 Task: Look for space in Aquiraz, Brazil from 26th August, 2023 to 10th September, 2023 for 6 adults, 2 children in price range Rs.10000 to Rs.15000. Place can be entire place or shared room with 6 bedrooms having 6 beds and 6 bathrooms. Property type can be house, flat, guest house. Amenities needed are: wifi, TV, free parkinig on premises, gym, breakfast. Booking option can be shelf check-in. Required host language is English.
Action: Mouse moved to (518, 107)
Screenshot: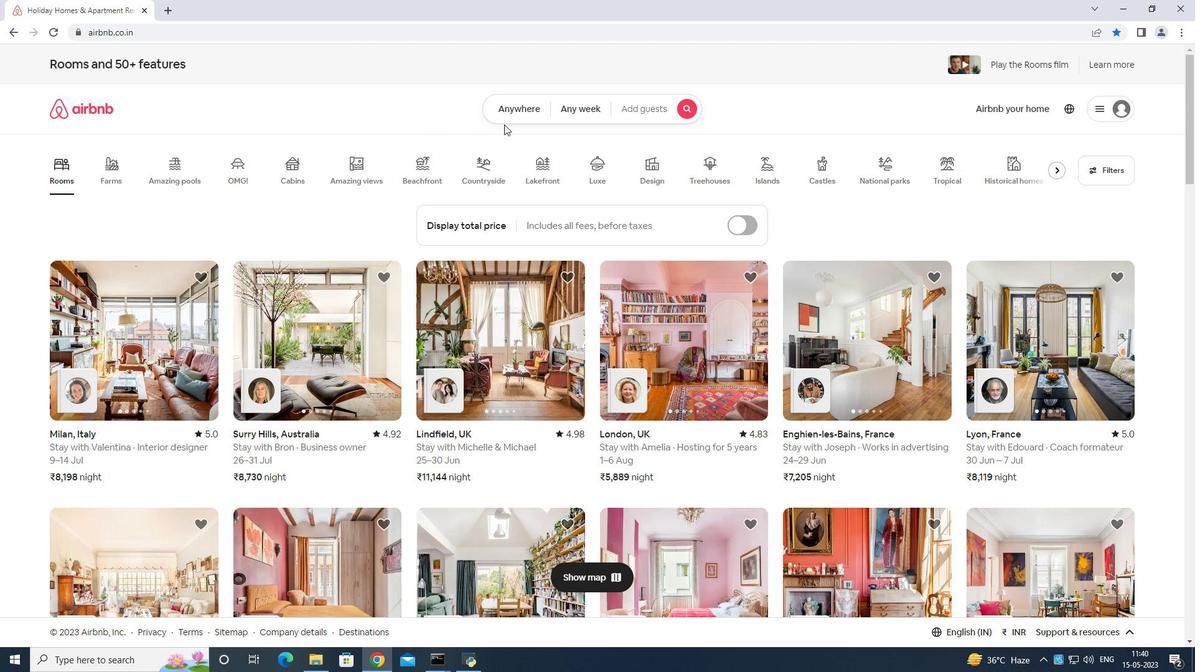 
Action: Mouse pressed left at (518, 107)
Screenshot: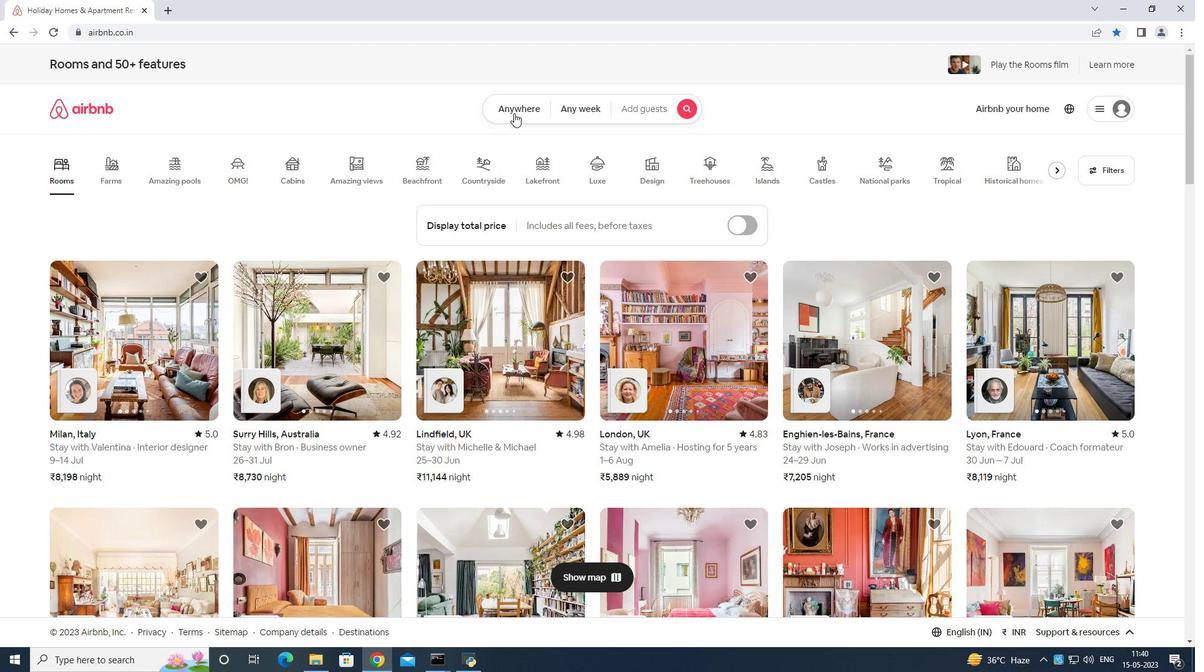 
Action: Mouse moved to (502, 142)
Screenshot: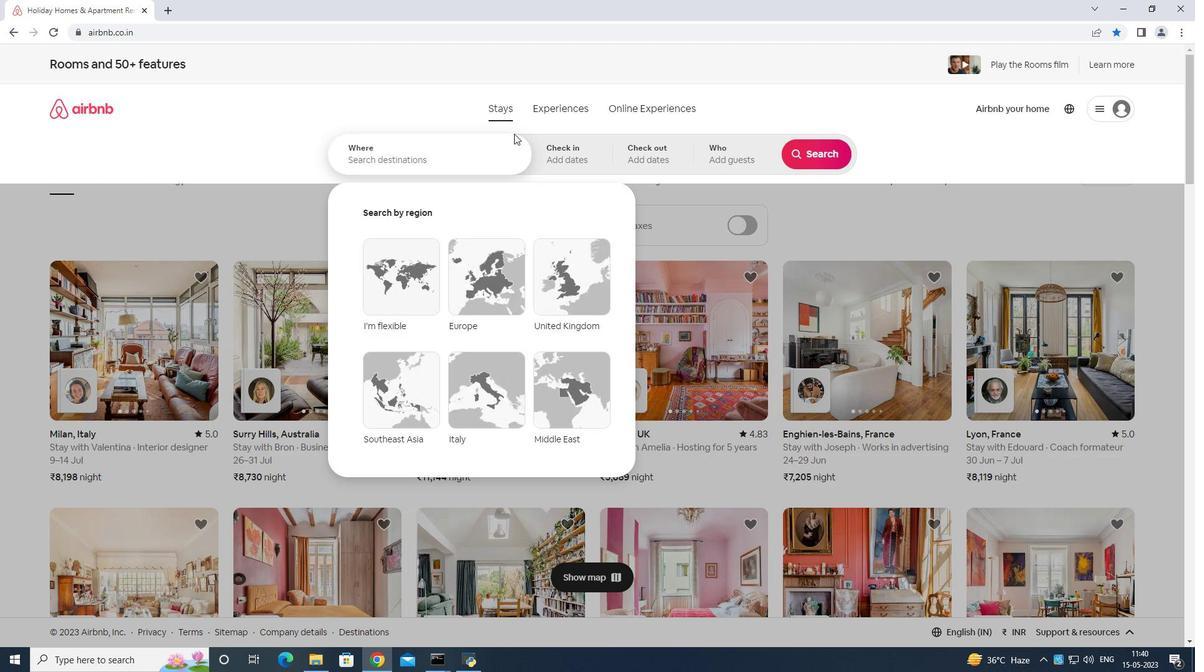 
Action: Mouse pressed left at (502, 142)
Screenshot: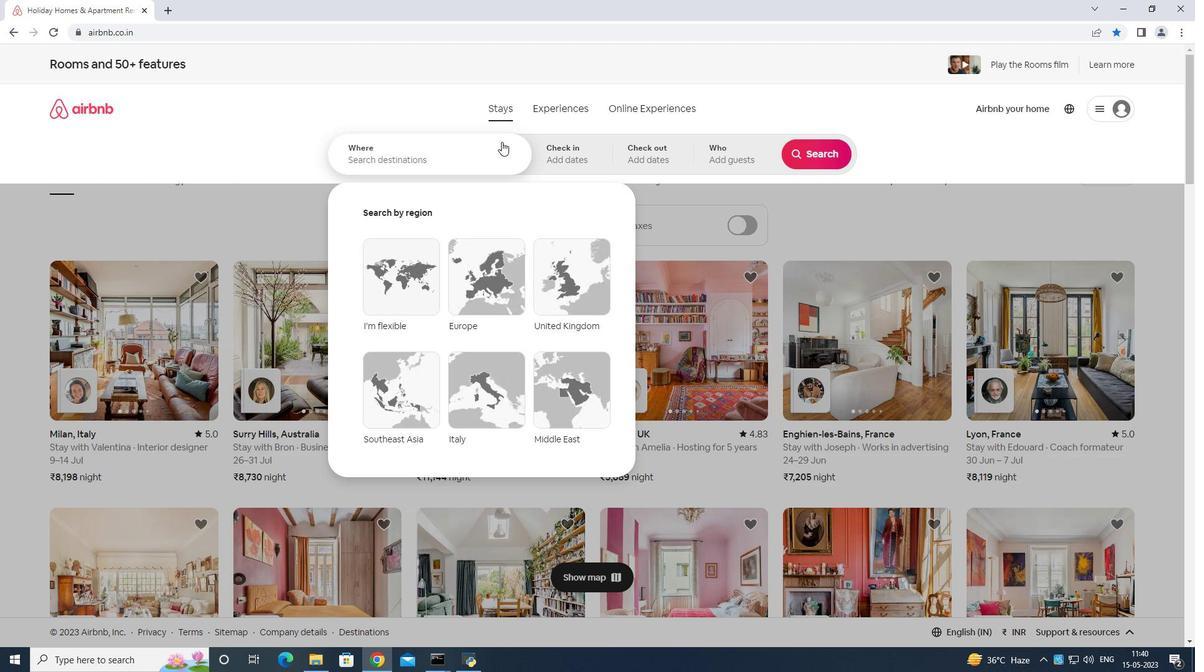 
Action: Mouse moved to (391, 218)
Screenshot: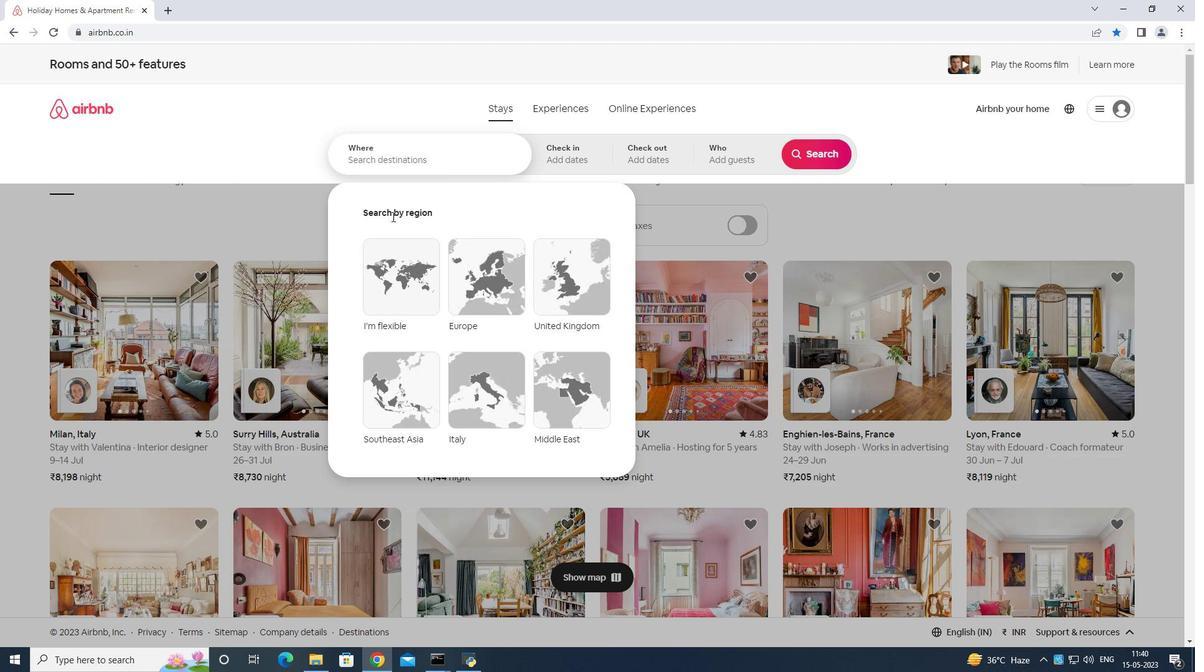 
Action: Key pressed <Key.shift>Aquiraz<Key.space>brazil<Key.enter>
Screenshot: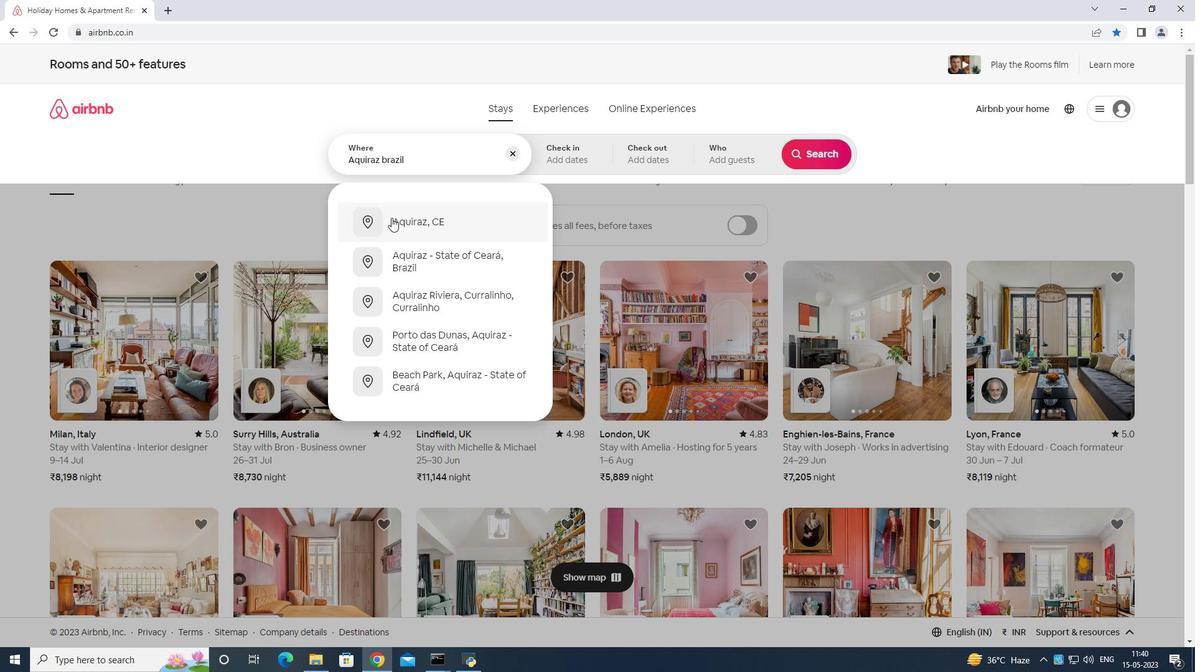 
Action: Mouse moved to (807, 252)
Screenshot: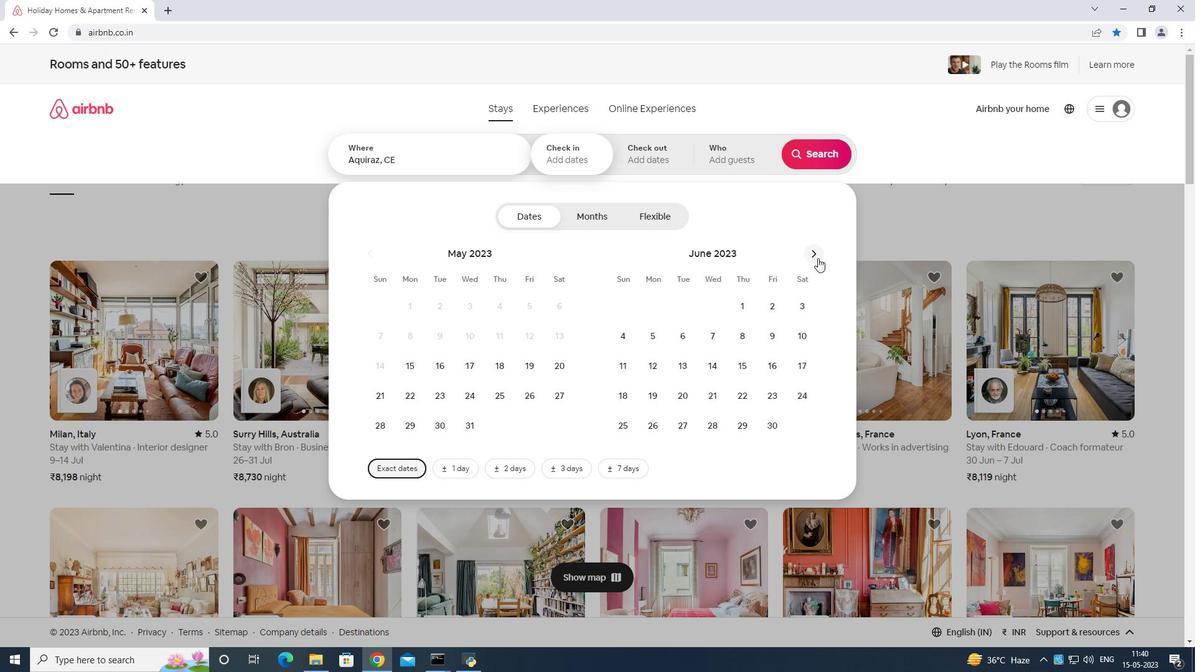 
Action: Mouse pressed left at (807, 252)
Screenshot: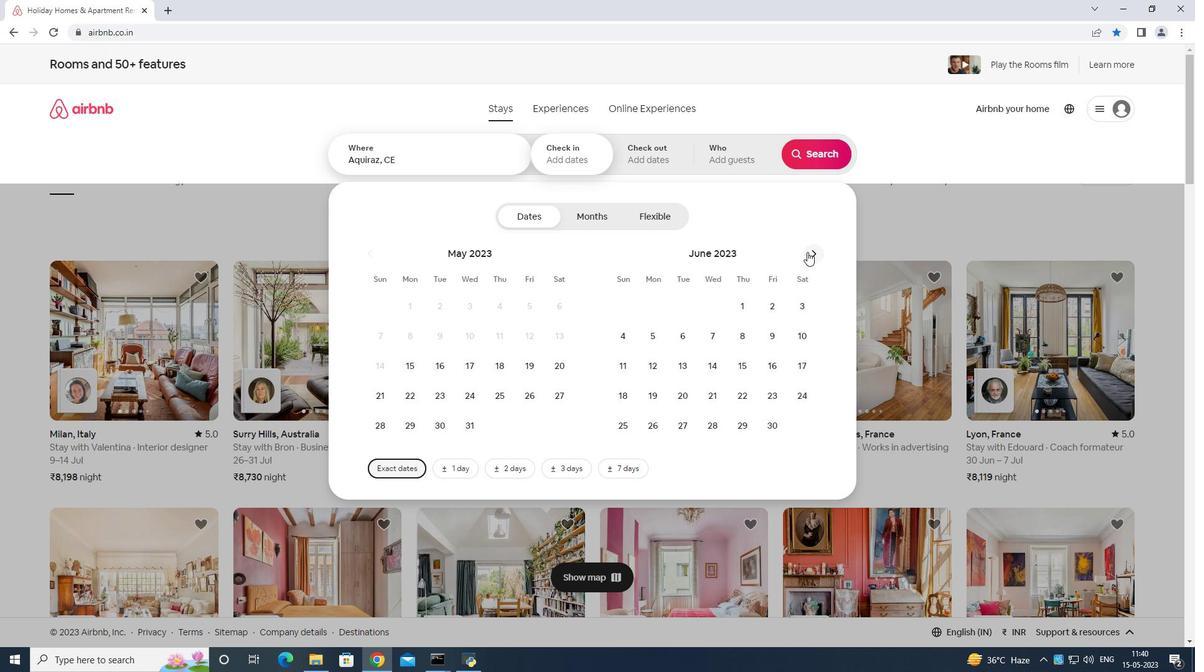 
Action: Mouse moved to (807, 252)
Screenshot: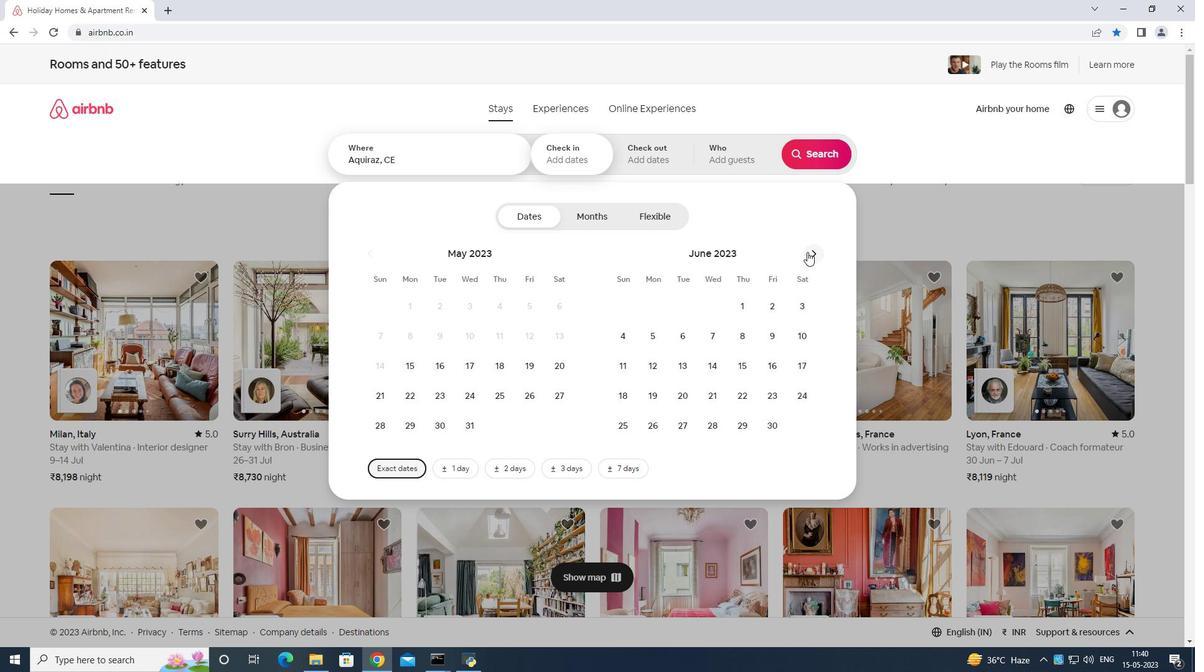 
Action: Mouse pressed left at (807, 252)
Screenshot: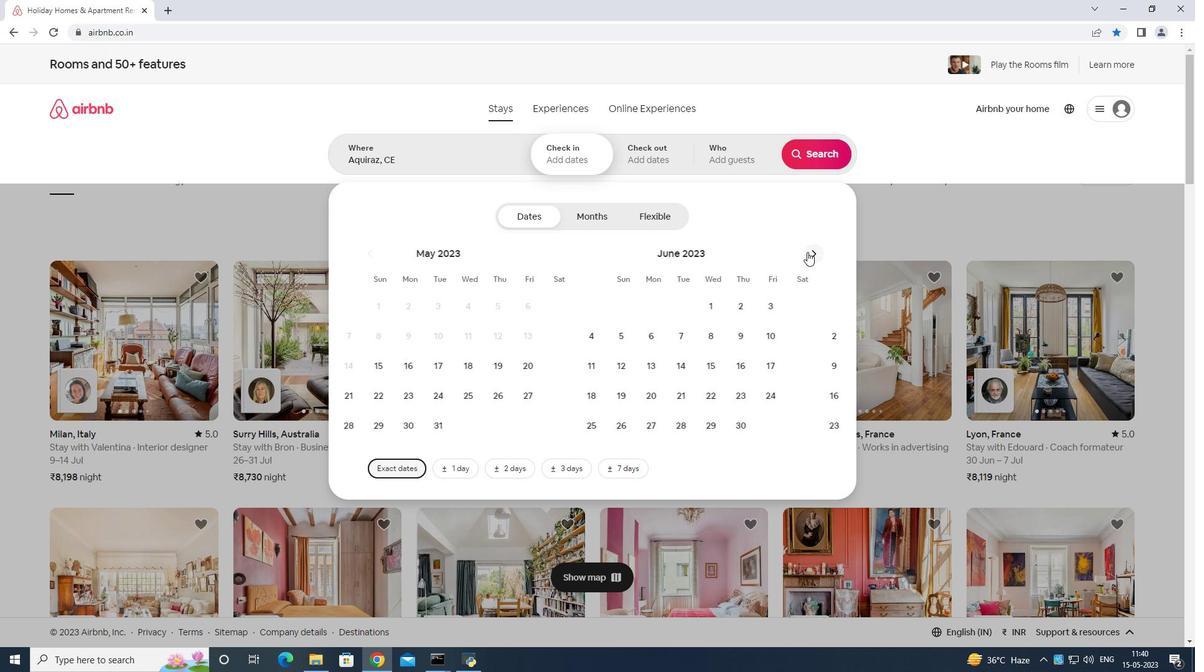 
Action: Mouse moved to (795, 389)
Screenshot: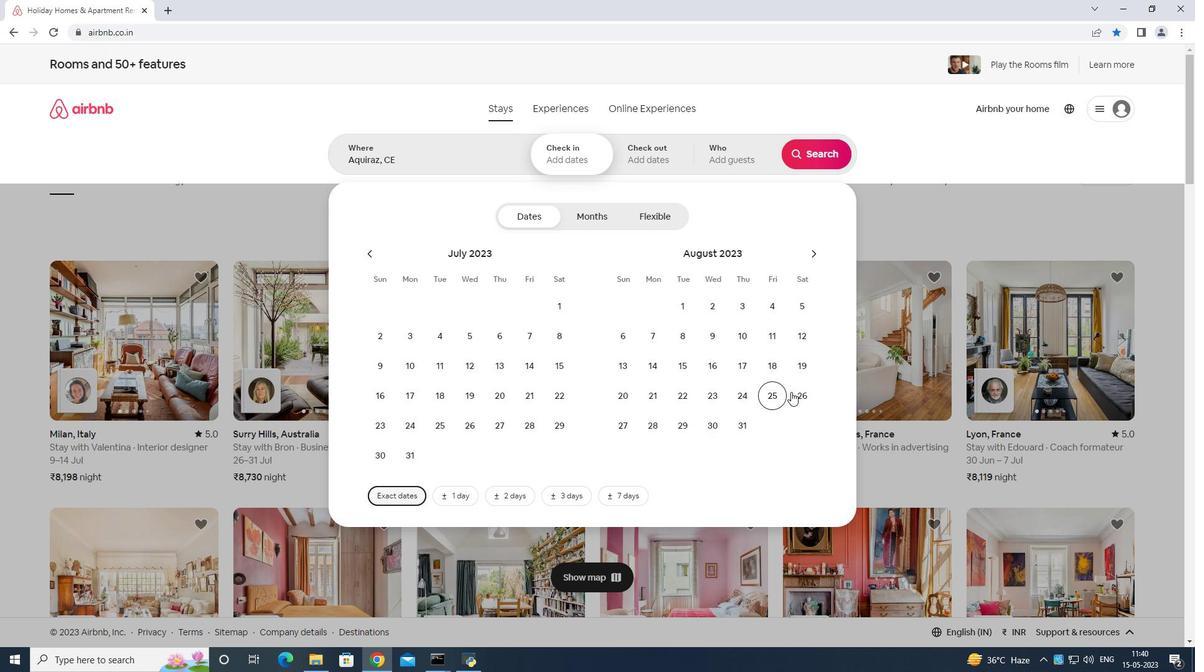 
Action: Mouse pressed left at (795, 389)
Screenshot: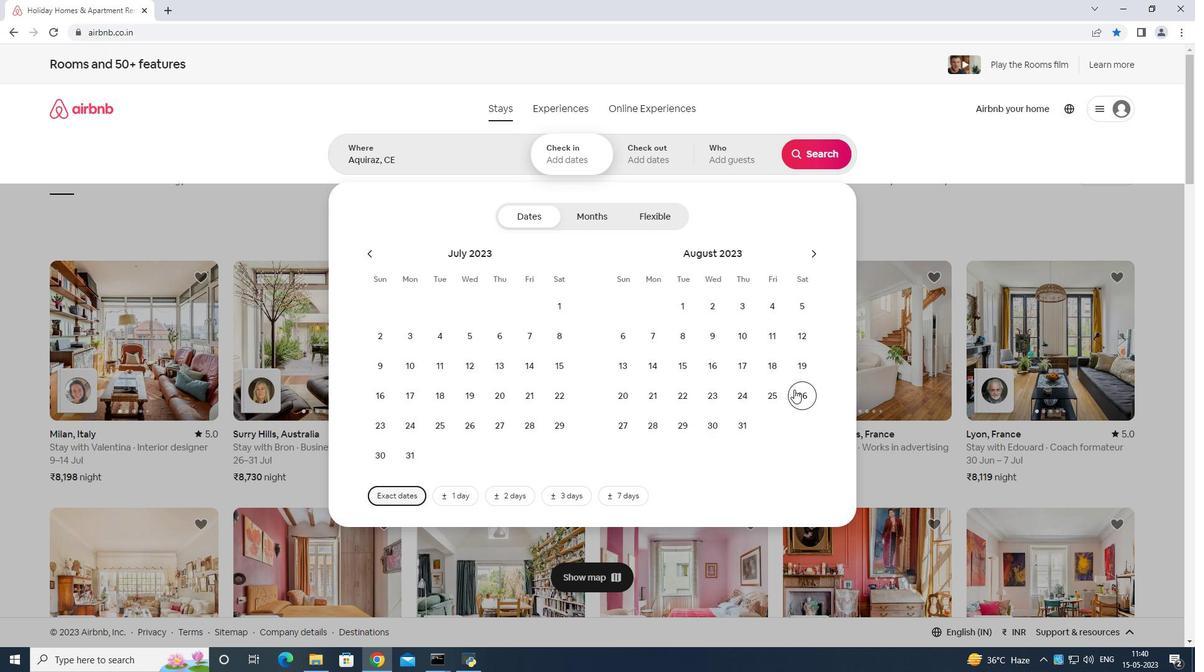 
Action: Mouse moved to (813, 252)
Screenshot: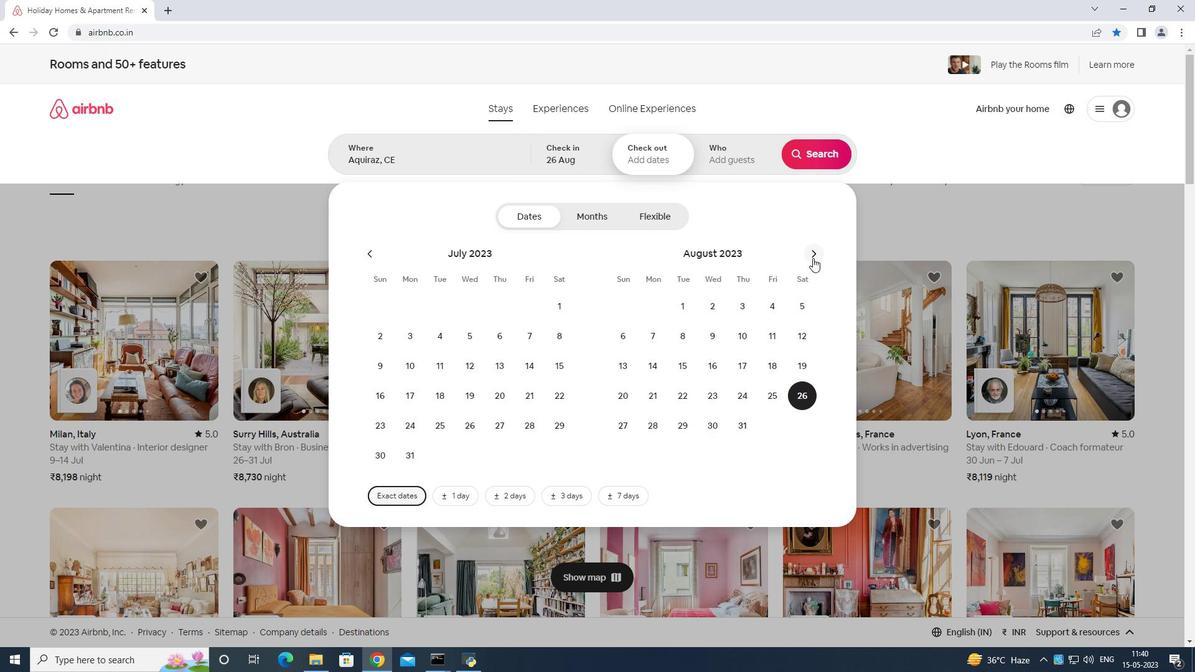 
Action: Mouse pressed left at (813, 252)
Screenshot: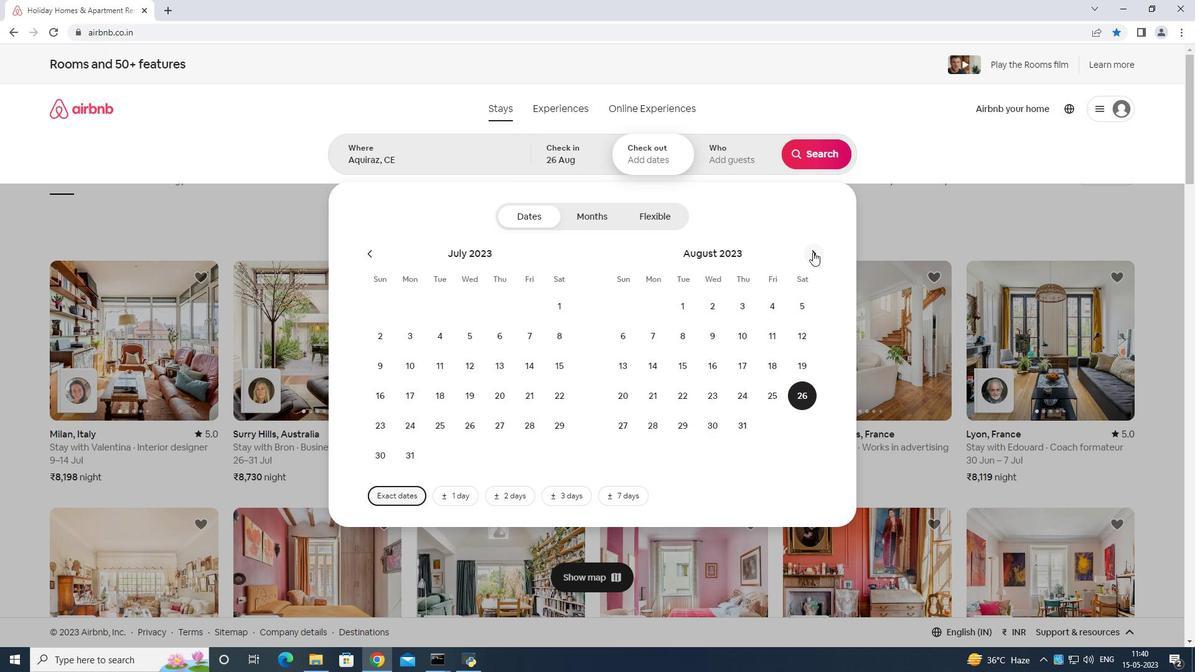 
Action: Mouse moved to (621, 357)
Screenshot: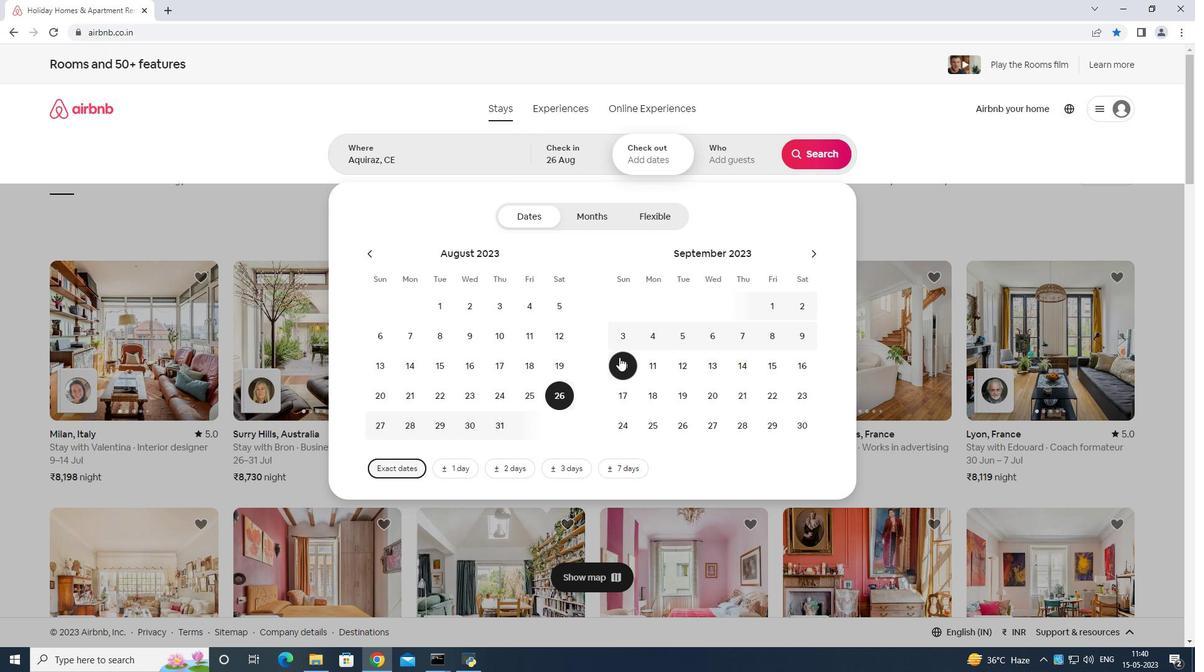 
Action: Mouse pressed left at (621, 357)
Screenshot: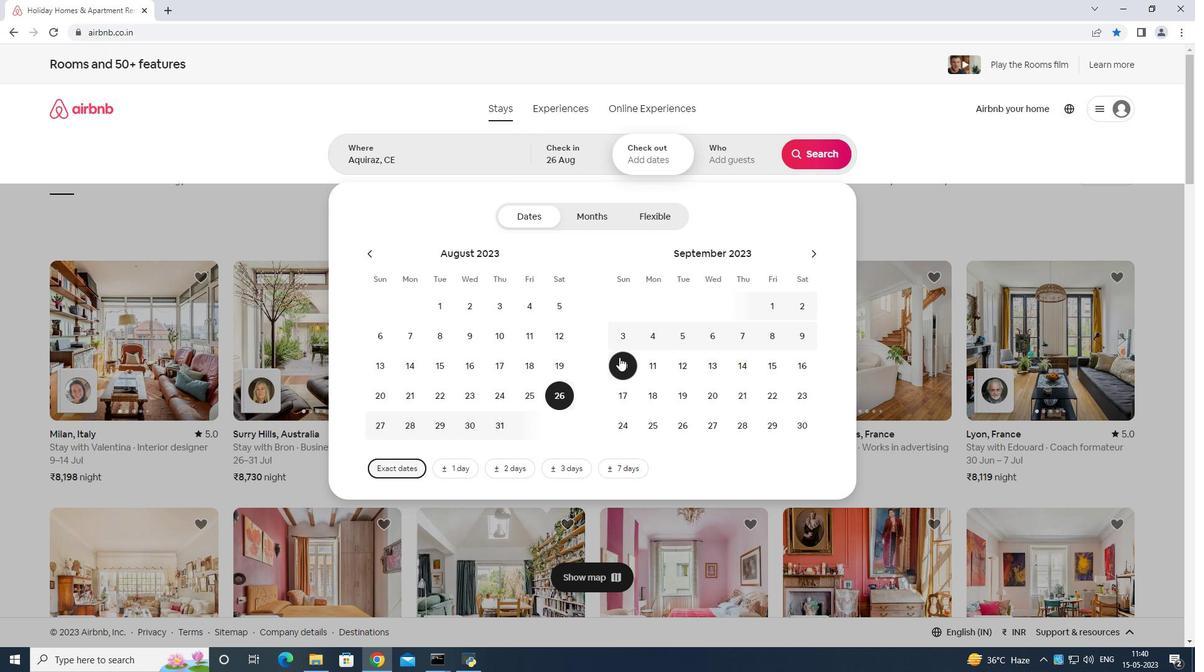 
Action: Mouse moved to (720, 163)
Screenshot: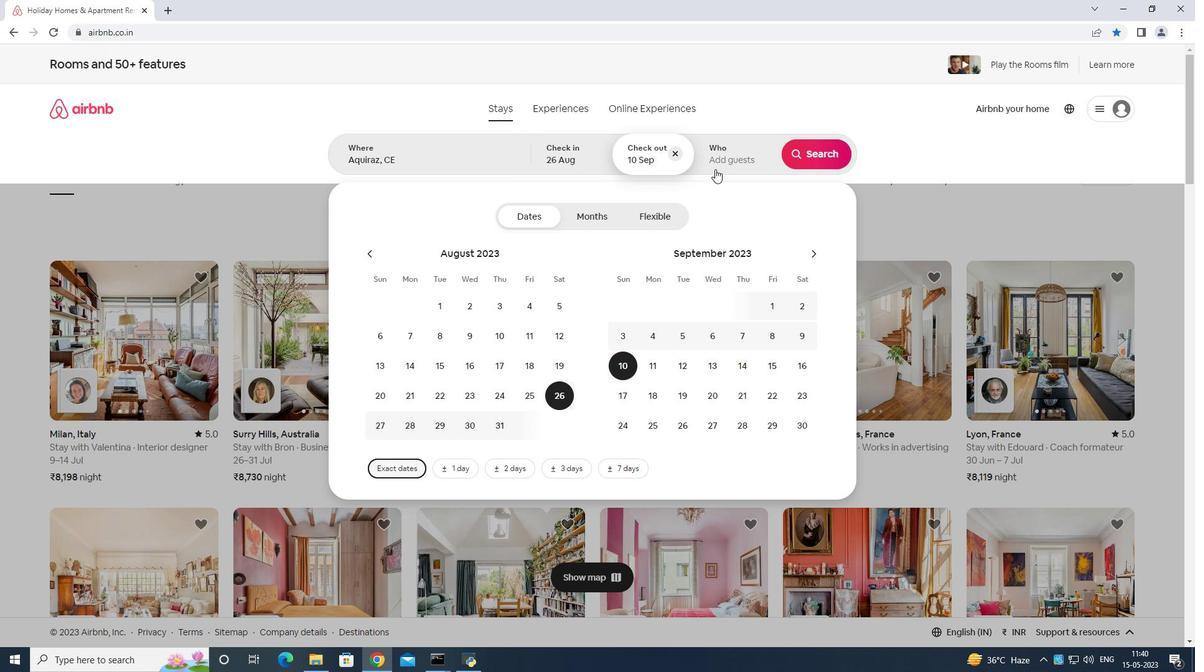 
Action: Mouse pressed left at (720, 163)
Screenshot: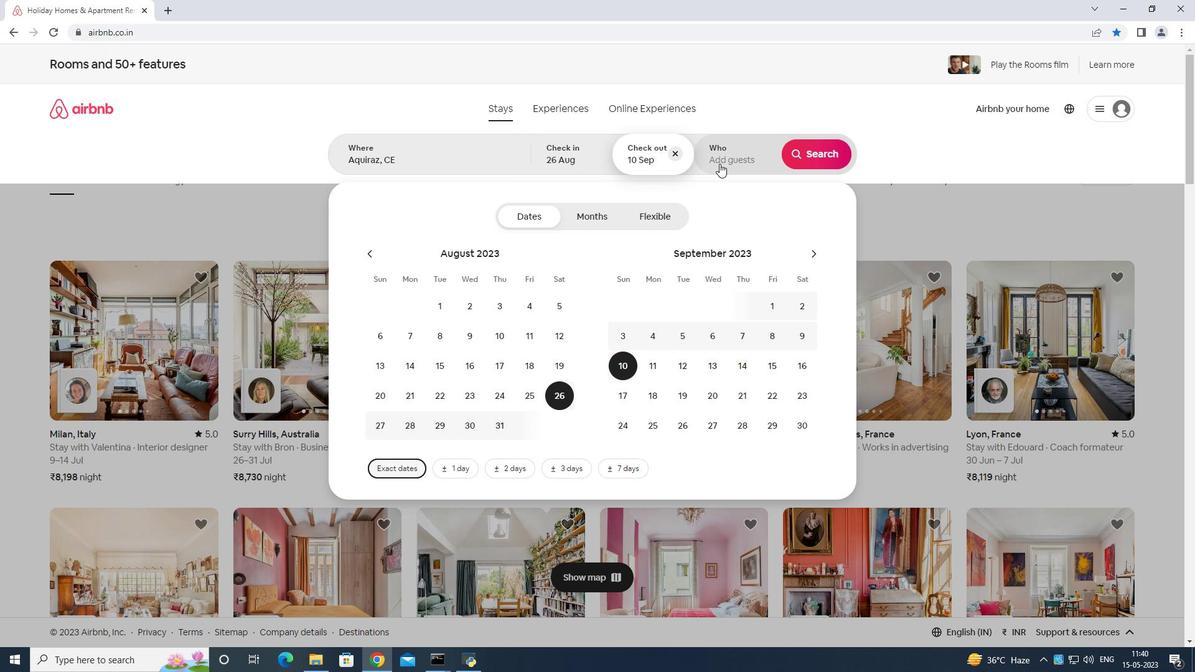 
Action: Mouse moved to (824, 219)
Screenshot: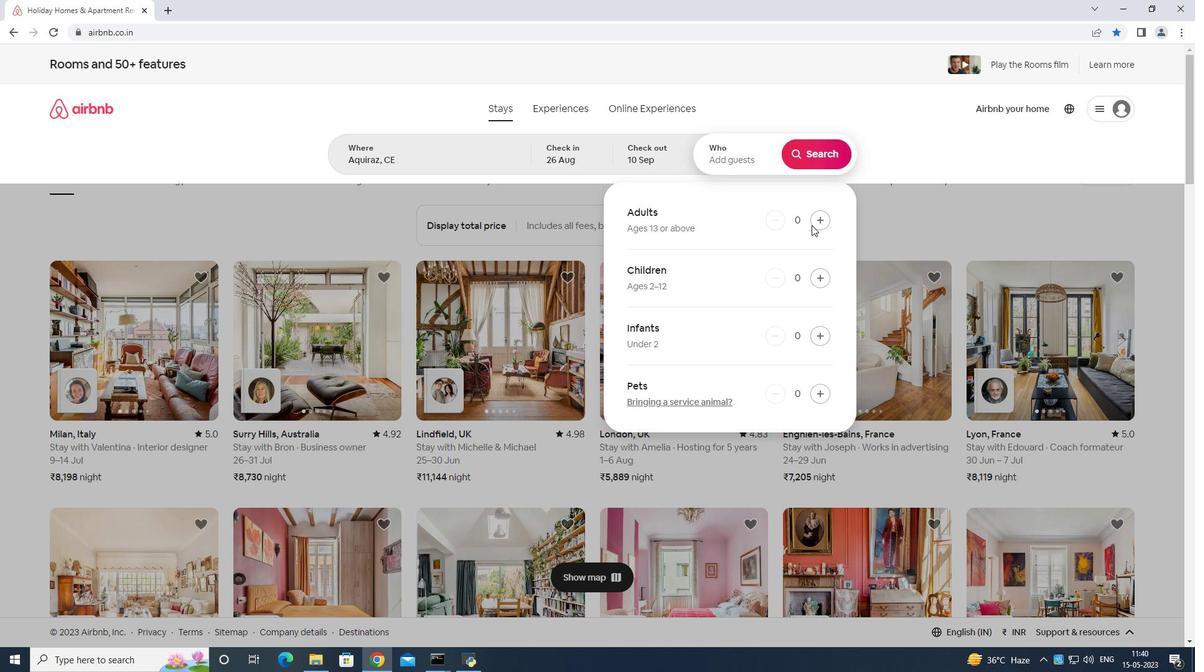 
Action: Mouse pressed left at (824, 219)
Screenshot: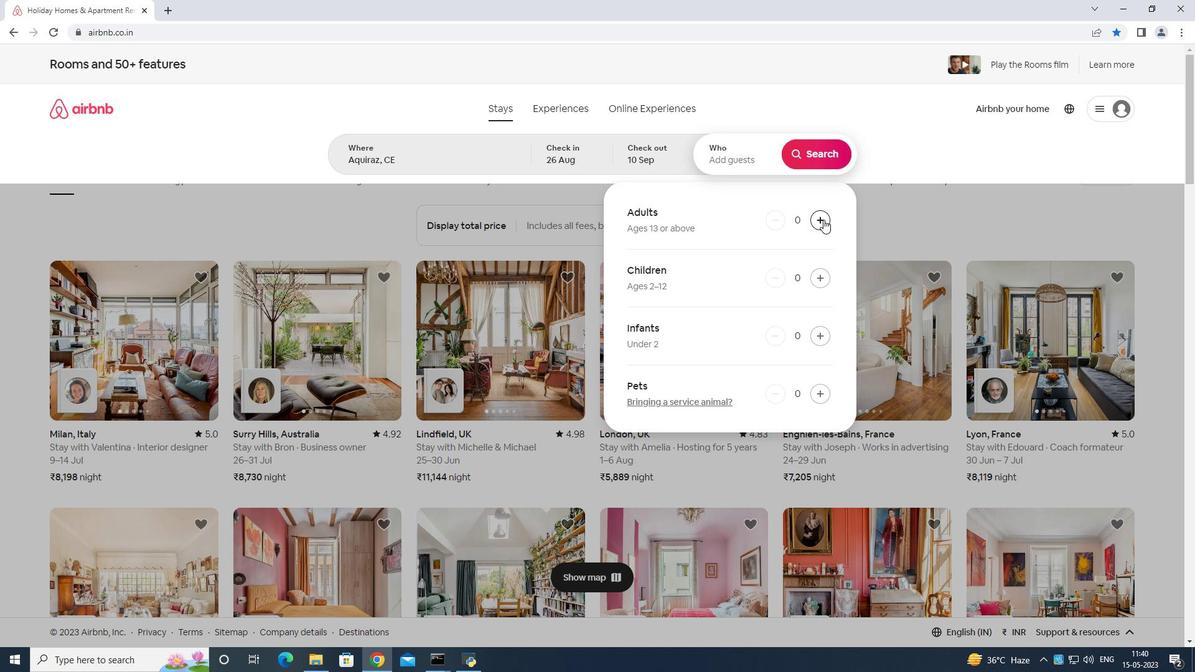 
Action: Mouse pressed left at (824, 219)
Screenshot: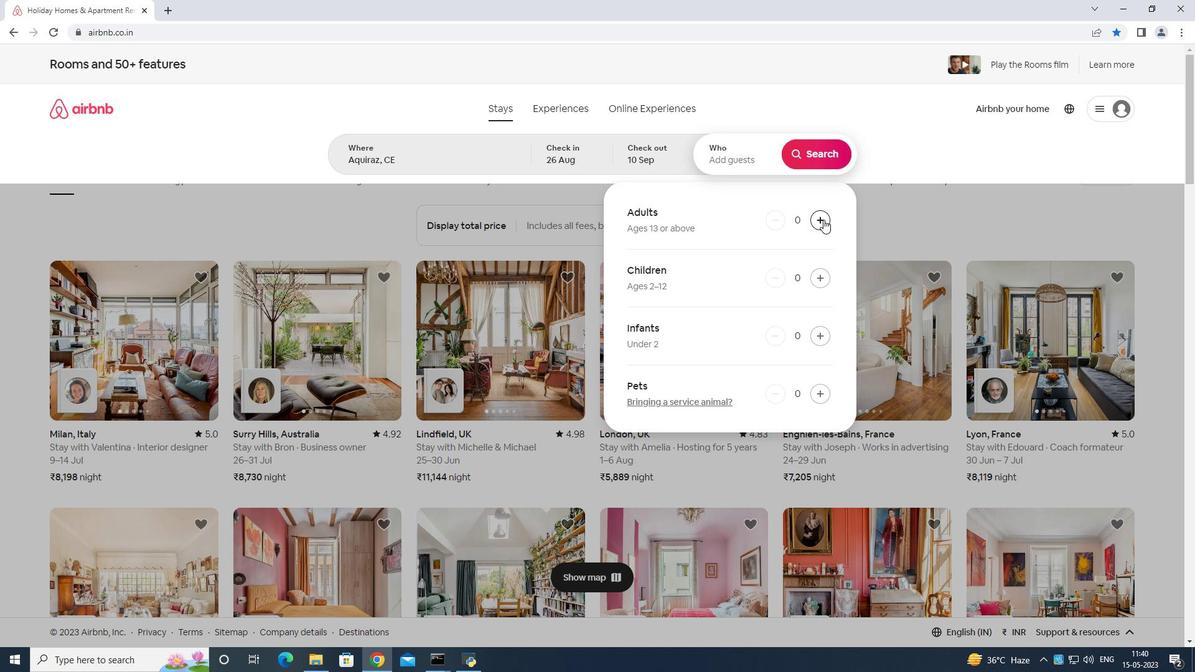 
Action: Mouse pressed left at (824, 219)
Screenshot: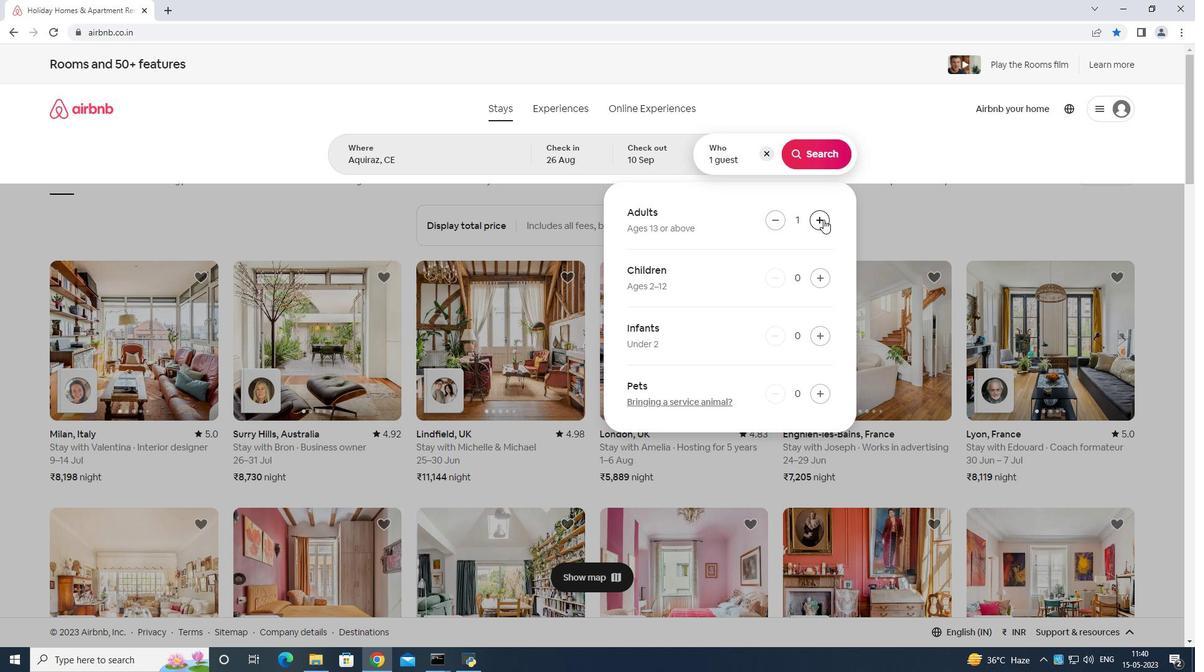 
Action: Mouse pressed left at (824, 219)
Screenshot: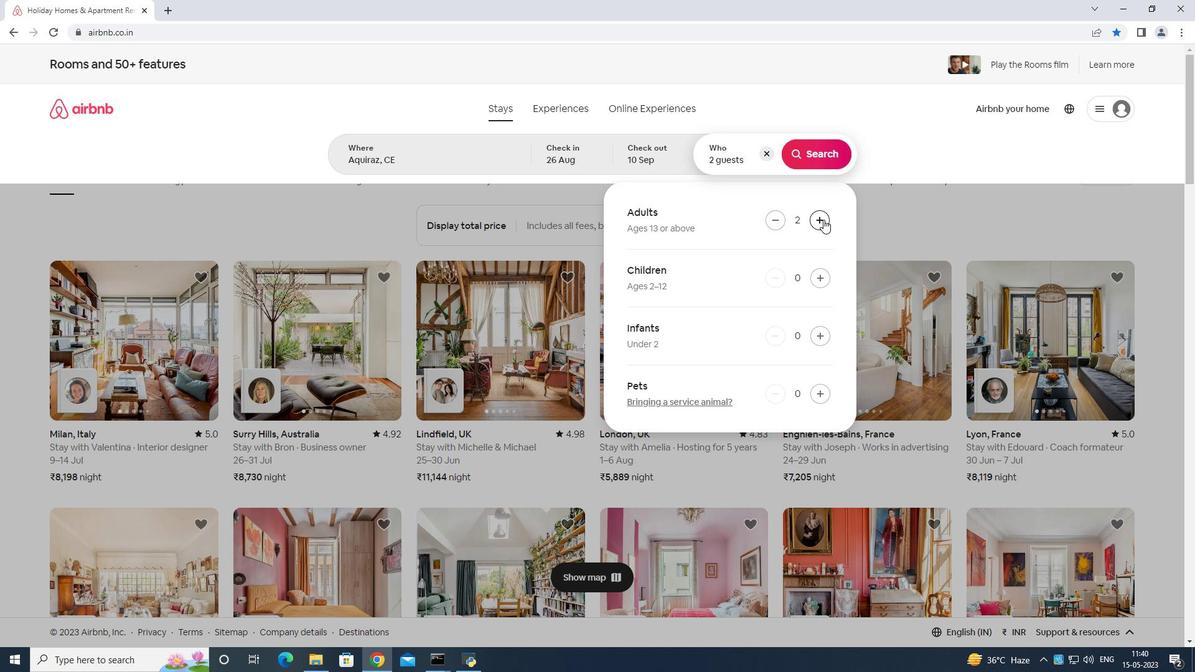 
Action: Mouse pressed left at (824, 219)
Screenshot: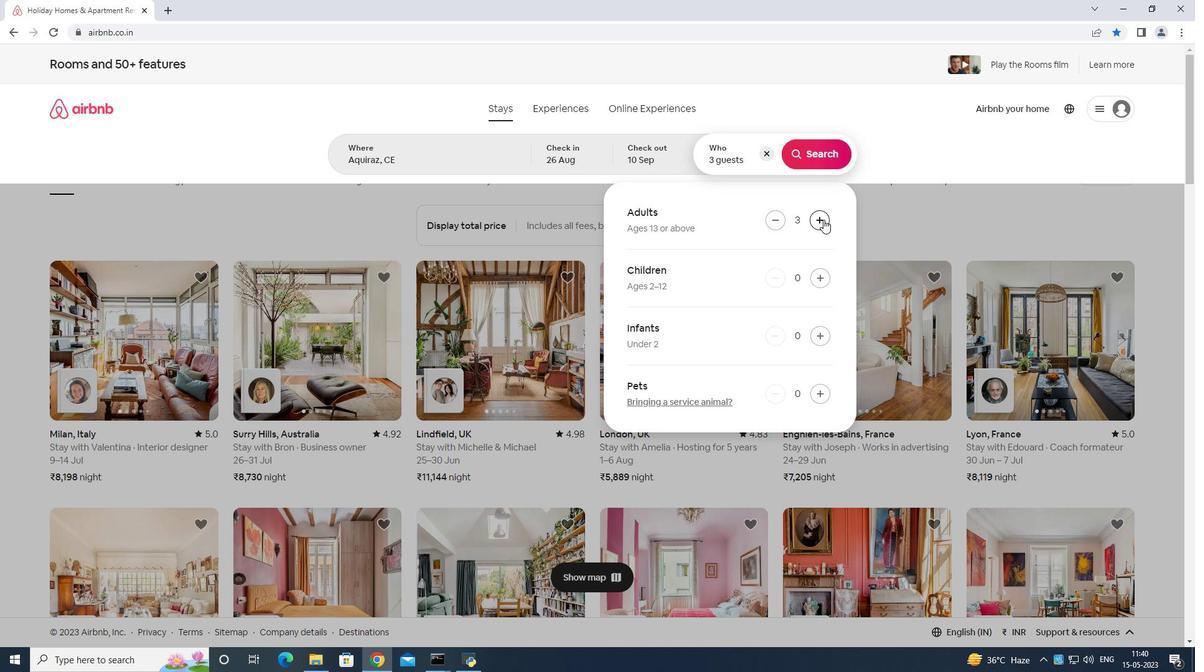 
Action: Mouse pressed left at (824, 219)
Screenshot: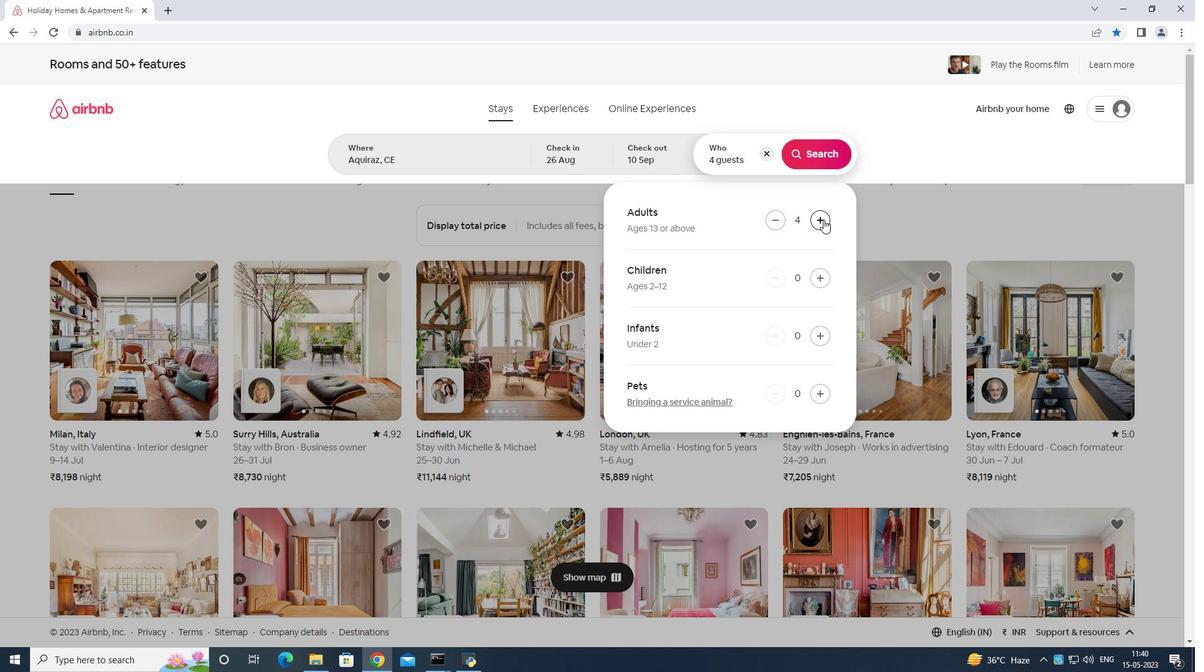
Action: Mouse moved to (805, 274)
Screenshot: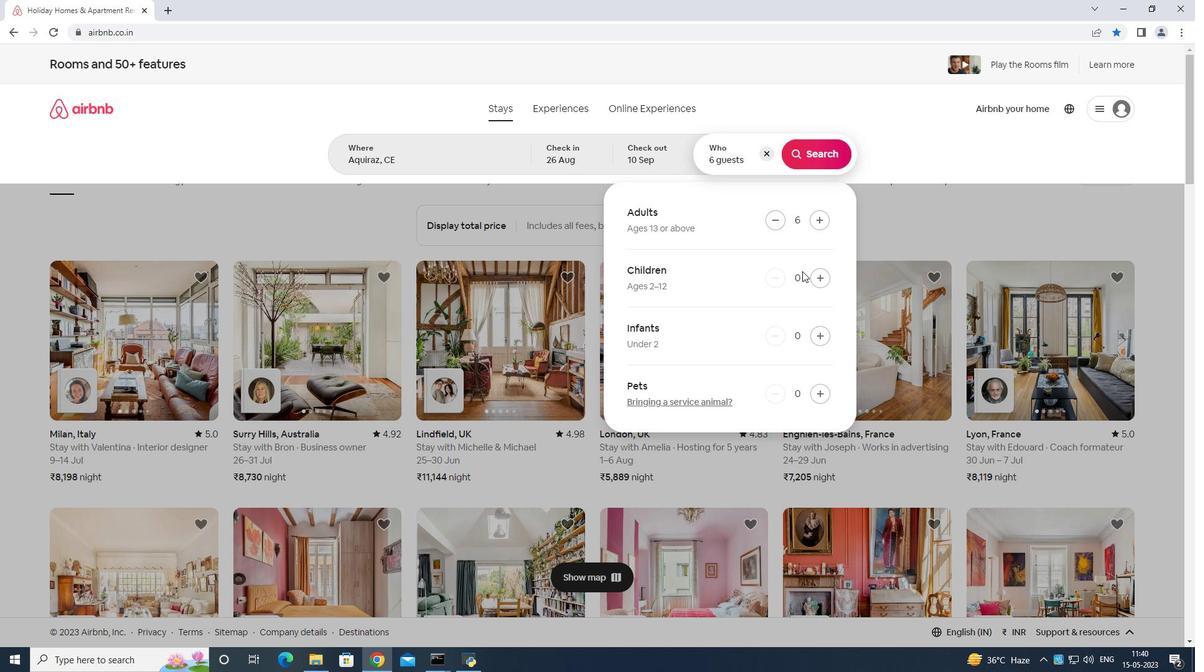 
Action: Mouse pressed left at (805, 274)
Screenshot: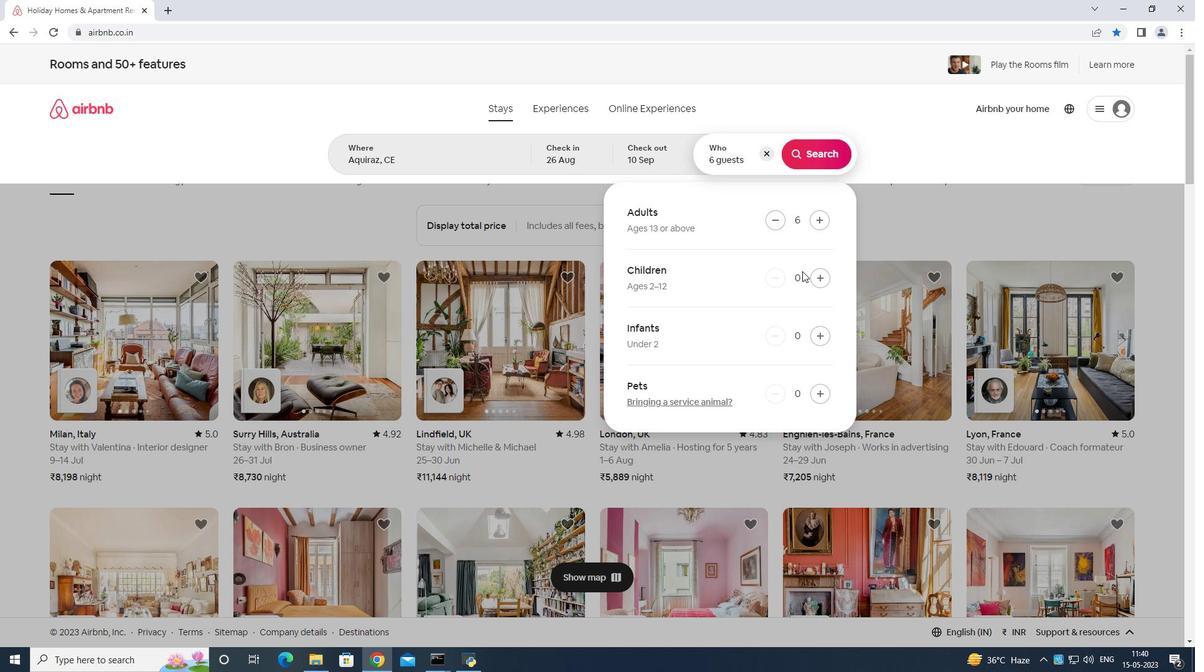 
Action: Mouse moved to (814, 272)
Screenshot: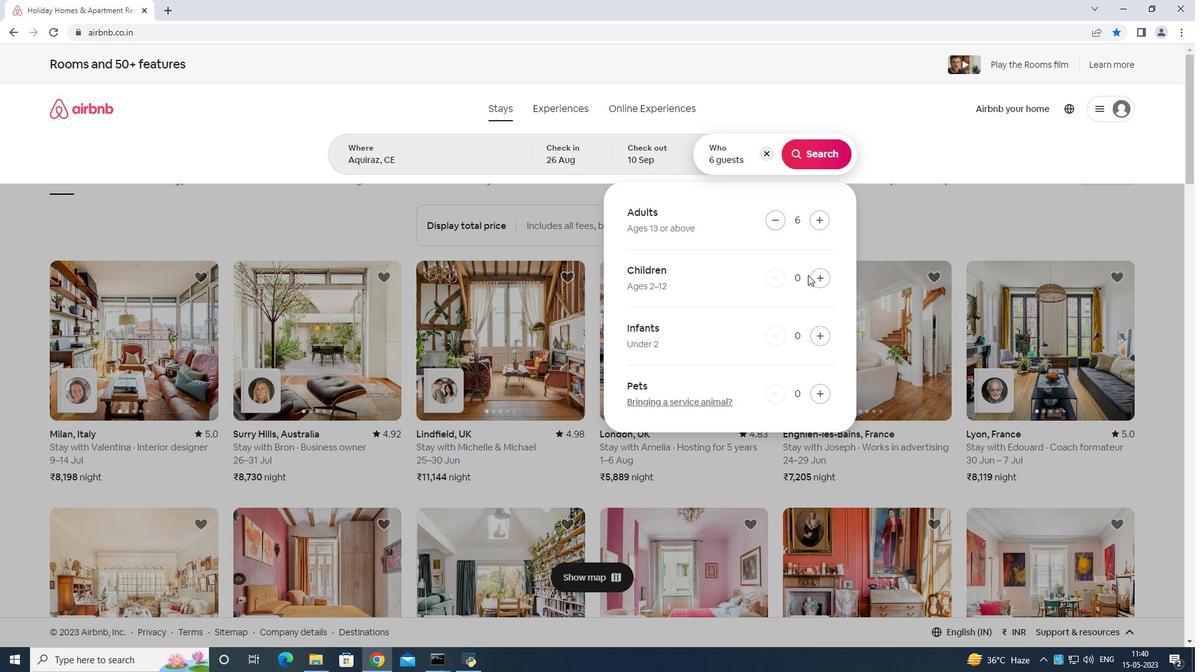 
Action: Mouse pressed left at (814, 272)
Screenshot: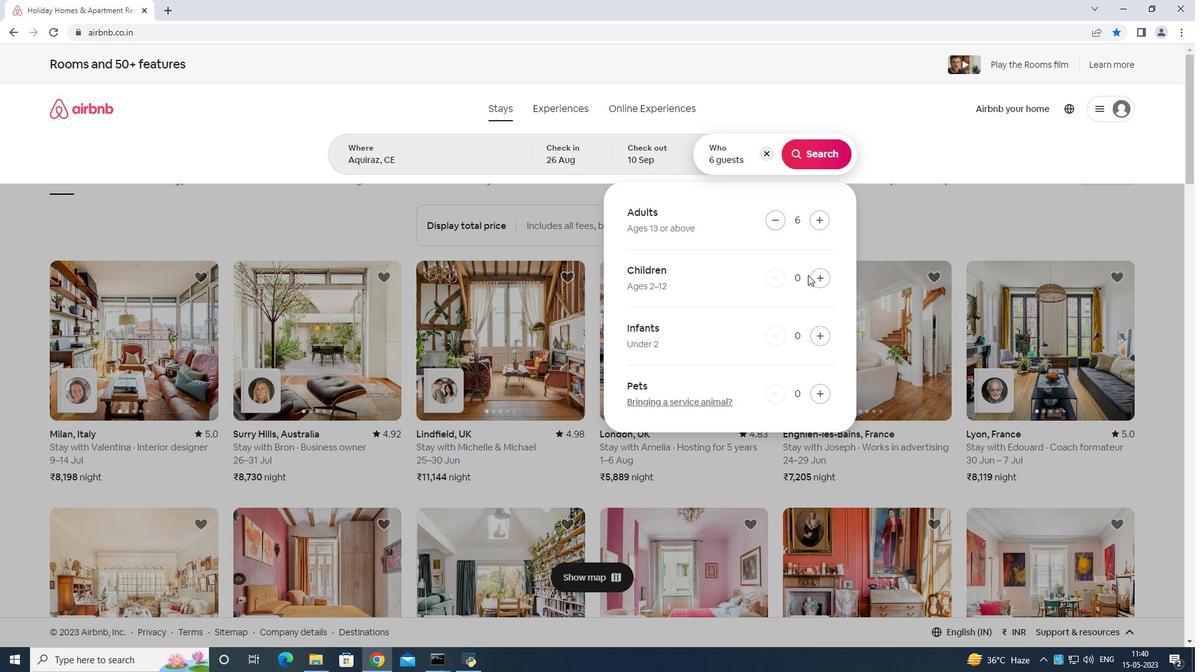 
Action: Mouse moved to (815, 272)
Screenshot: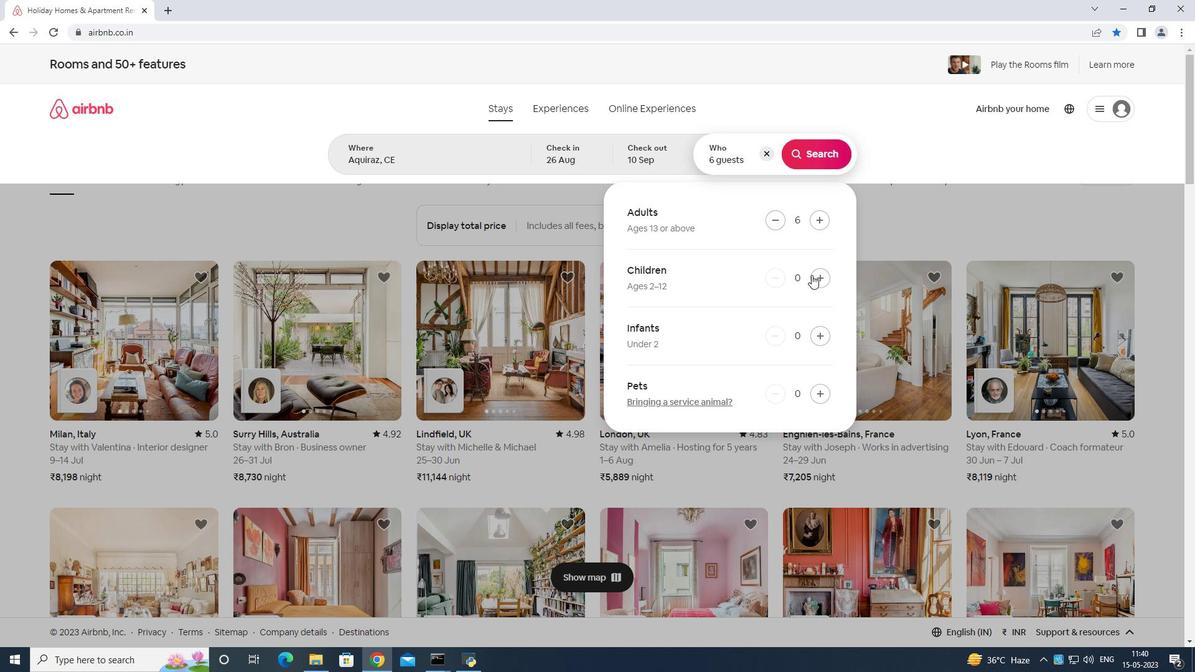 
Action: Mouse pressed left at (815, 272)
Screenshot: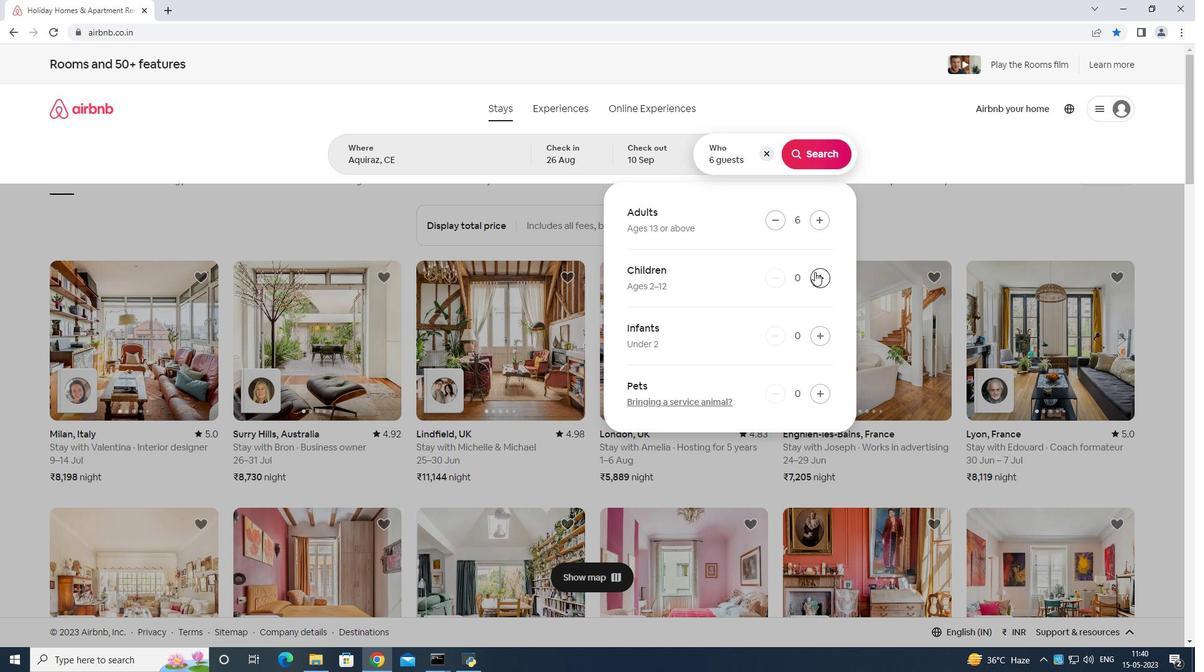 
Action: Mouse moved to (802, 153)
Screenshot: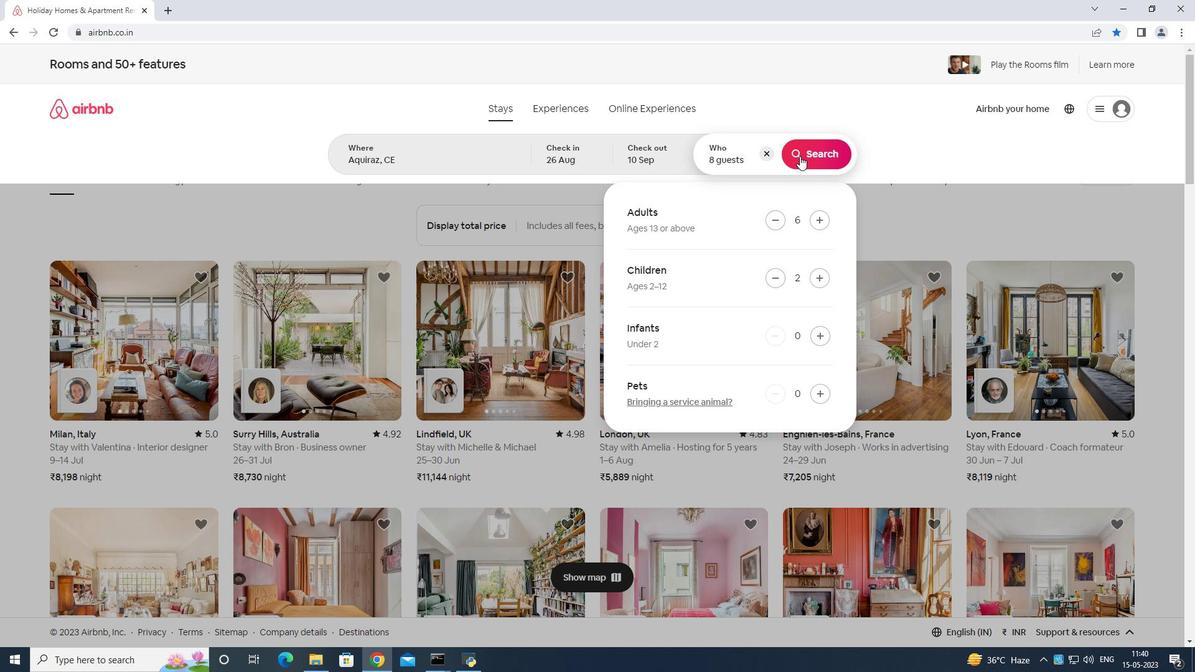 
Action: Mouse pressed left at (802, 153)
Screenshot: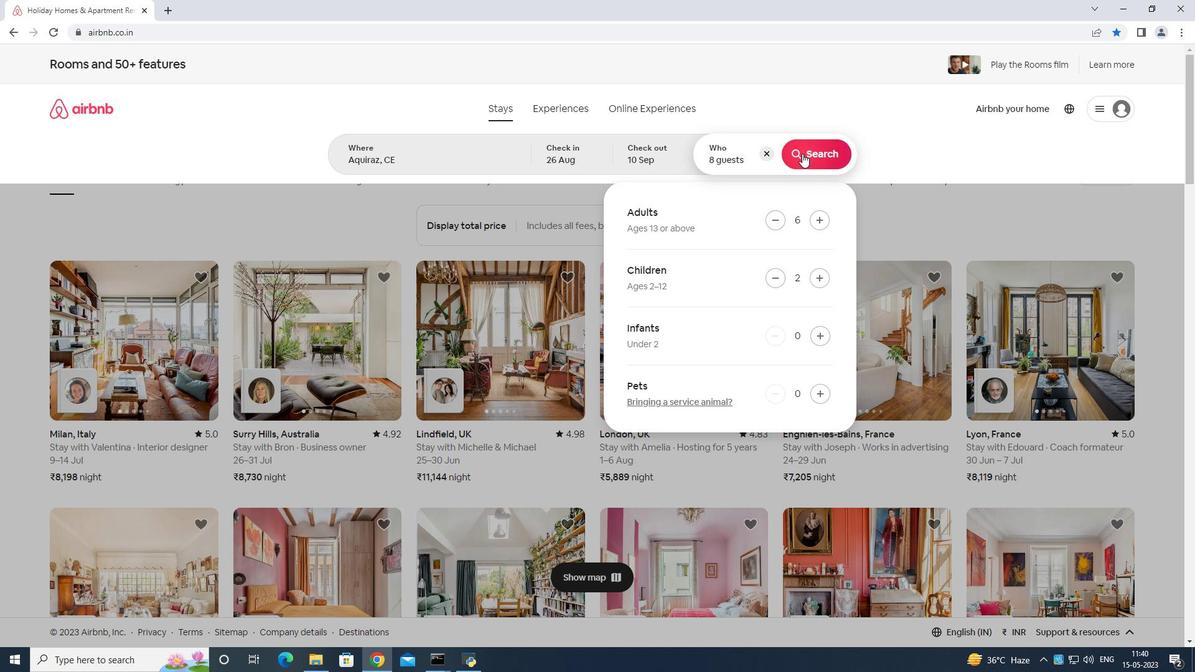 
Action: Mouse moved to (1150, 112)
Screenshot: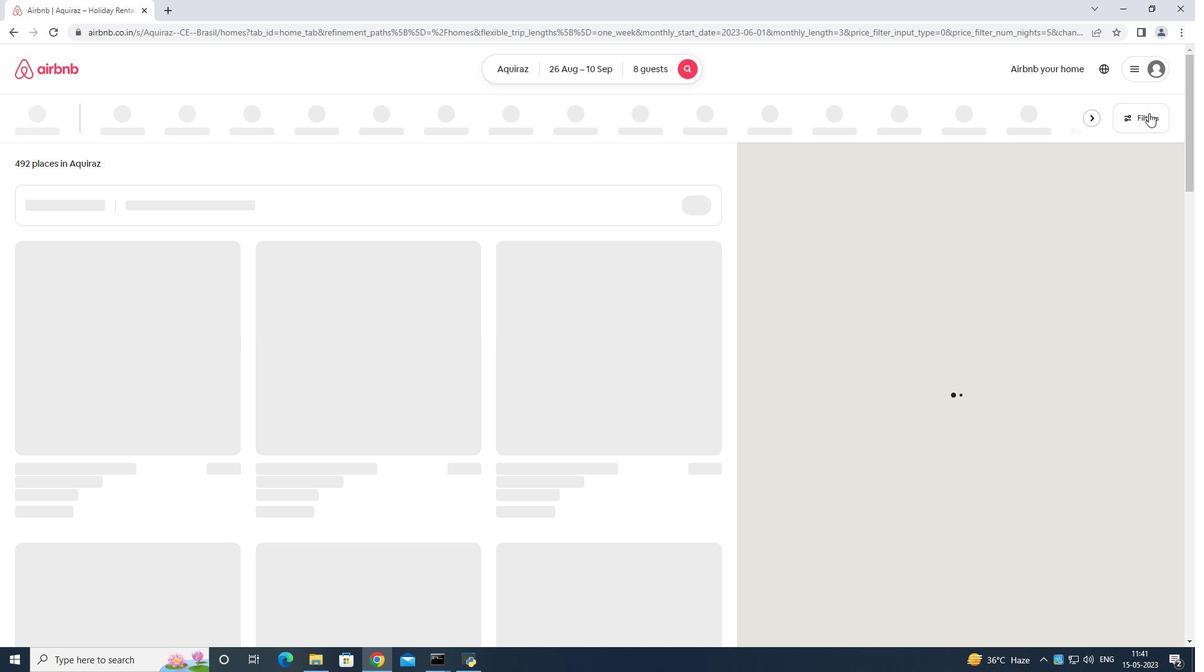 
Action: Mouse pressed left at (1150, 112)
Screenshot: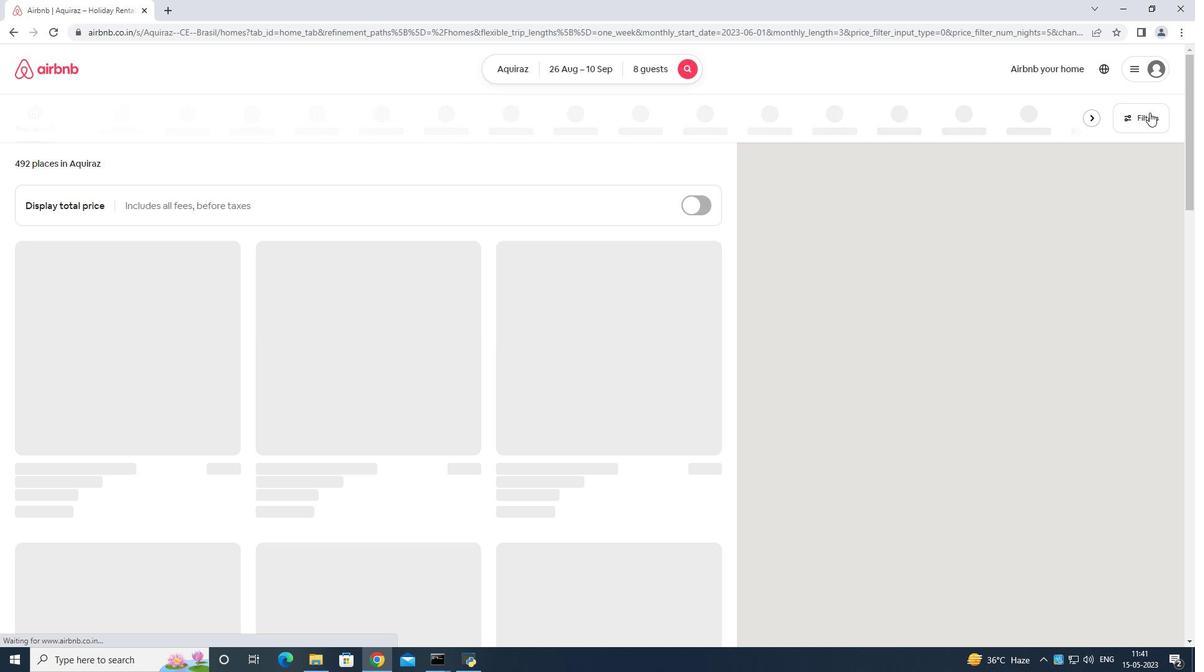 
Action: Mouse moved to (513, 417)
Screenshot: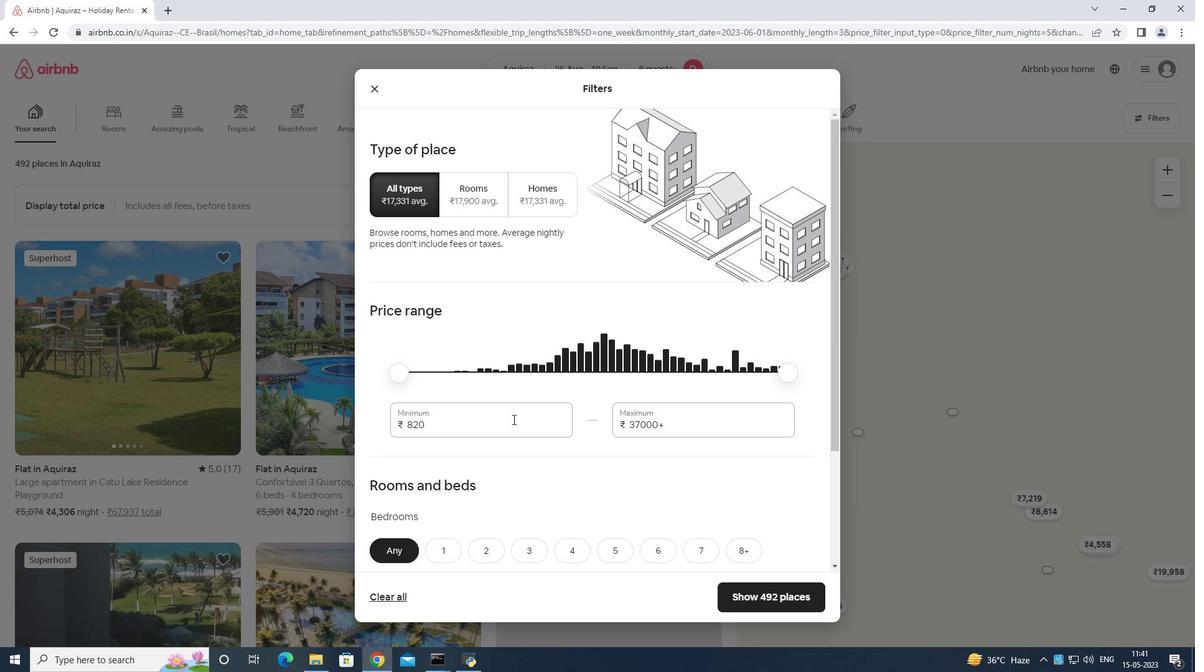 
Action: Mouse pressed left at (513, 417)
Screenshot: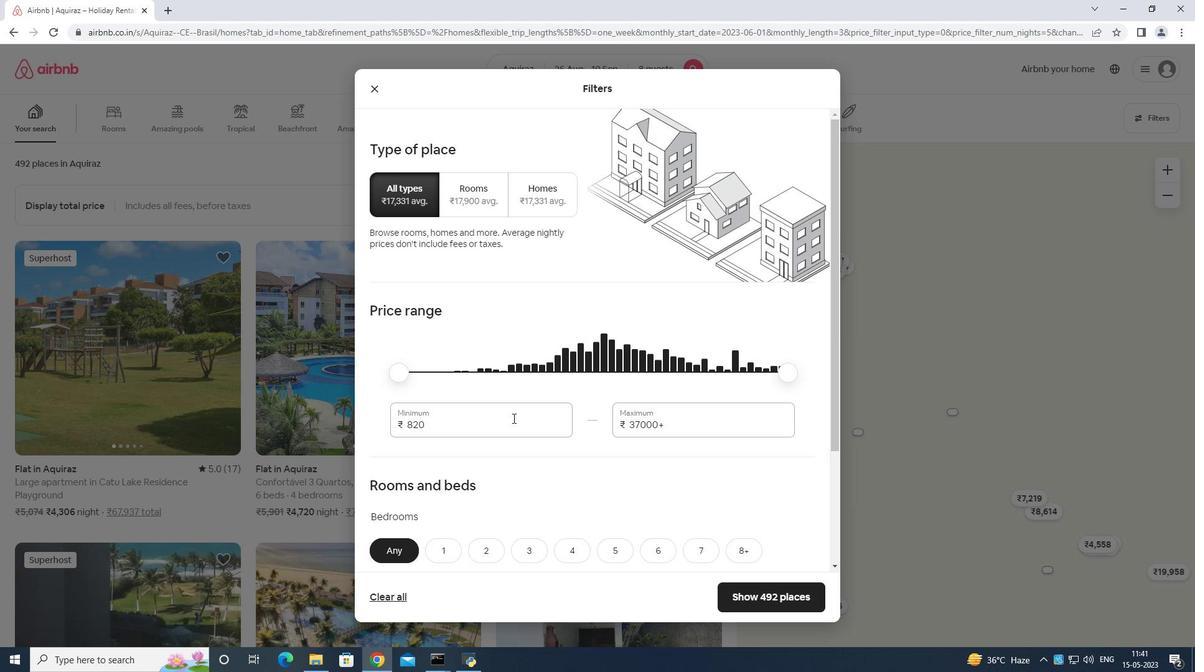 
Action: Mouse moved to (513, 414)
Screenshot: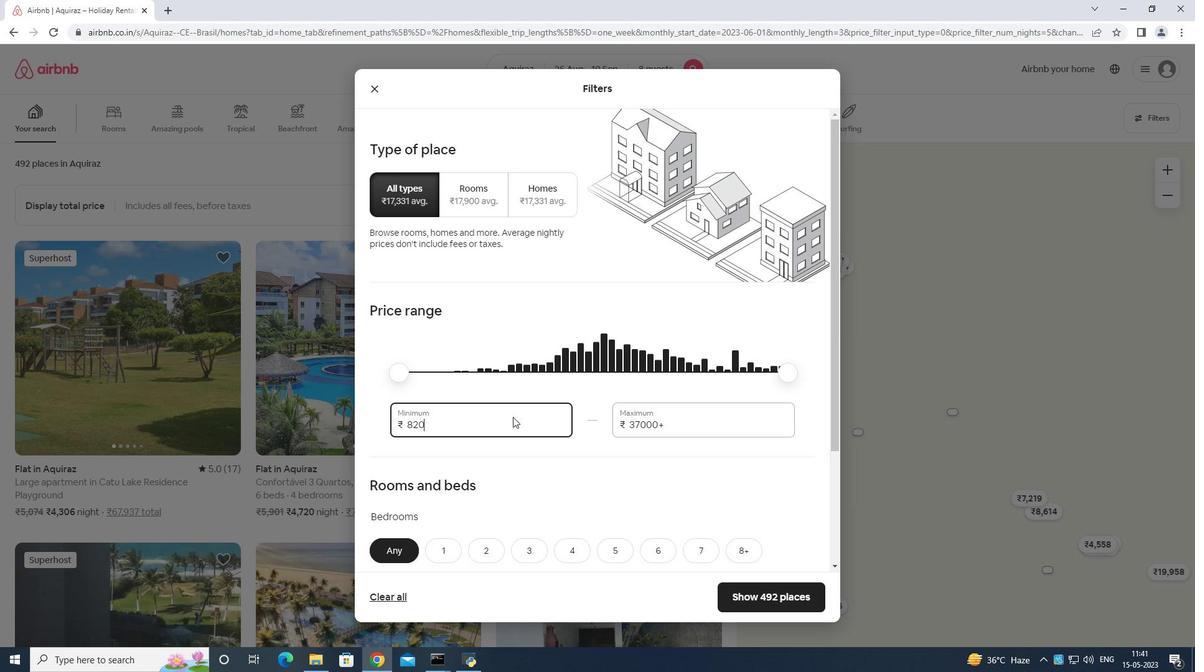 
Action: Key pressed <Key.backspace><Key.backspace><Key.backspace><Key.backspace><Key.backspace><Key.backspace><Key.backspace><Key.backspace>
Screenshot: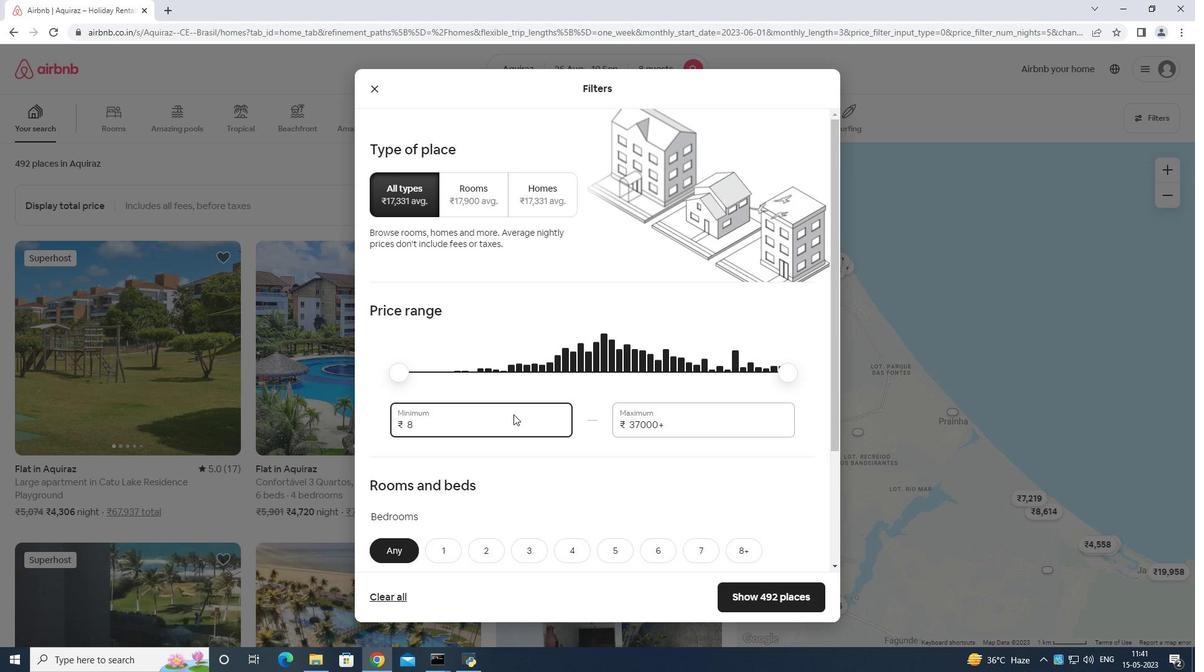 
Action: Mouse moved to (514, 414)
Screenshot: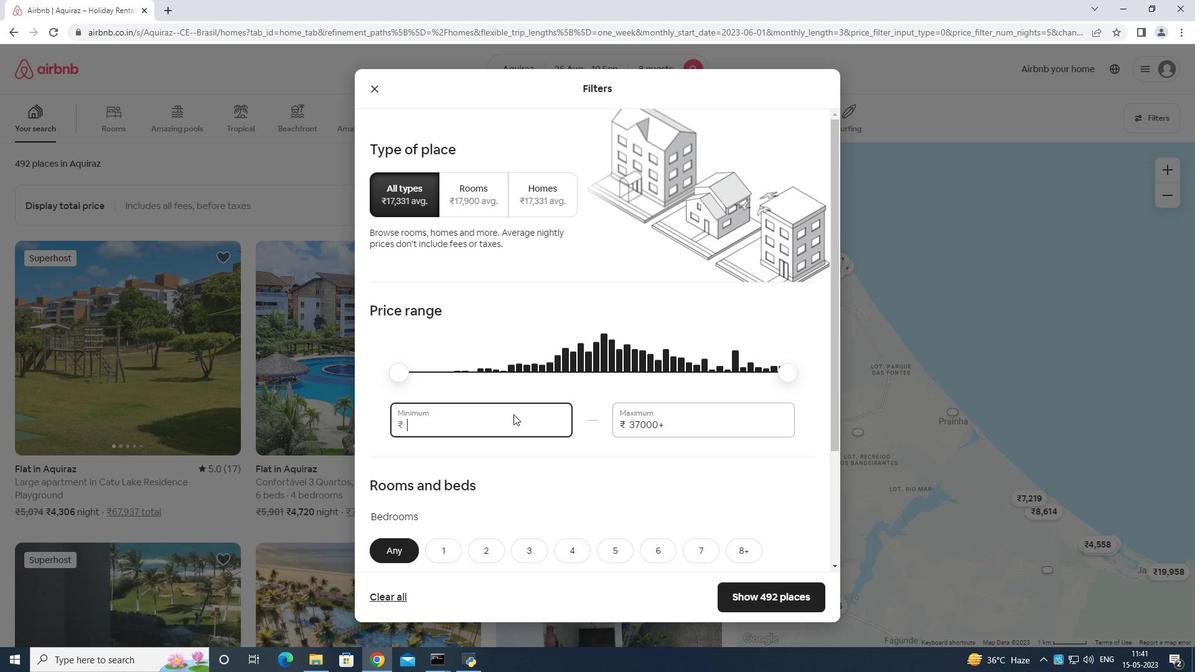 
Action: Key pressed 1
Screenshot: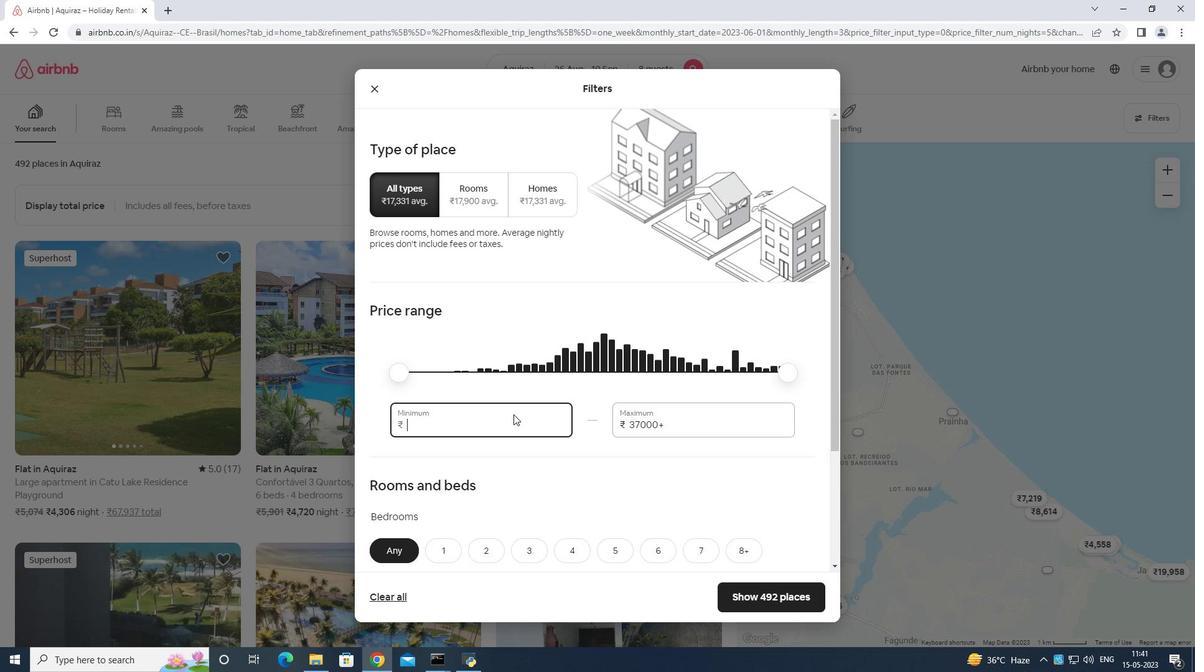 
Action: Mouse moved to (515, 414)
Screenshot: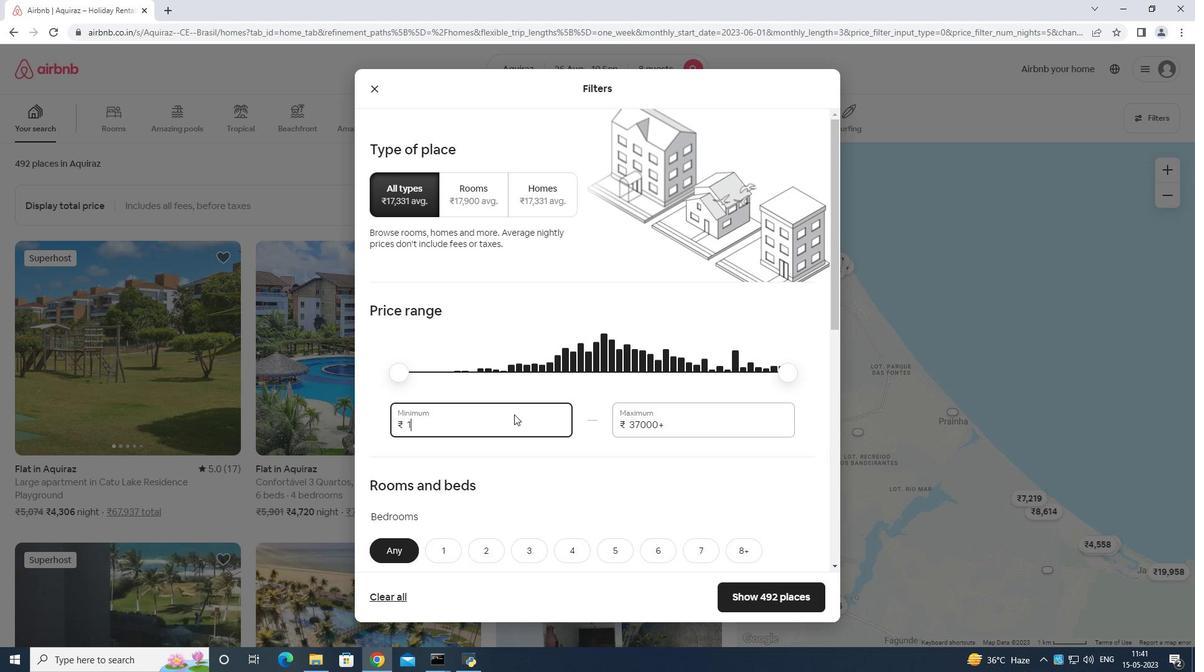 
Action: Key pressed 0
Screenshot: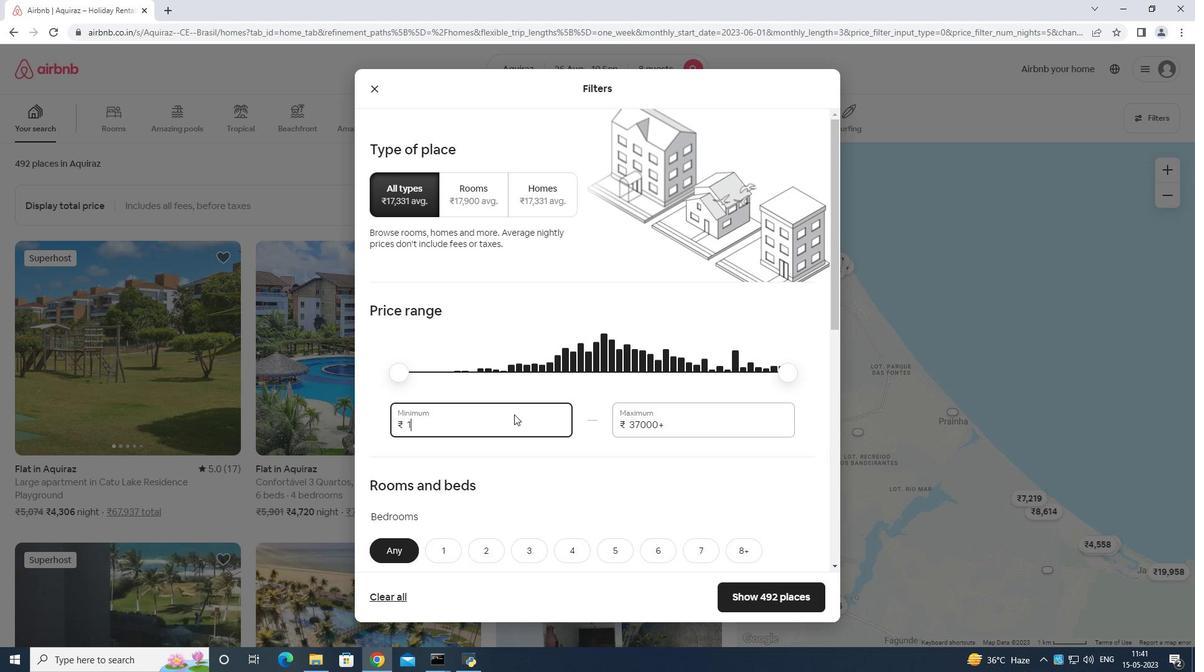 
Action: Mouse moved to (516, 413)
Screenshot: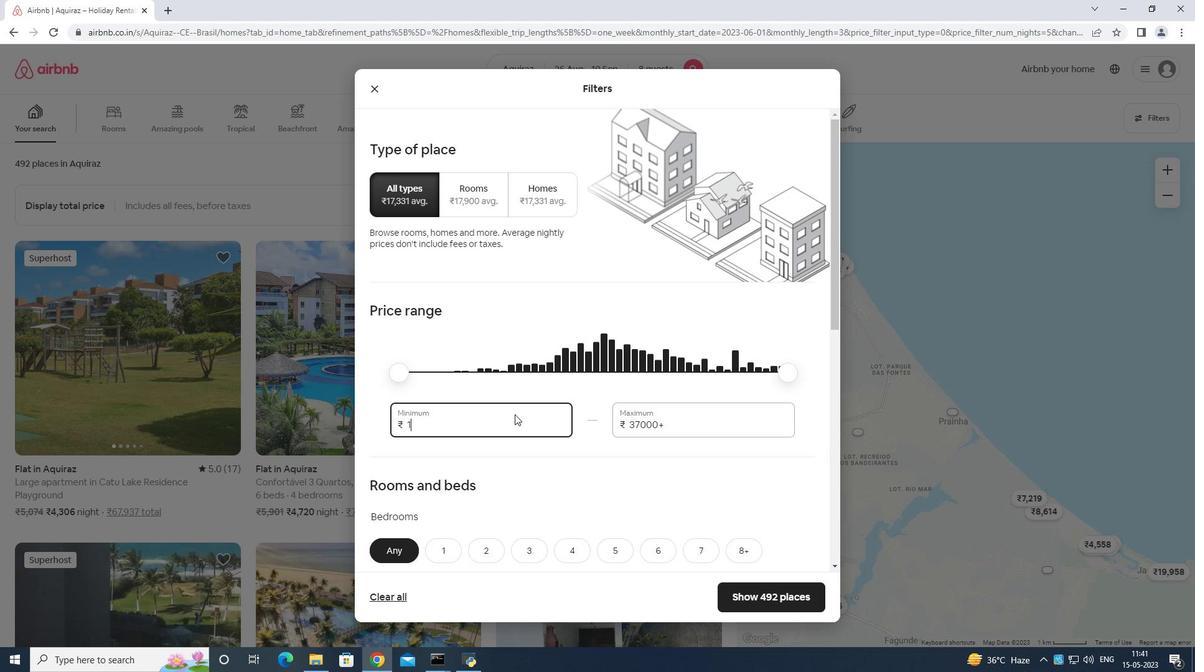 
Action: Key pressed 00
Screenshot: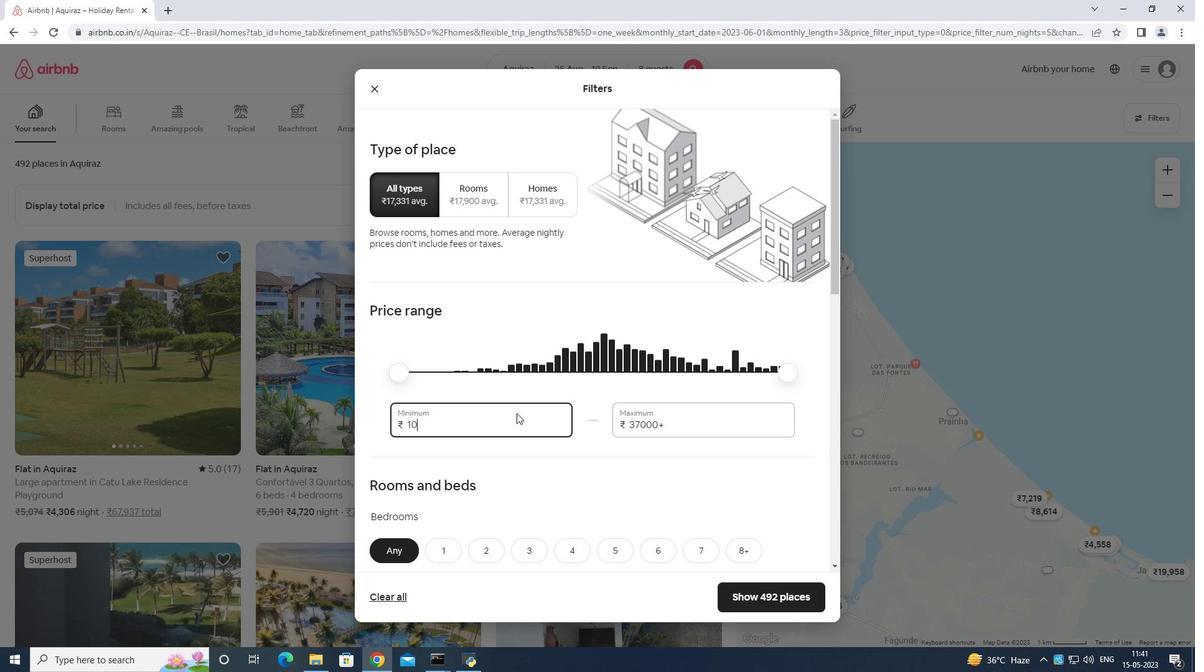 
Action: Mouse moved to (531, 412)
Screenshot: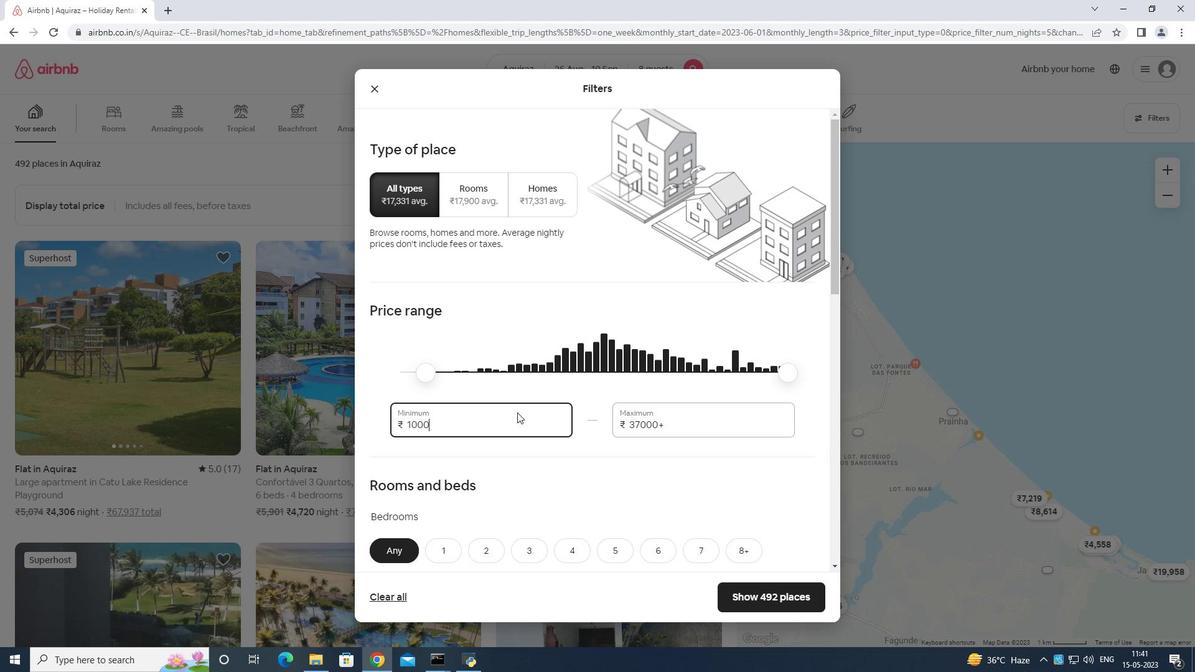 
Action: Key pressed 0
Screenshot: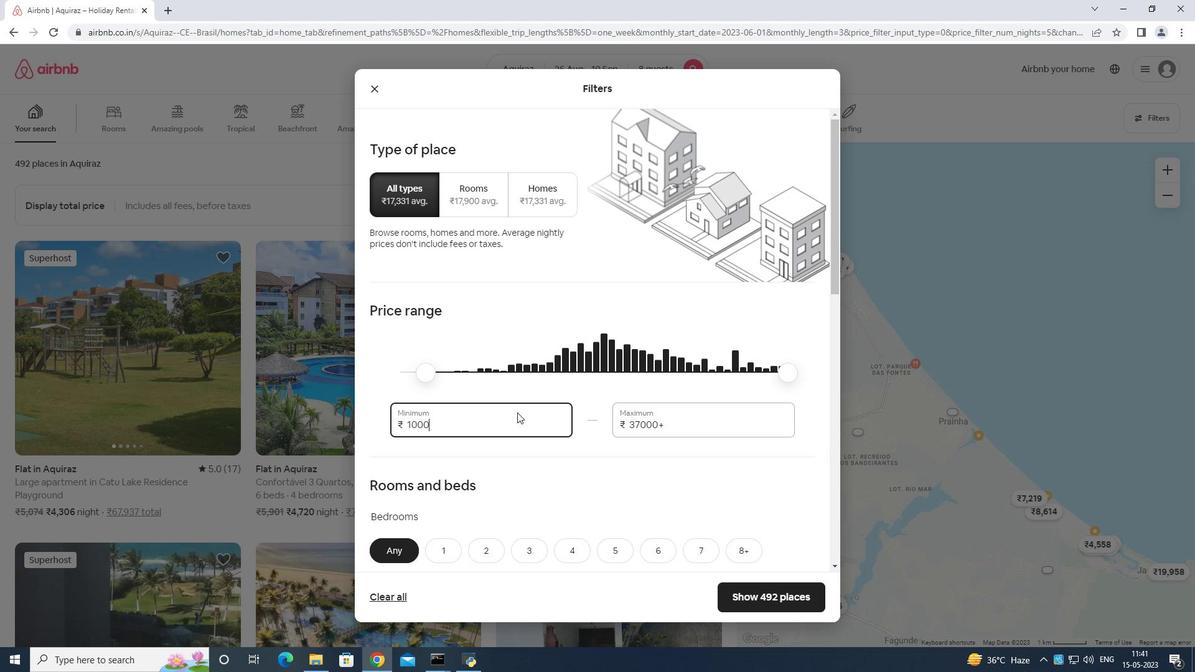 
Action: Mouse moved to (685, 420)
Screenshot: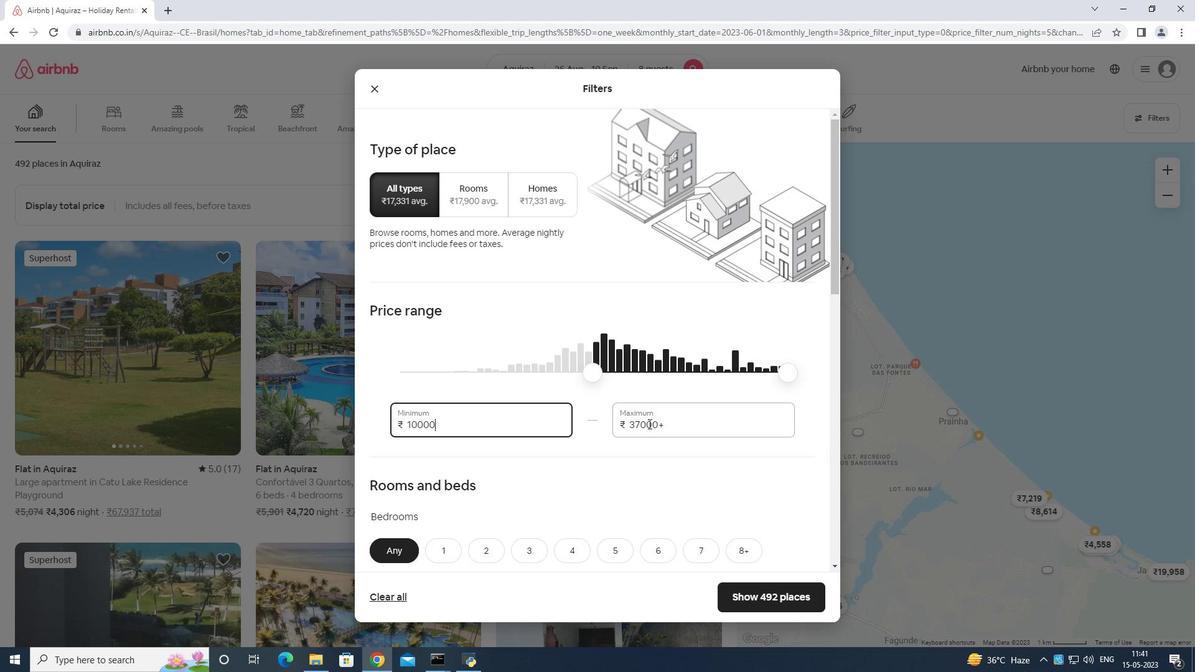 
Action: Mouse pressed left at (685, 420)
Screenshot: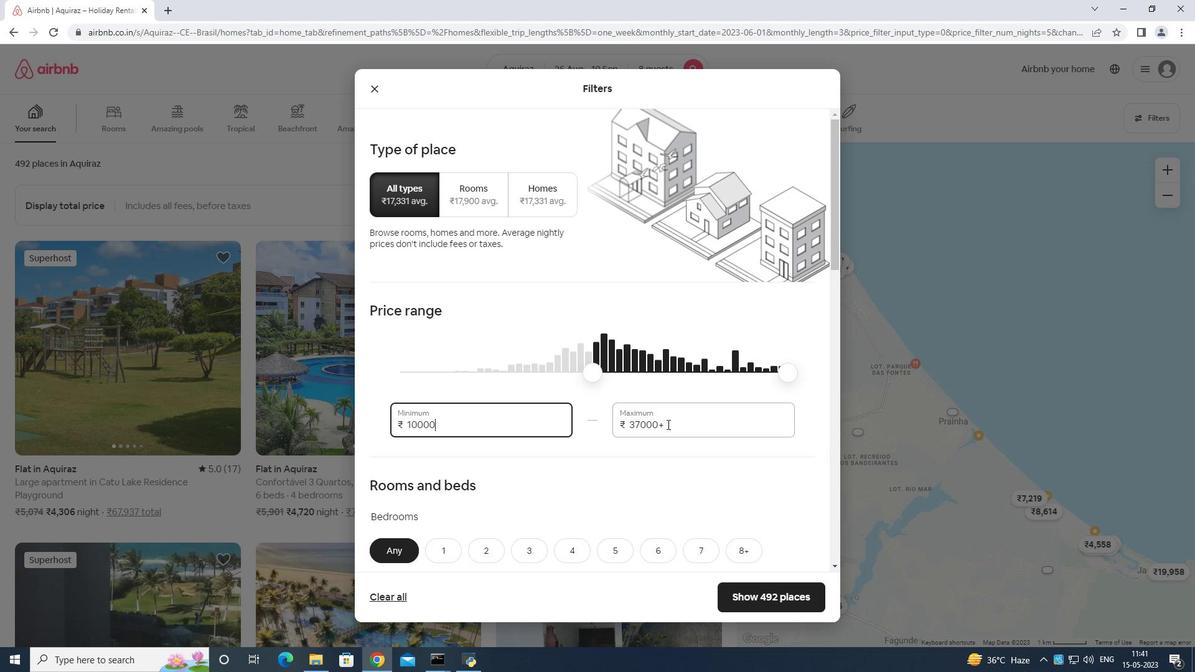 
Action: Key pressed <Key.backspace><Key.backspace><Key.backspace><Key.backspace><Key.backspace><Key.backspace><Key.backspace><Key.backspace><Key.backspace>15000
Screenshot: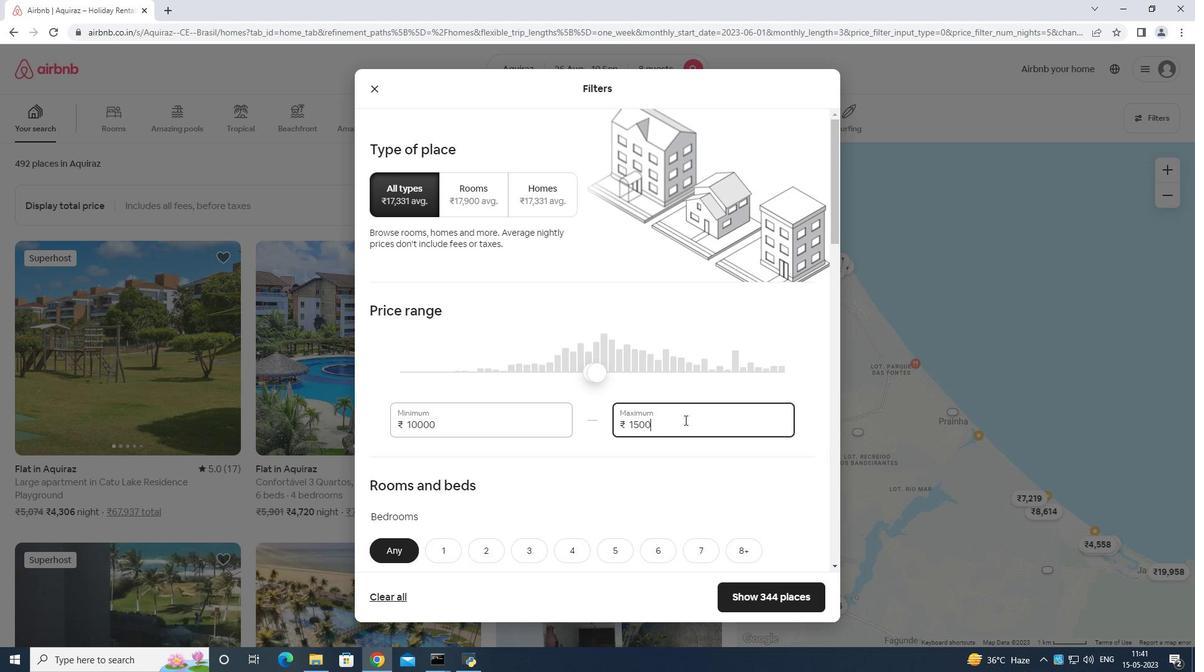 
Action: Mouse scrolled (685, 419) with delta (0, 0)
Screenshot: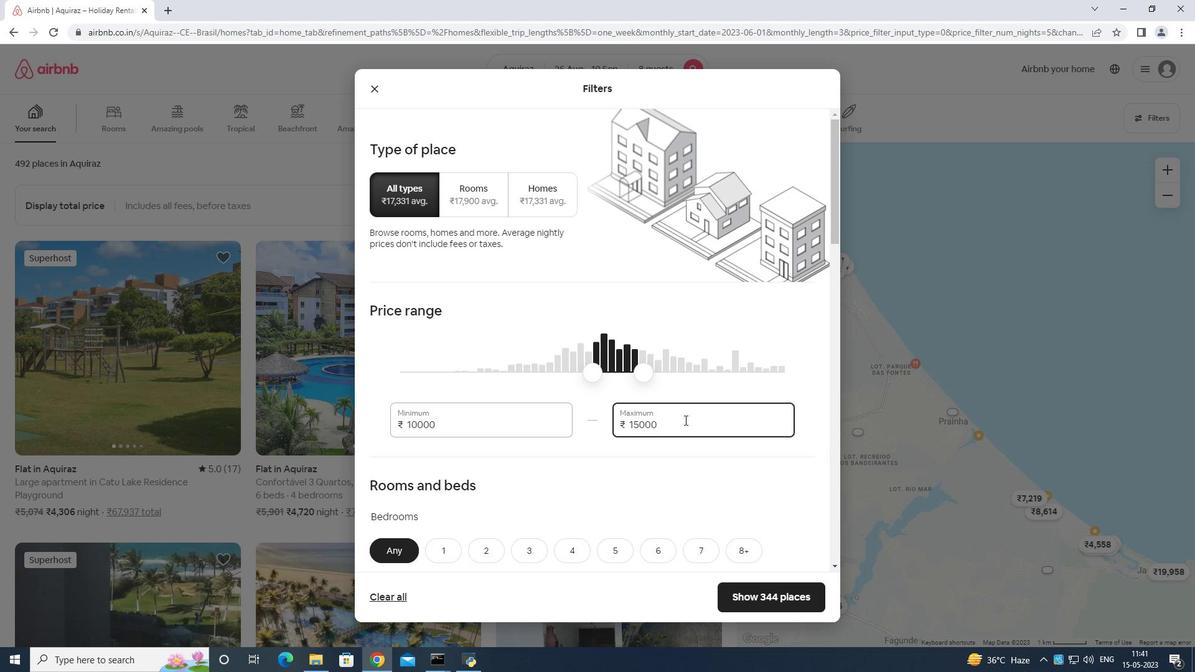 
Action: Mouse scrolled (685, 419) with delta (0, 0)
Screenshot: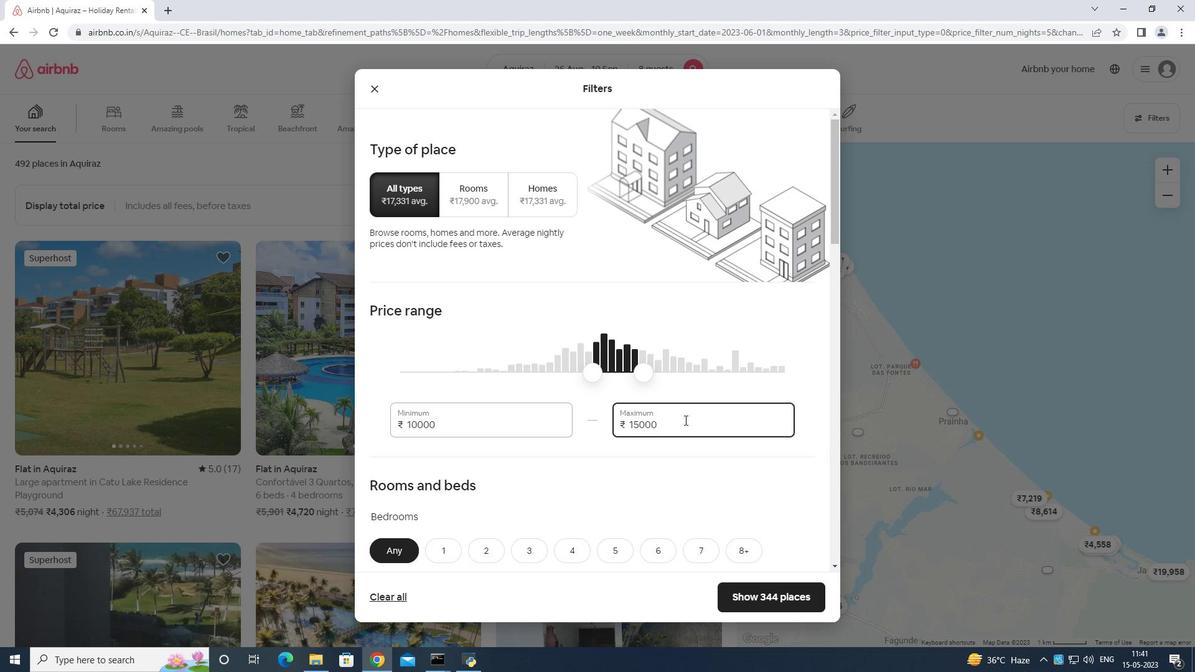 
Action: Mouse scrolled (685, 419) with delta (0, 0)
Screenshot: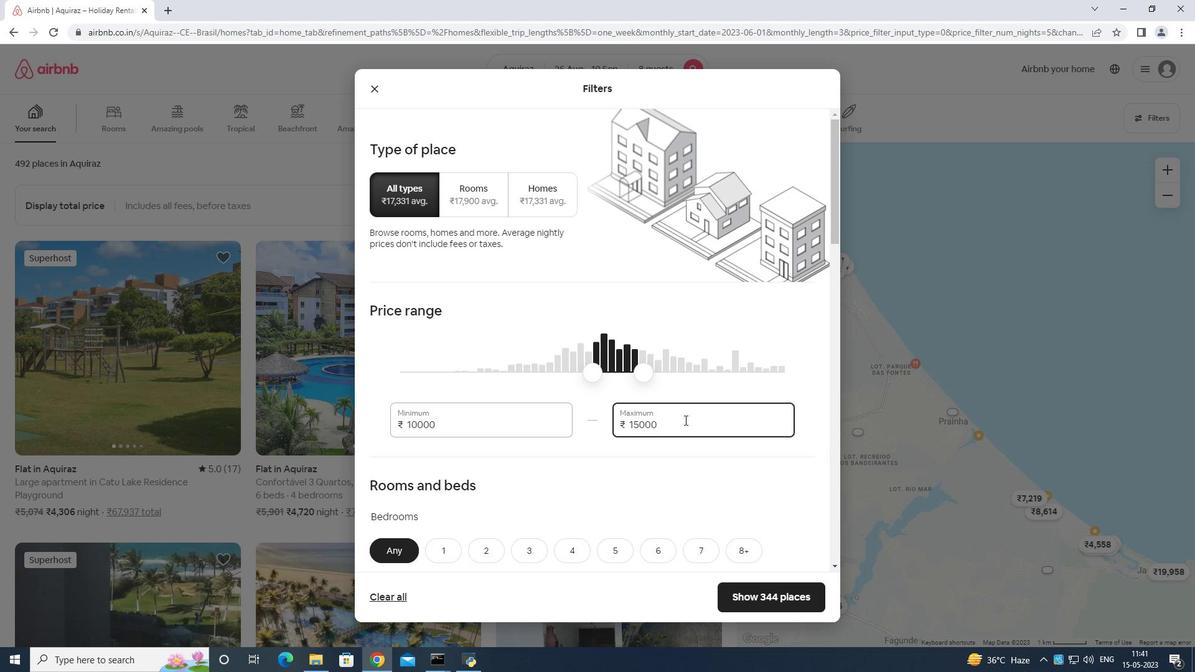 
Action: Mouse scrolled (685, 419) with delta (0, 0)
Screenshot: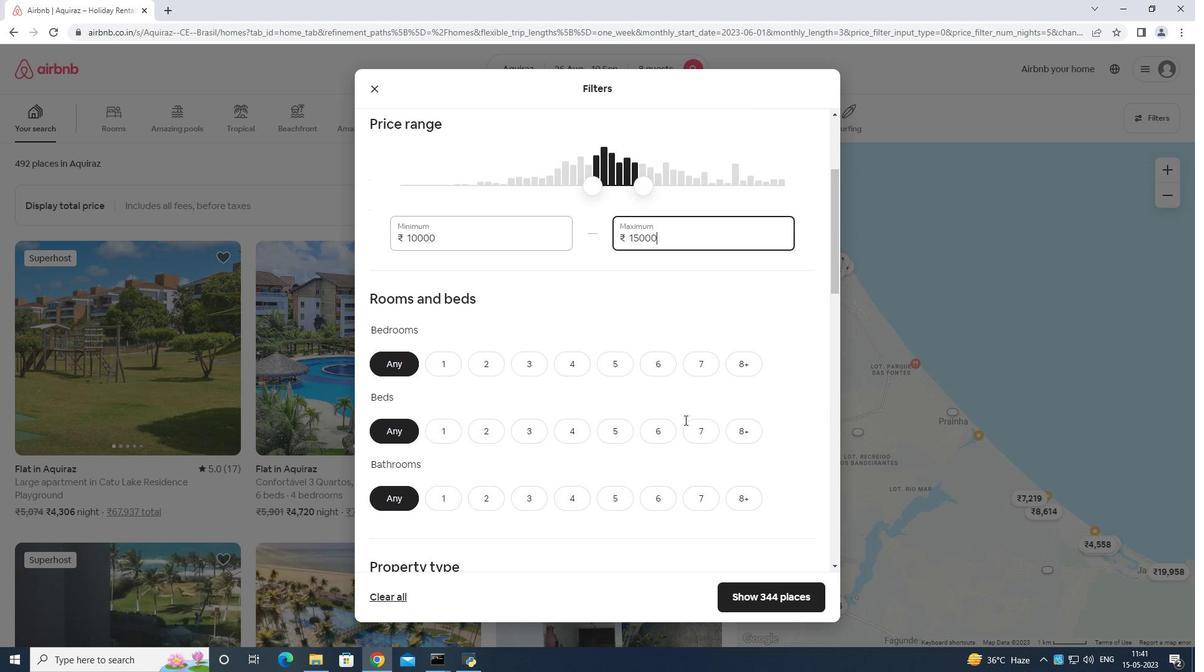 
Action: Mouse moved to (670, 300)
Screenshot: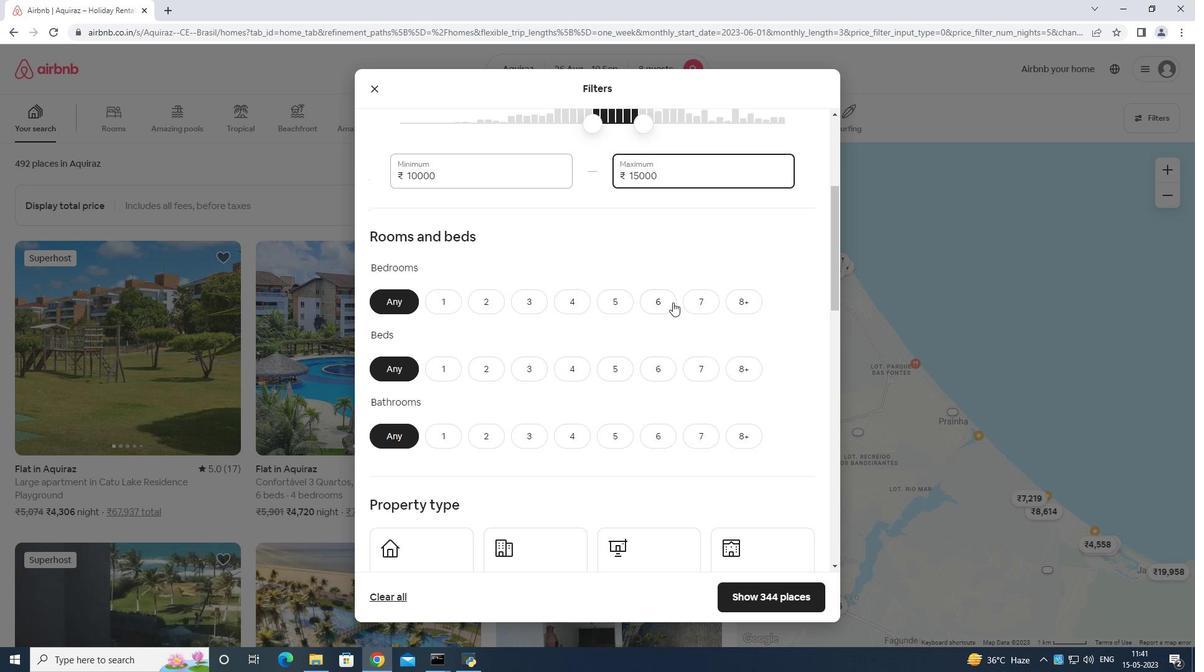 
Action: Mouse pressed left at (670, 300)
Screenshot: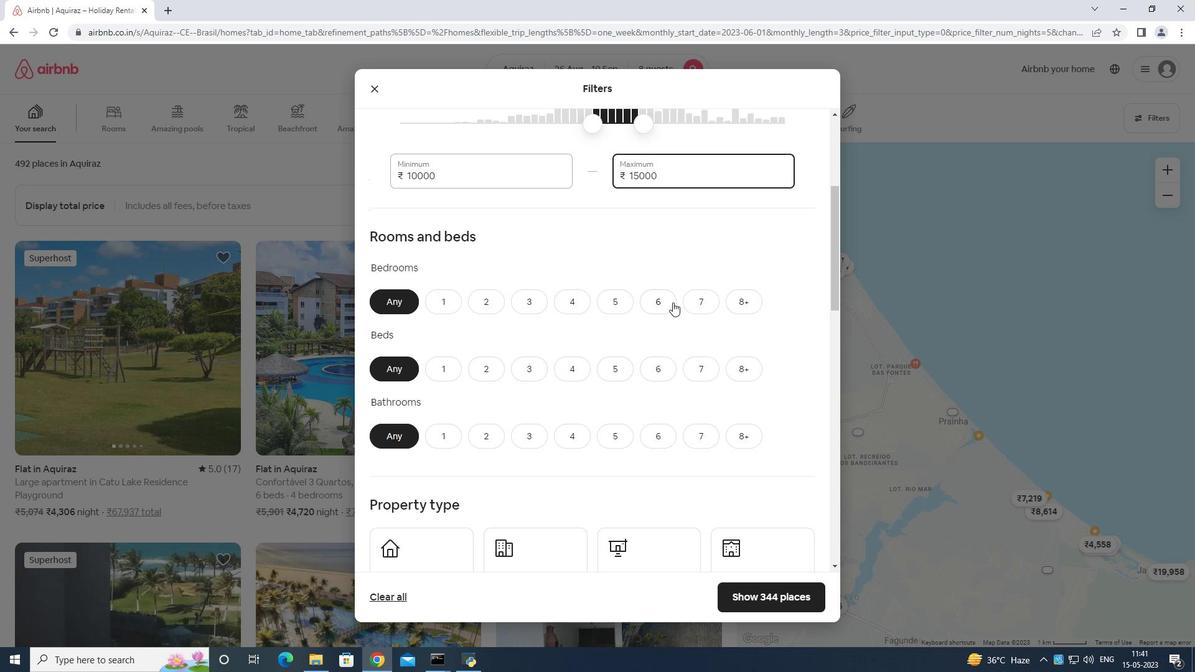 
Action: Mouse moved to (658, 363)
Screenshot: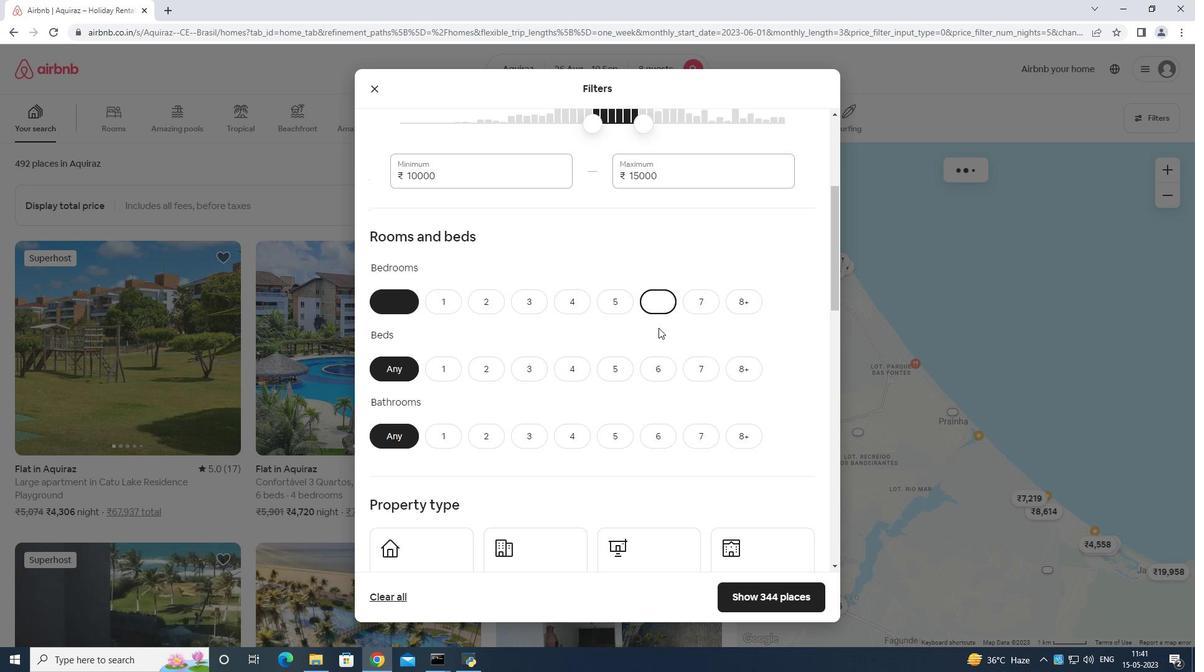 
Action: Mouse pressed left at (658, 363)
Screenshot: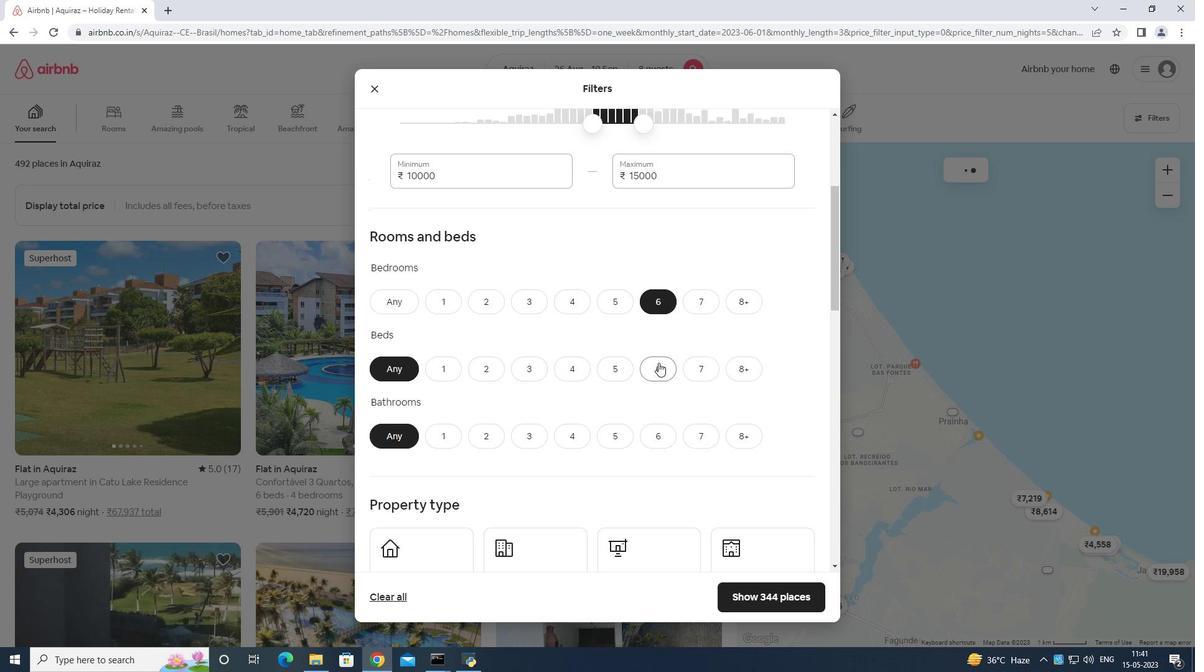 
Action: Mouse moved to (654, 435)
Screenshot: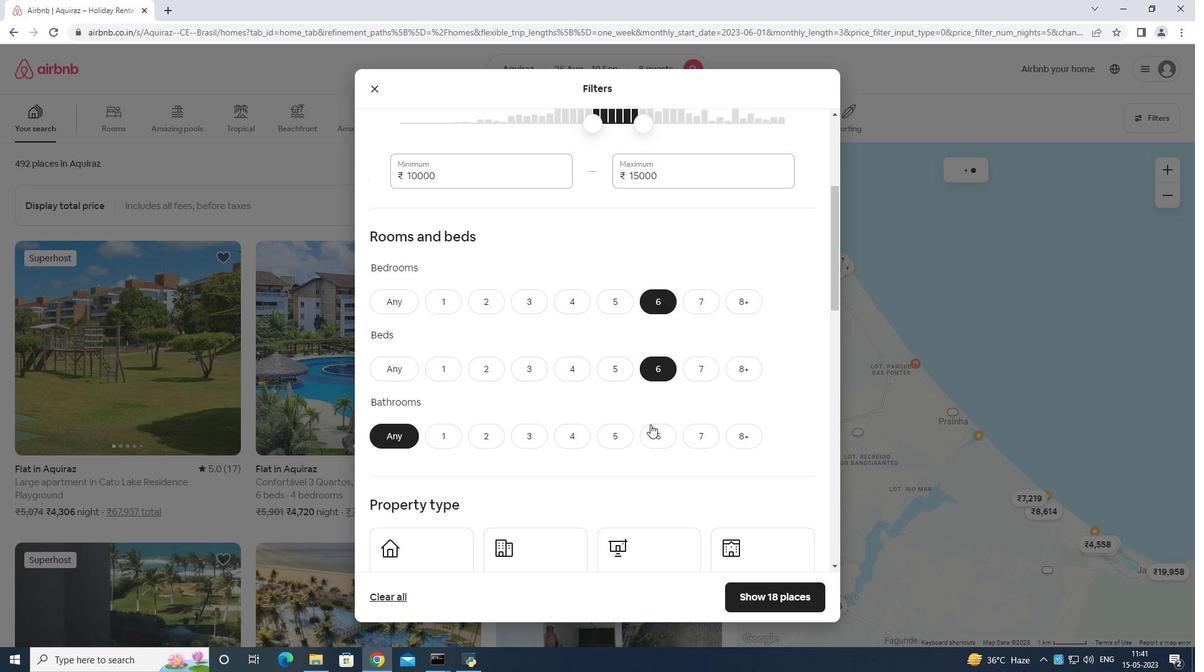 
Action: Mouse pressed left at (654, 435)
Screenshot: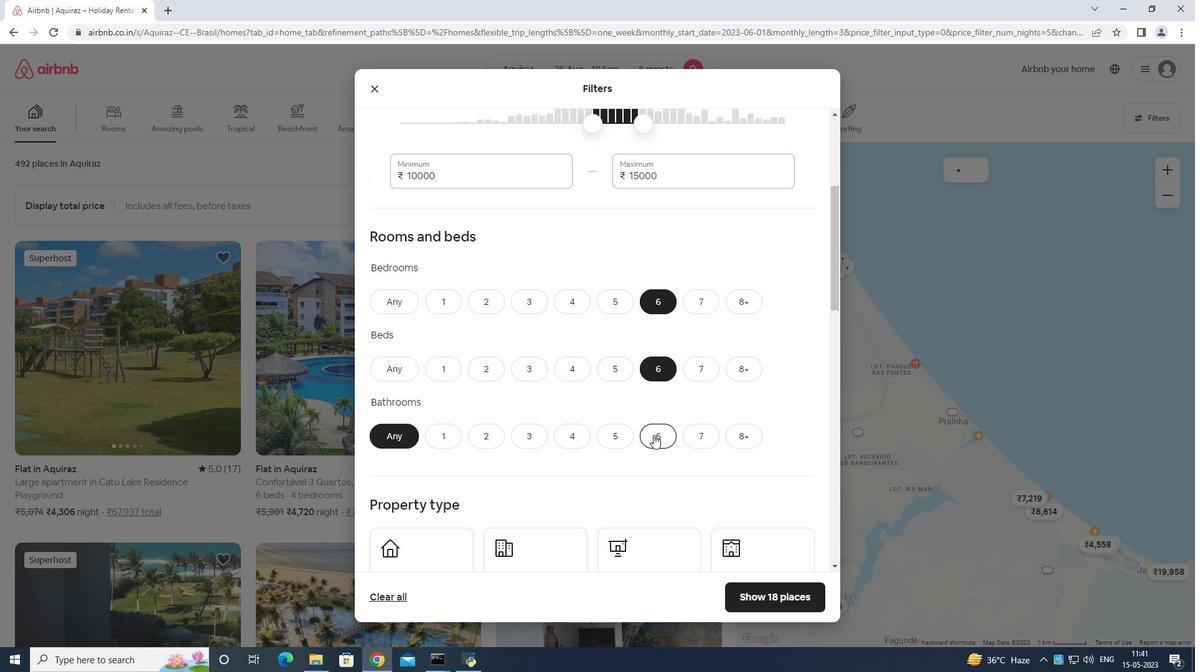 
Action: Mouse moved to (641, 335)
Screenshot: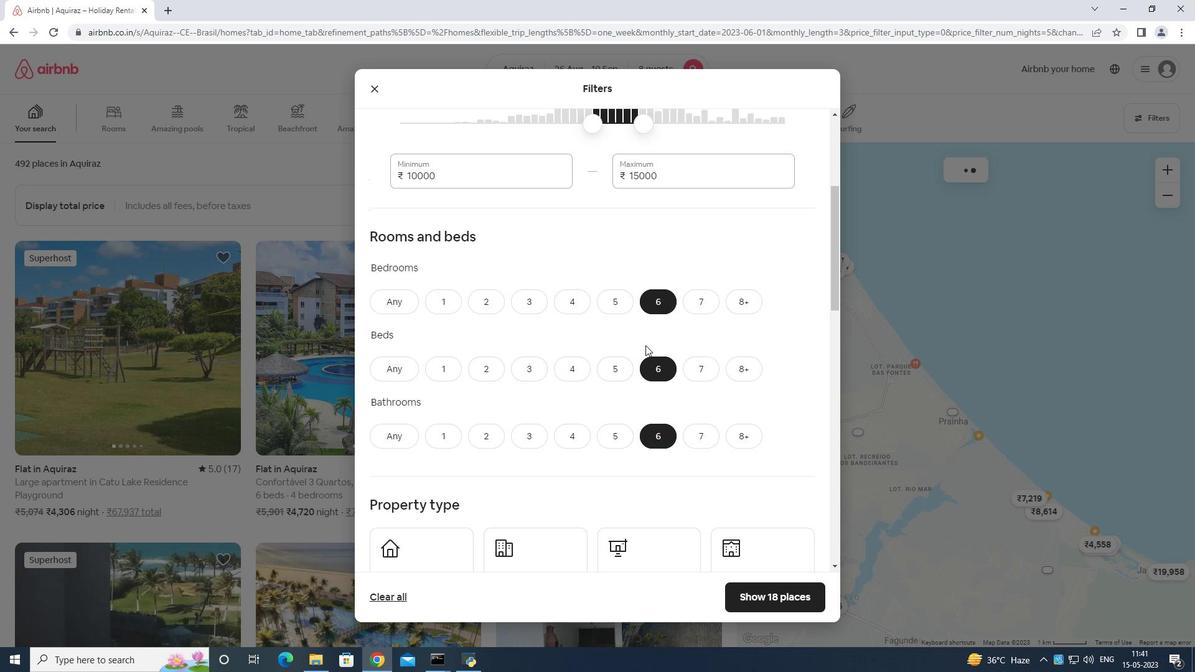 
Action: Mouse scrolled (641, 335) with delta (0, 0)
Screenshot: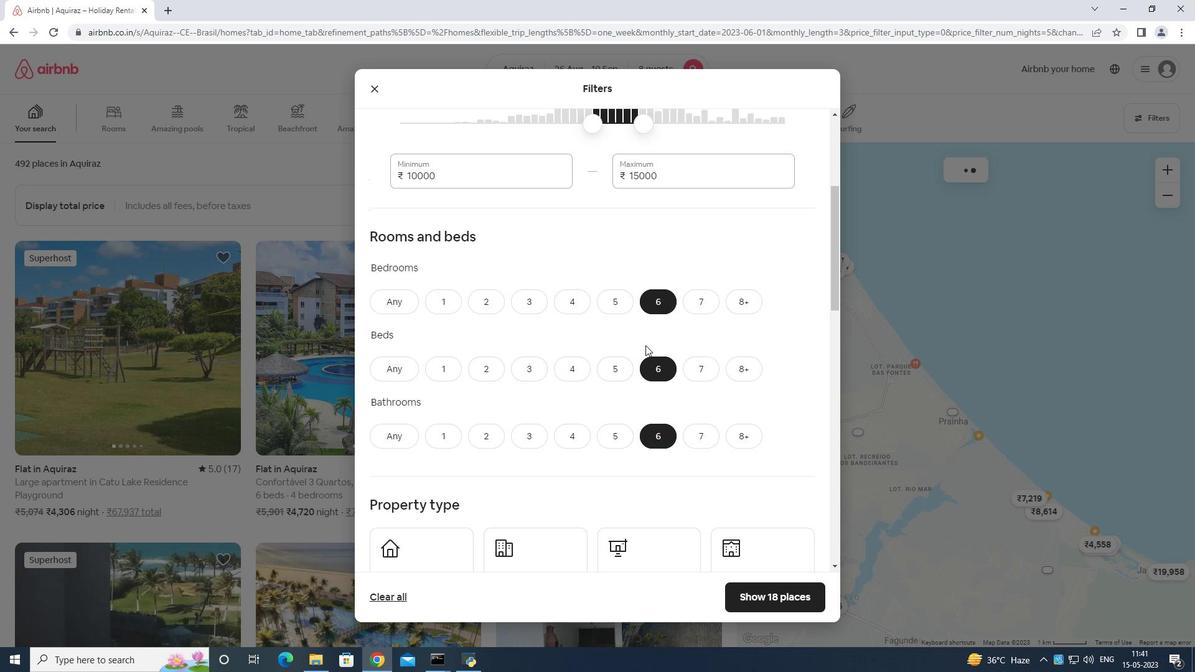 
Action: Mouse moved to (641, 333)
Screenshot: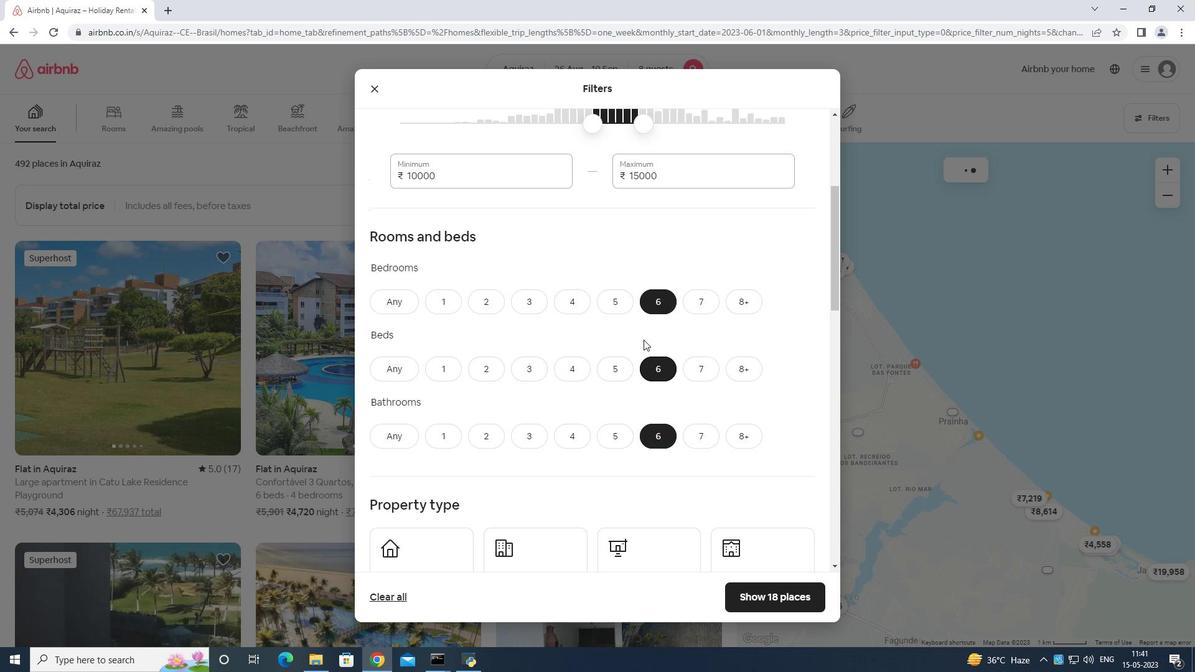 
Action: Mouse scrolled (641, 333) with delta (0, 0)
Screenshot: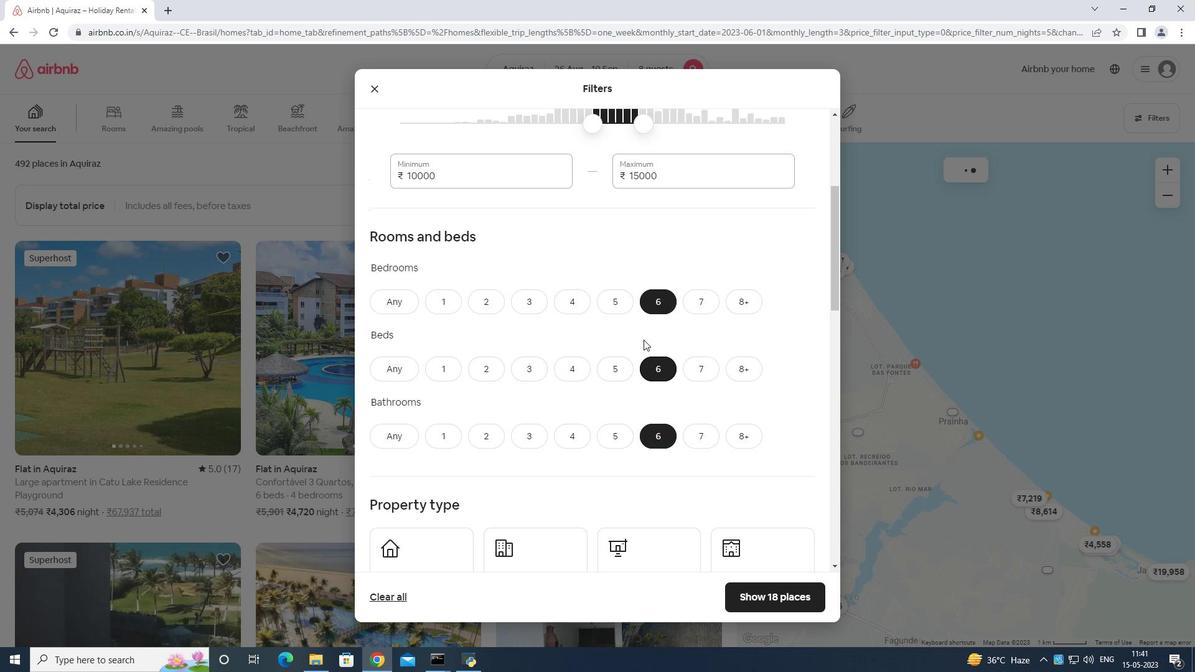 
Action: Mouse moved to (640, 332)
Screenshot: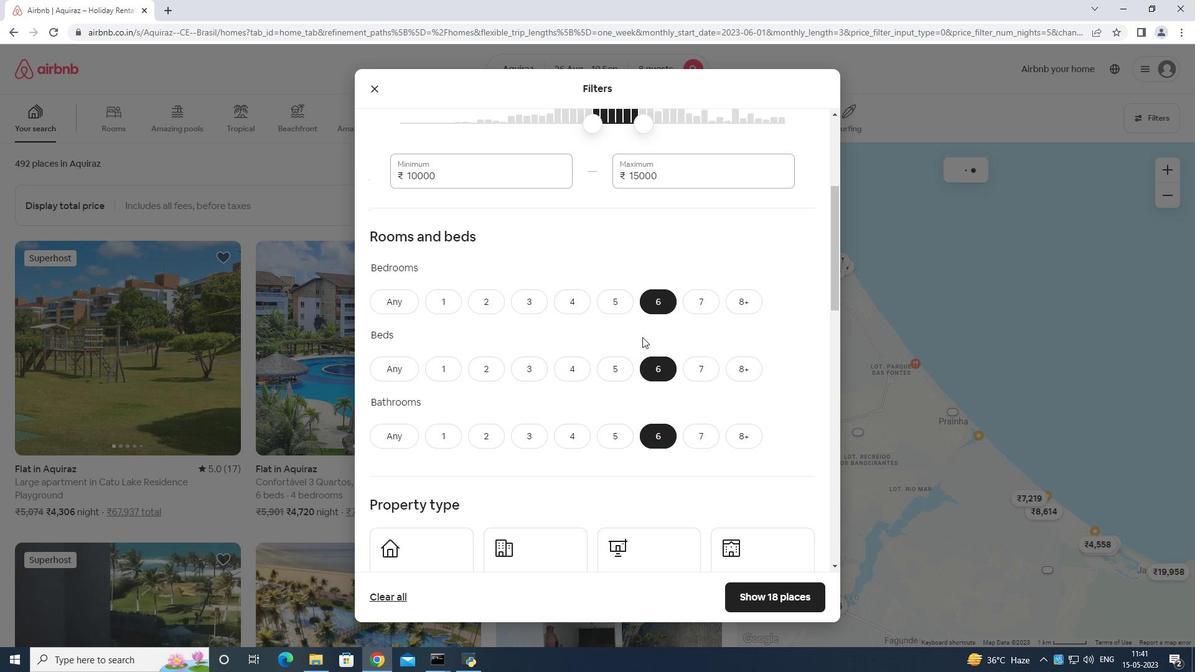 
Action: Mouse scrolled (640, 331) with delta (0, 0)
Screenshot: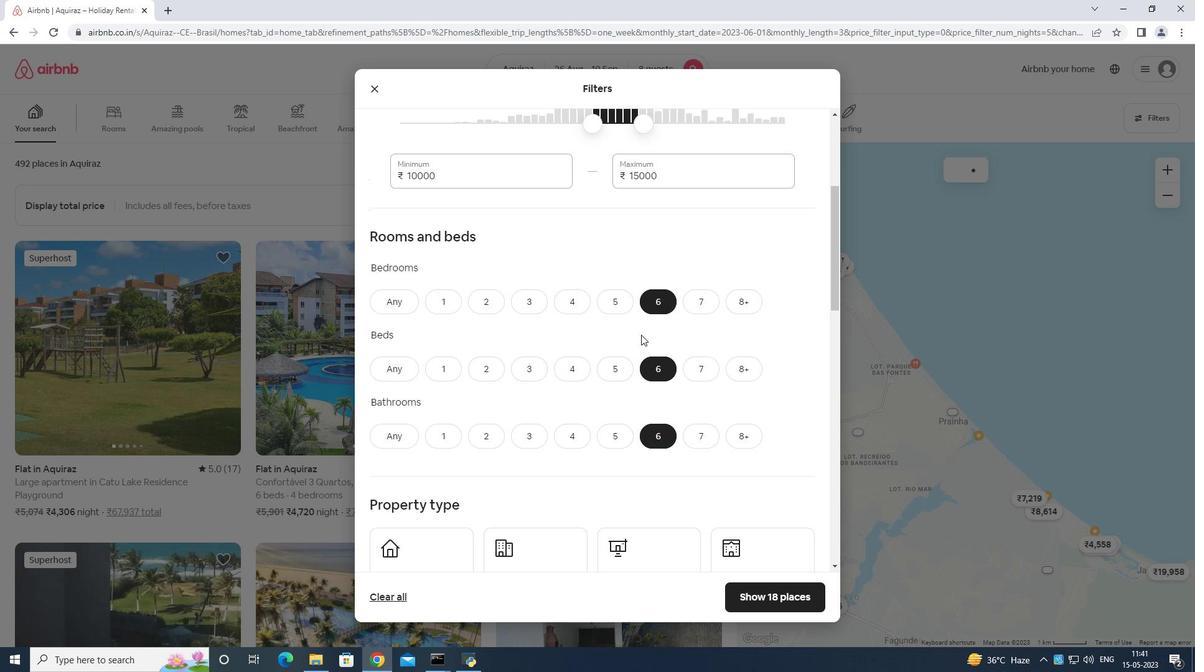 
Action: Mouse moved to (639, 331)
Screenshot: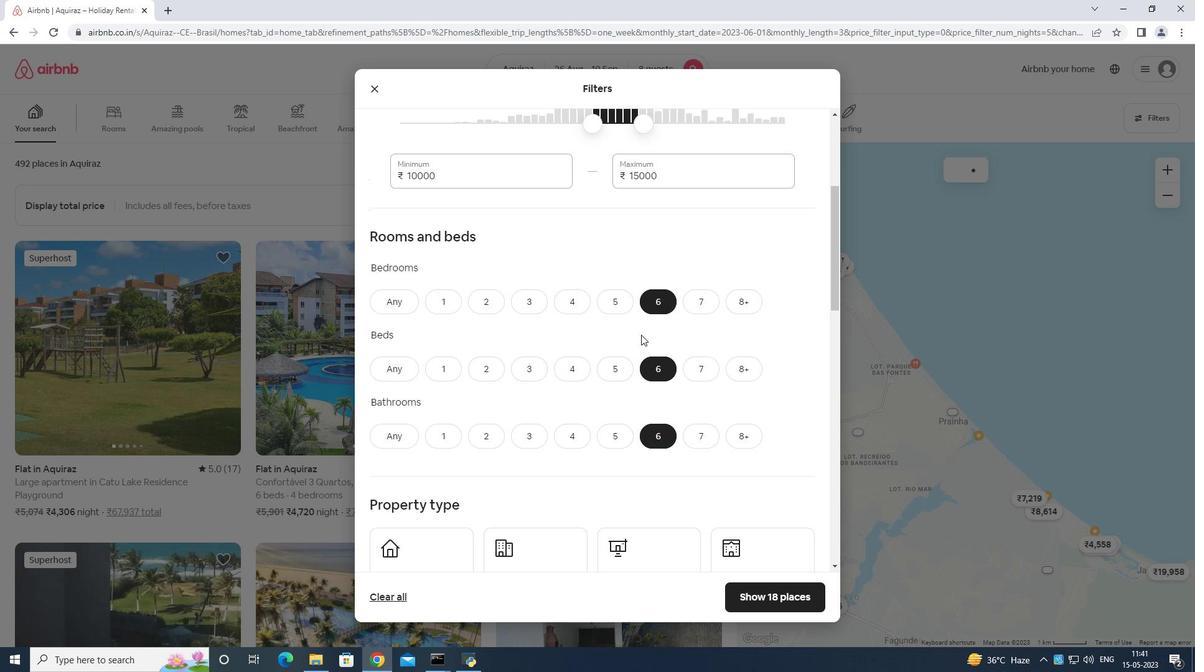 
Action: Mouse scrolled (639, 331) with delta (0, 0)
Screenshot: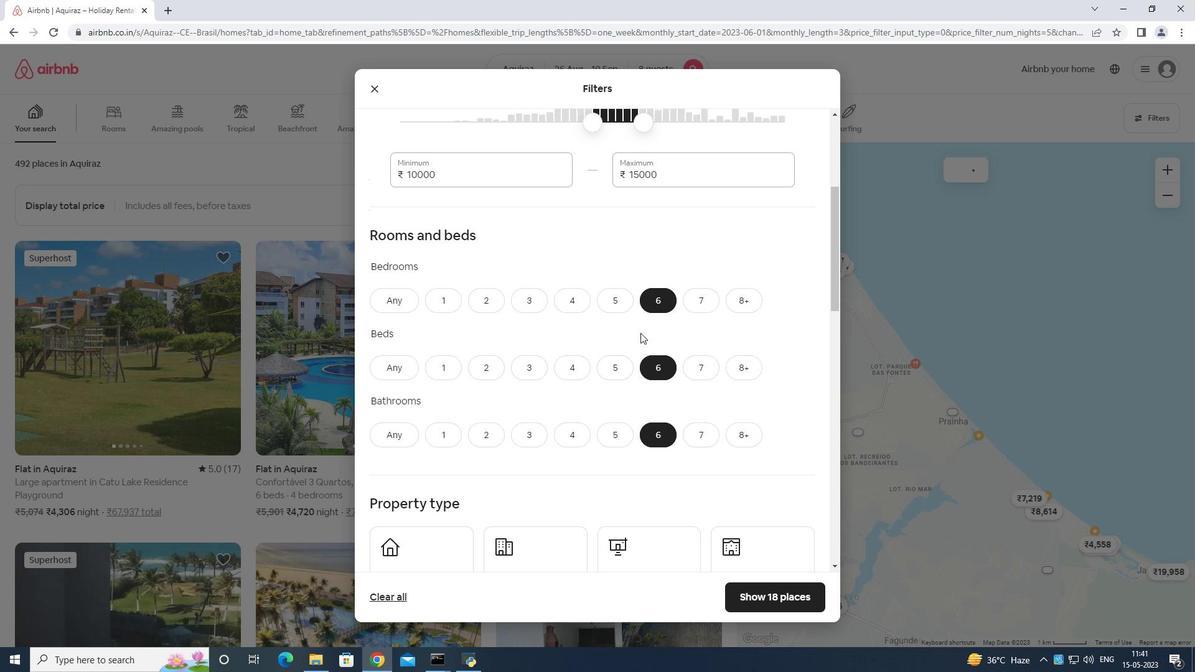 
Action: Mouse moved to (637, 327)
Screenshot: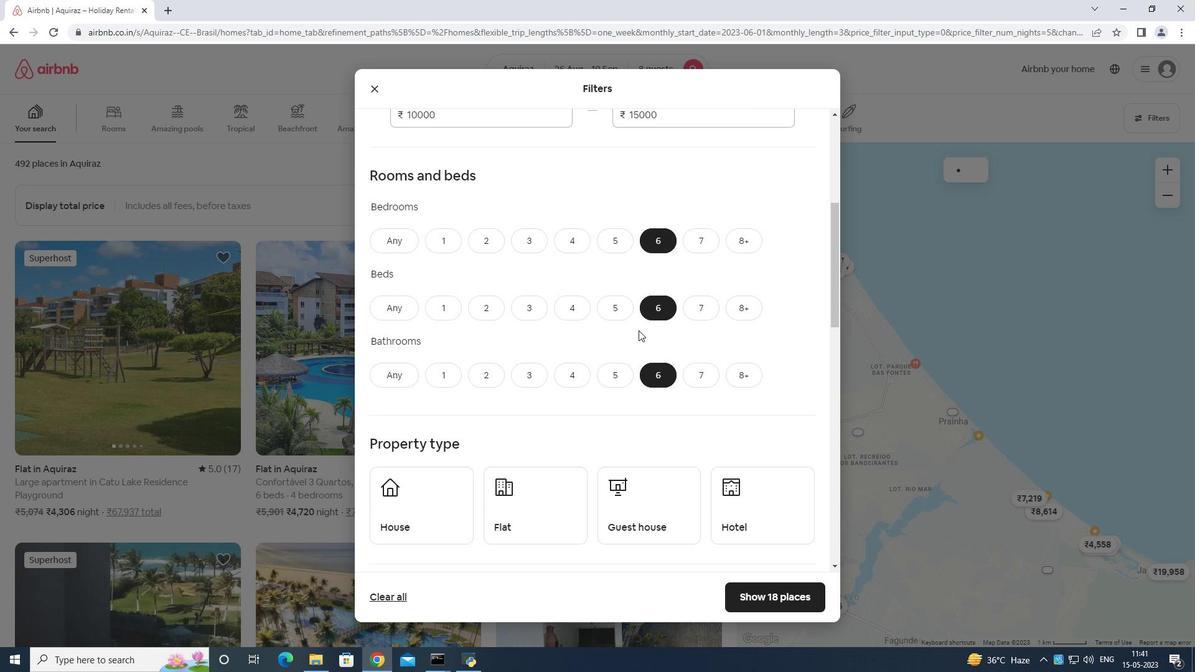 
Action: Mouse scrolled (637, 327) with delta (0, 0)
Screenshot: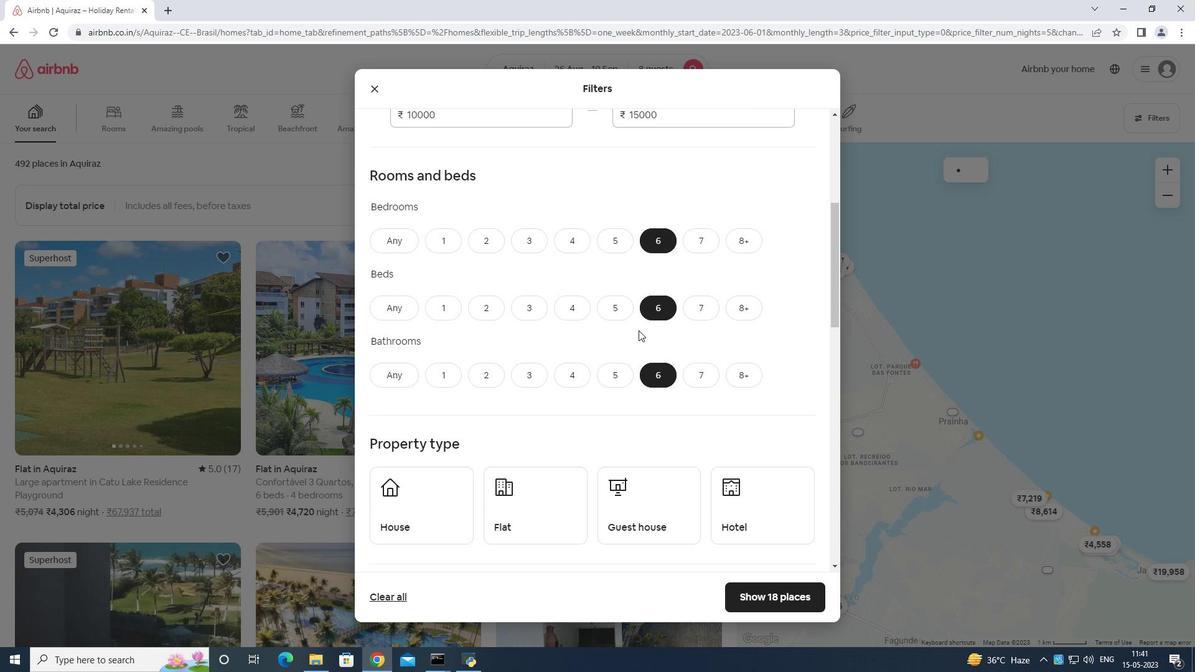 
Action: Mouse moved to (399, 429)
Screenshot: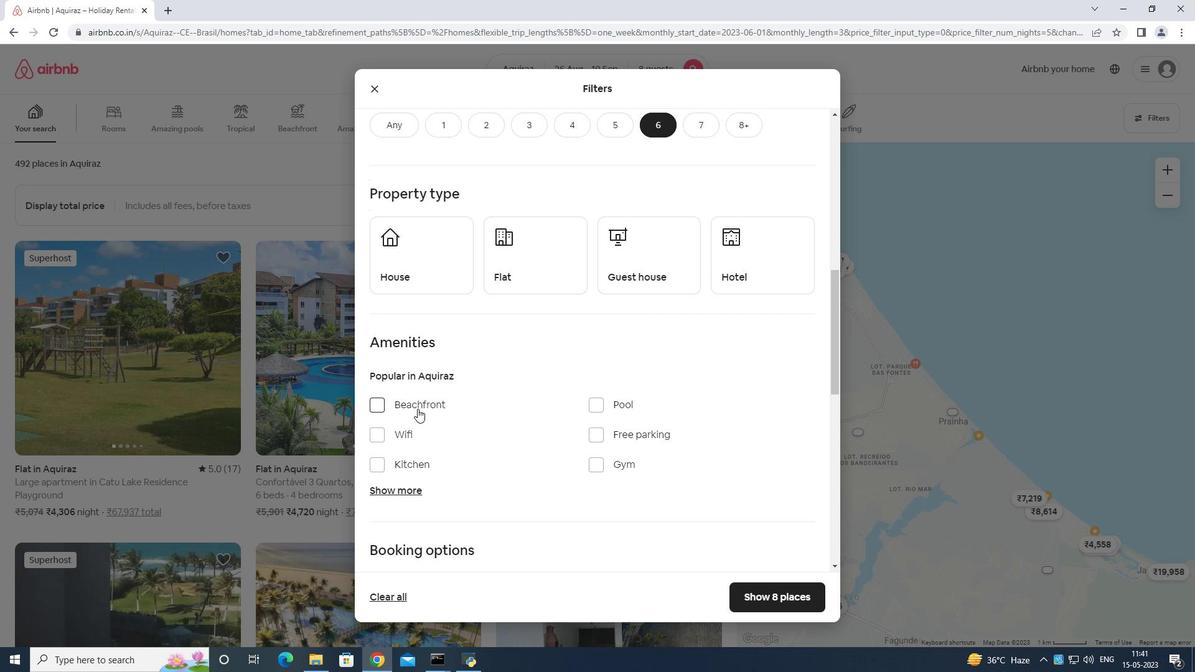 
Action: Mouse pressed left at (399, 429)
Screenshot: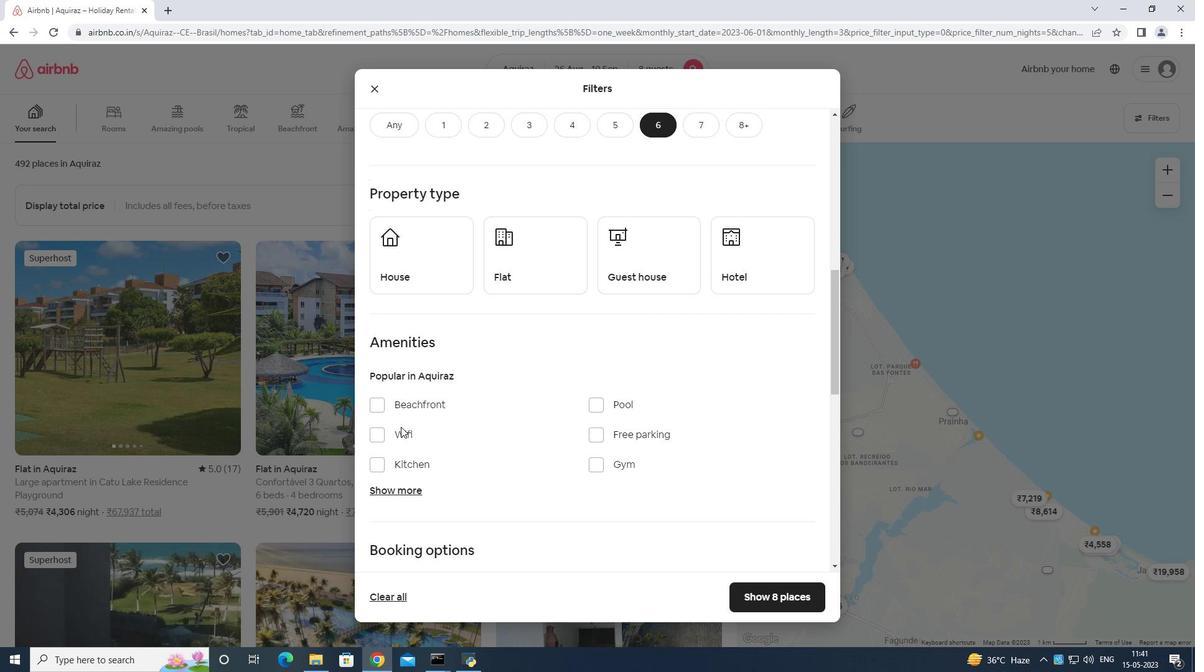 
Action: Mouse moved to (396, 491)
Screenshot: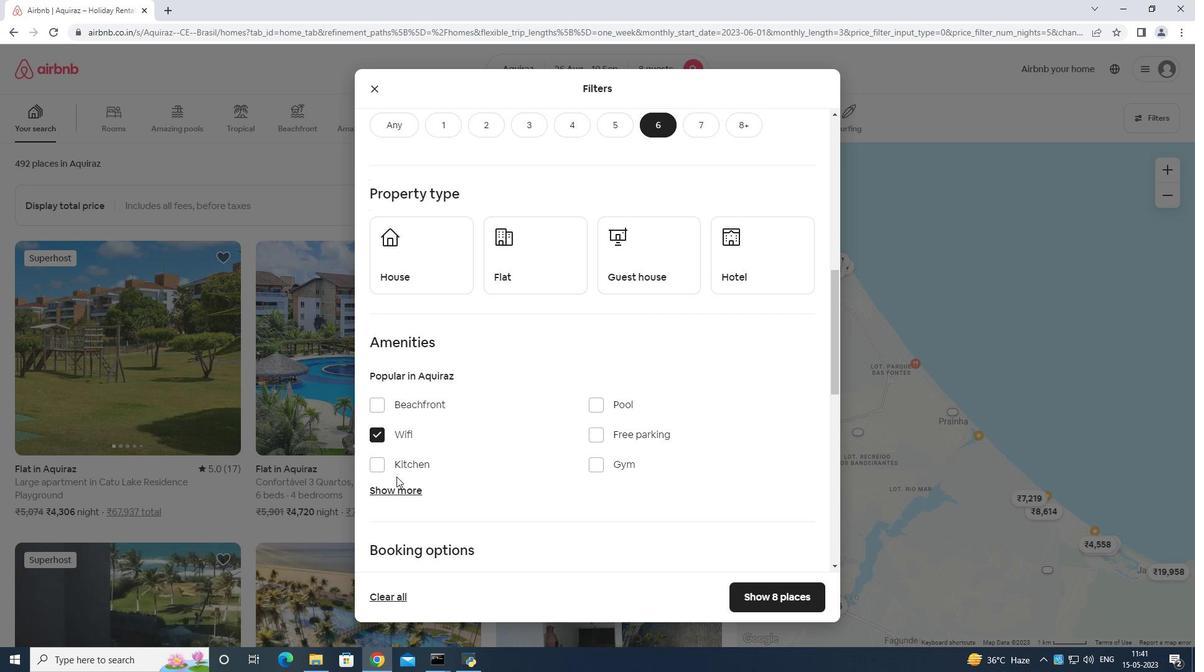 
Action: Mouse pressed left at (396, 491)
Screenshot: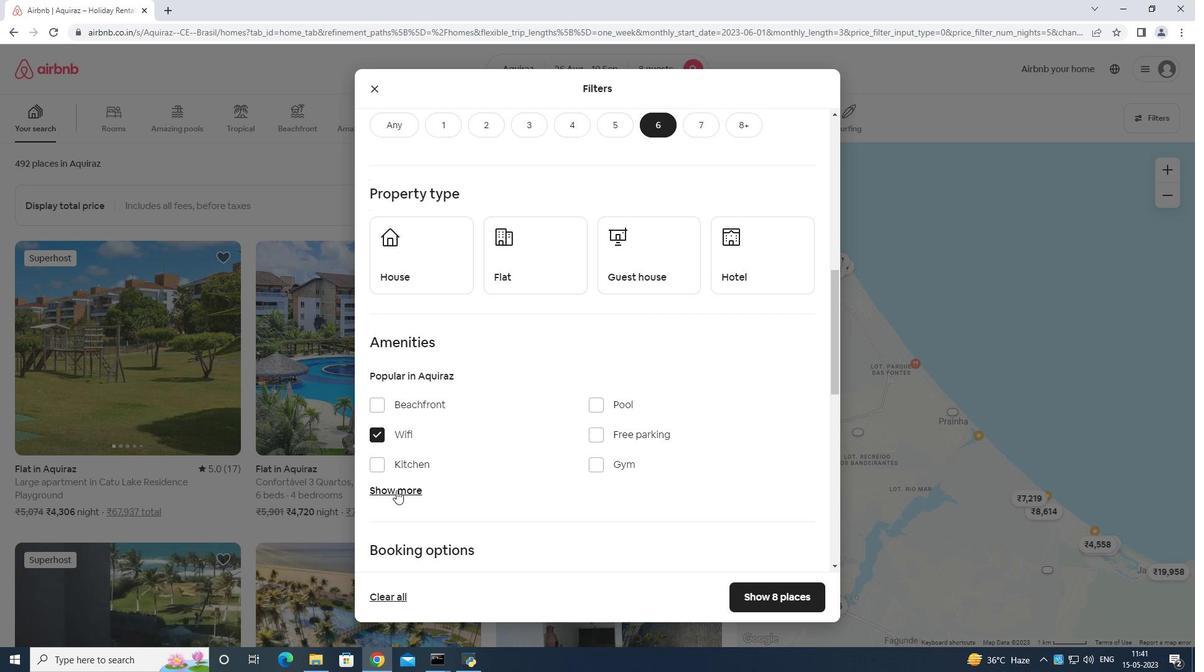 
Action: Mouse moved to (622, 459)
Screenshot: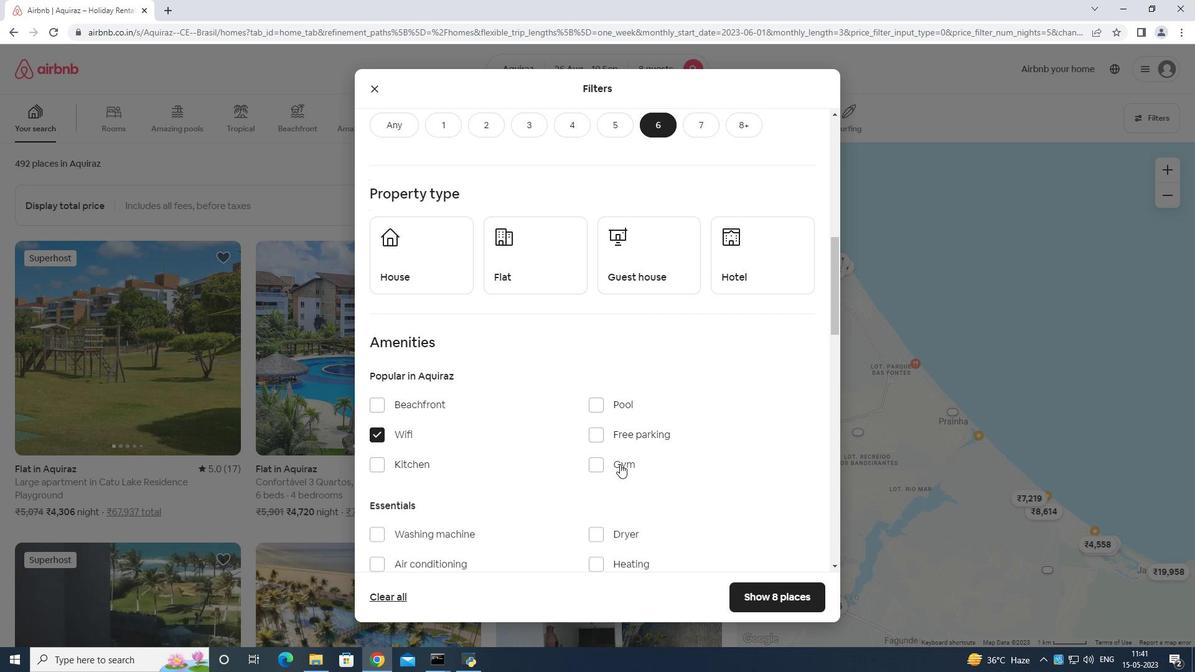 
Action: Mouse pressed left at (622, 459)
Screenshot: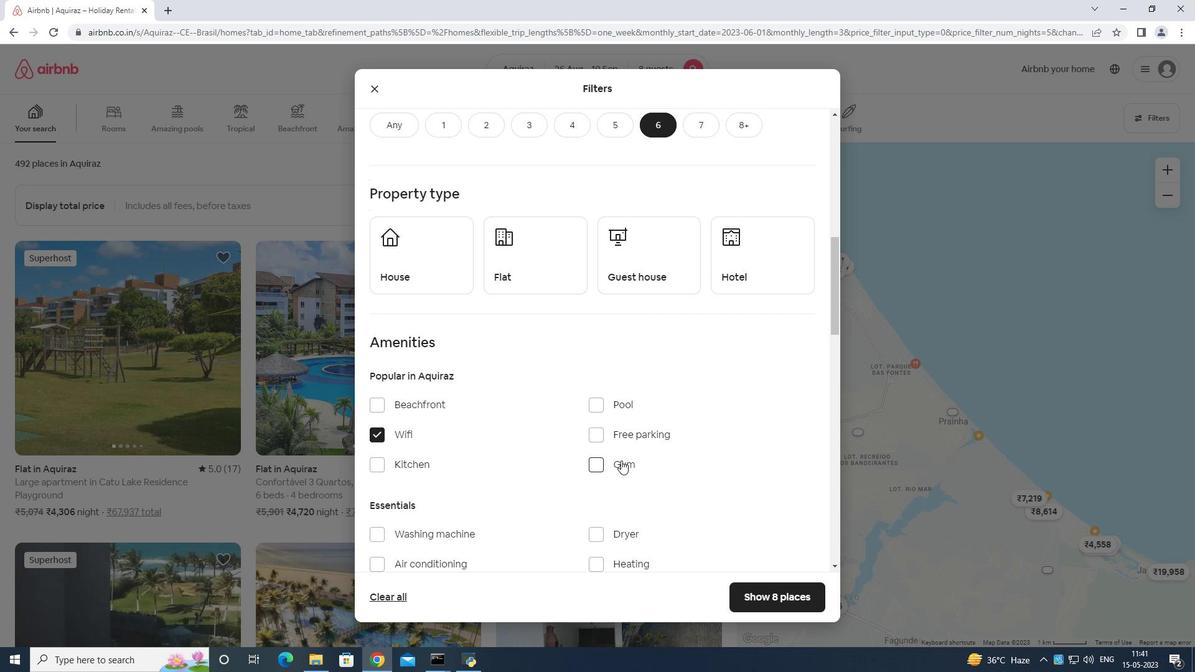 
Action: Mouse moved to (621, 451)
Screenshot: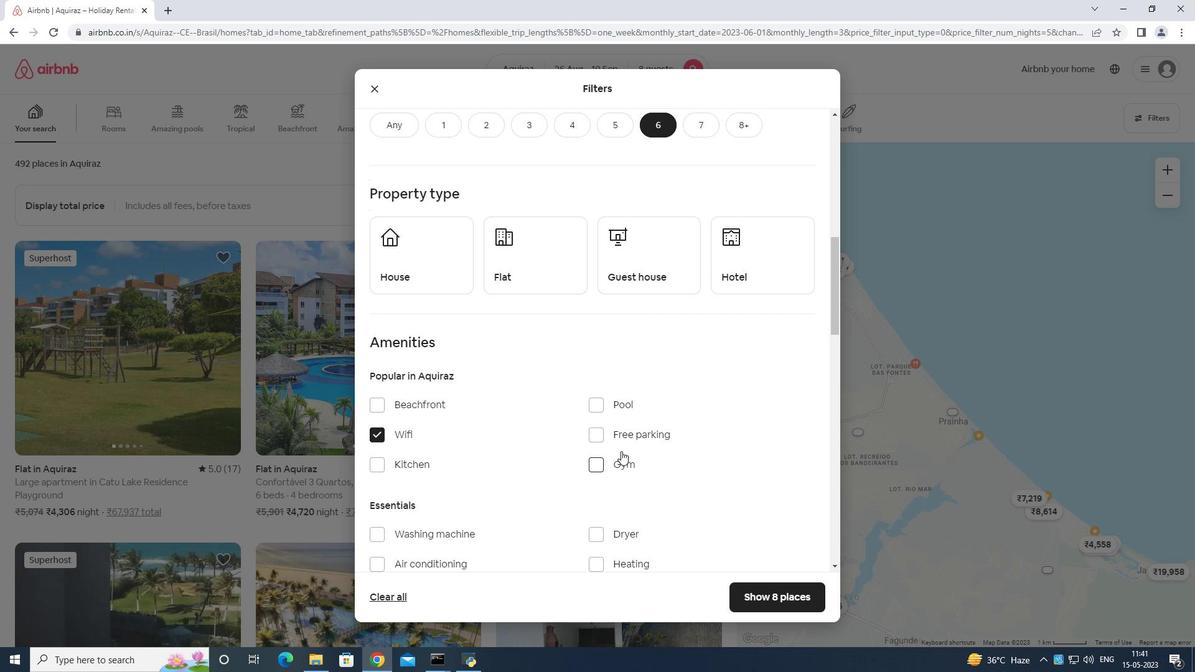 
Action: Mouse scrolled (621, 450) with delta (0, 0)
Screenshot: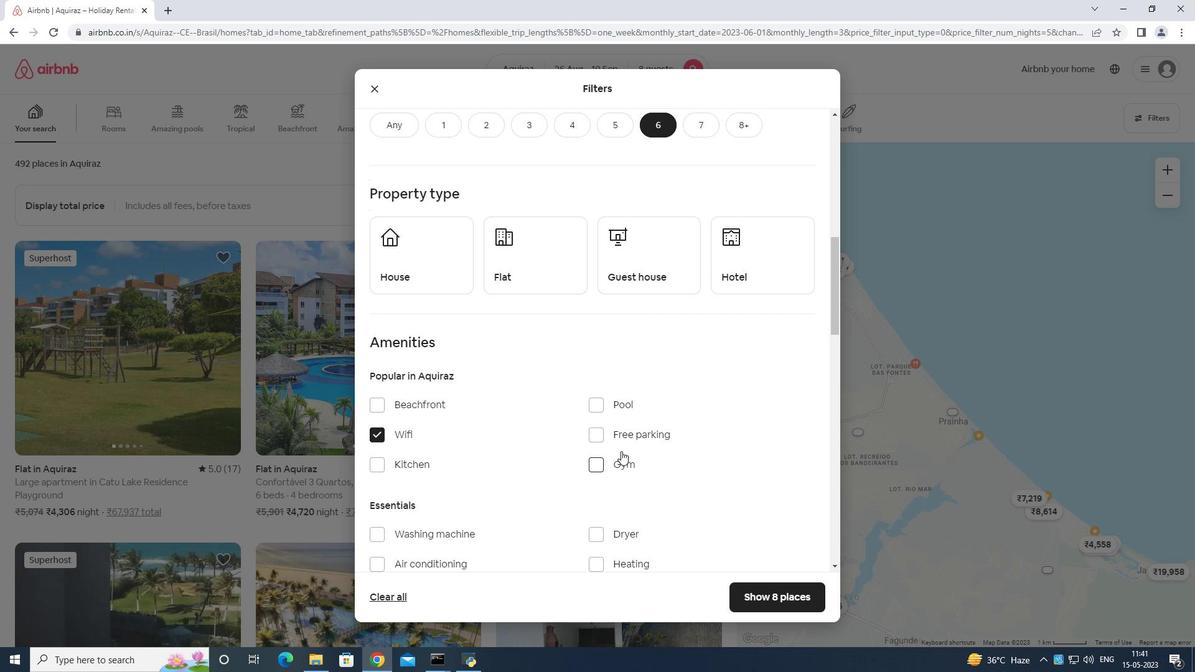 
Action: Mouse moved to (621, 452)
Screenshot: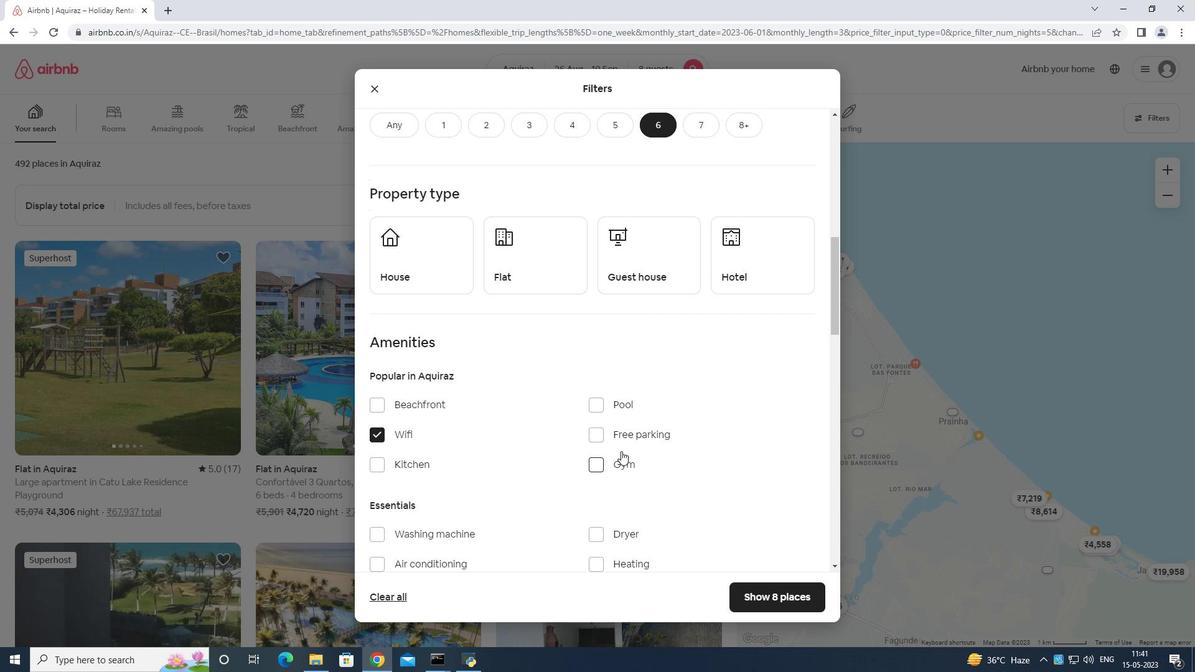 
Action: Mouse scrolled (621, 451) with delta (0, 0)
Screenshot: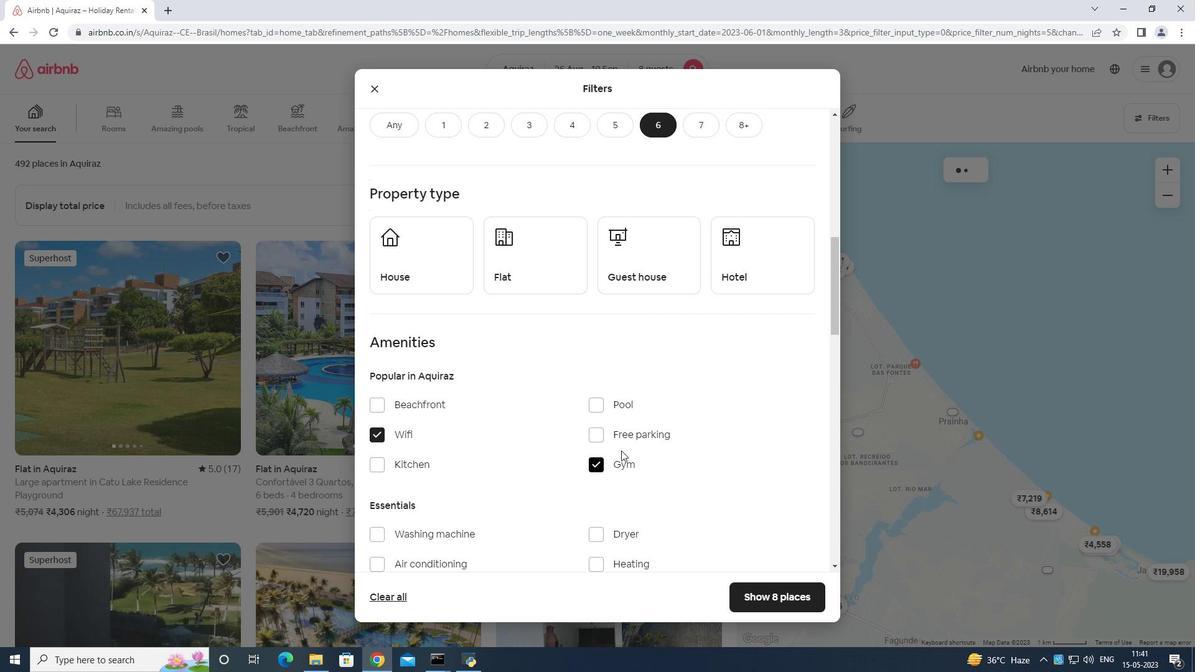 
Action: Mouse scrolled (621, 451) with delta (0, 0)
Screenshot: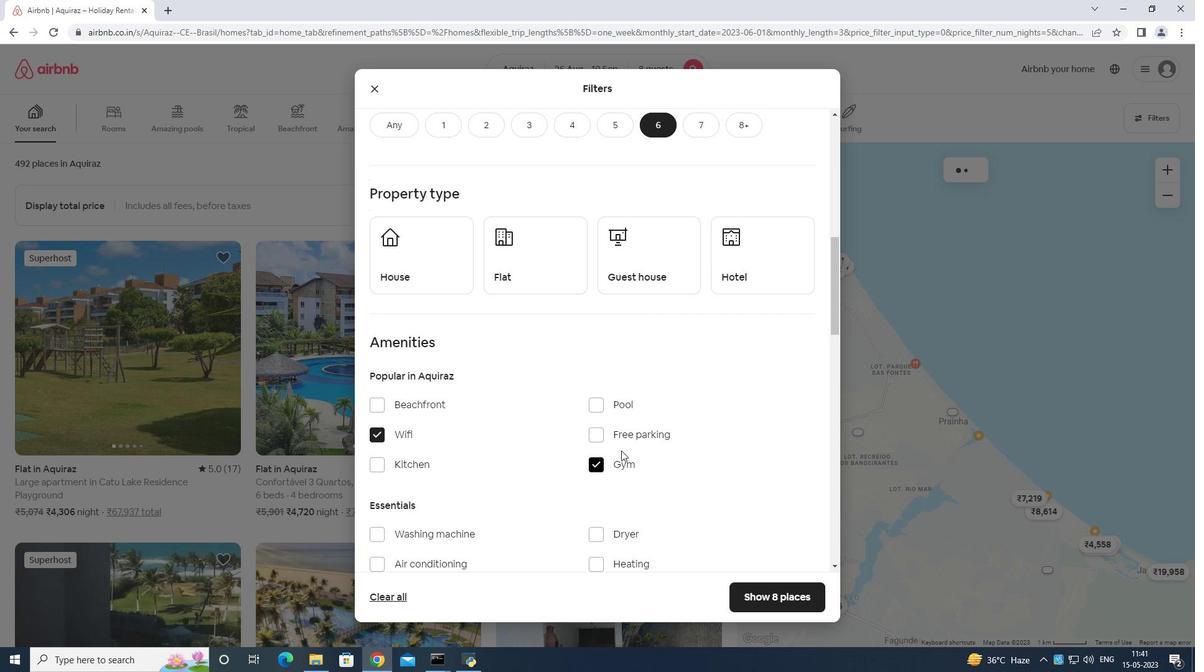 
Action: Mouse moved to (625, 445)
Screenshot: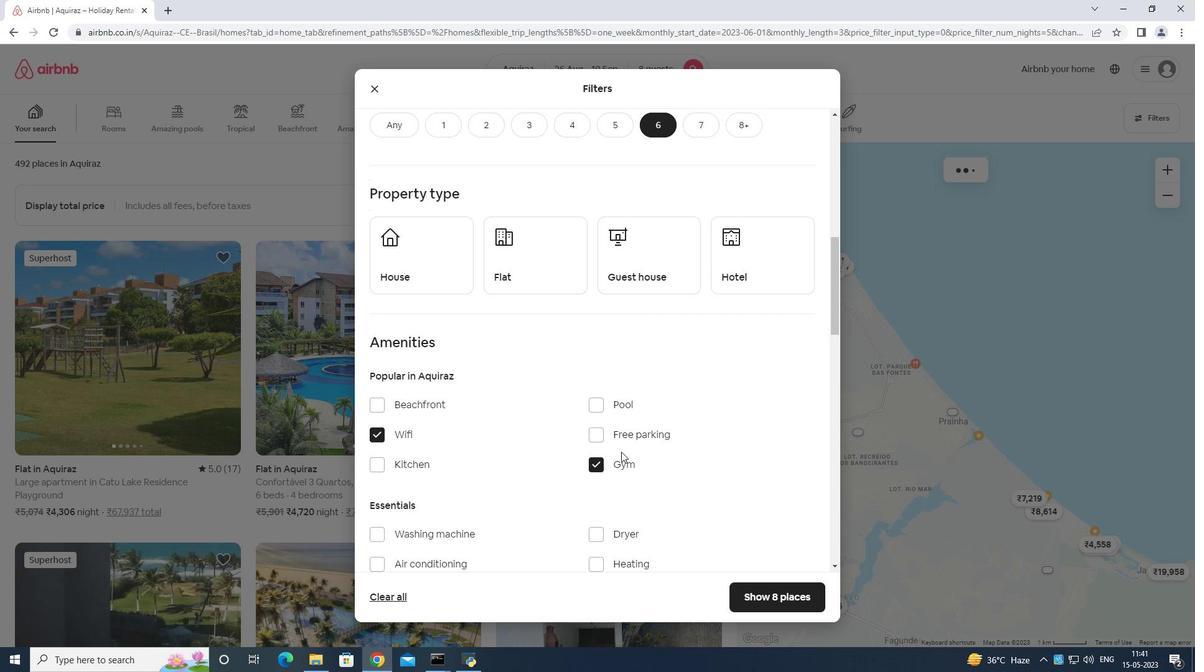 
Action: Mouse scrolled (625, 446) with delta (0, 0)
Screenshot: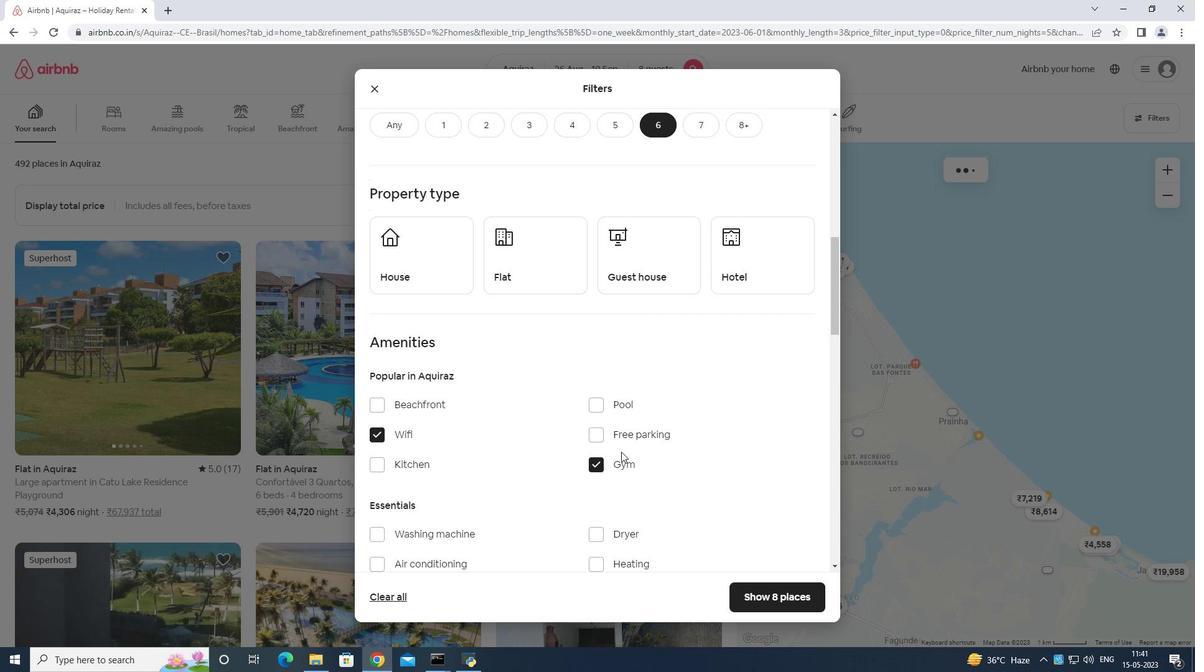 
Action: Mouse moved to (598, 341)
Screenshot: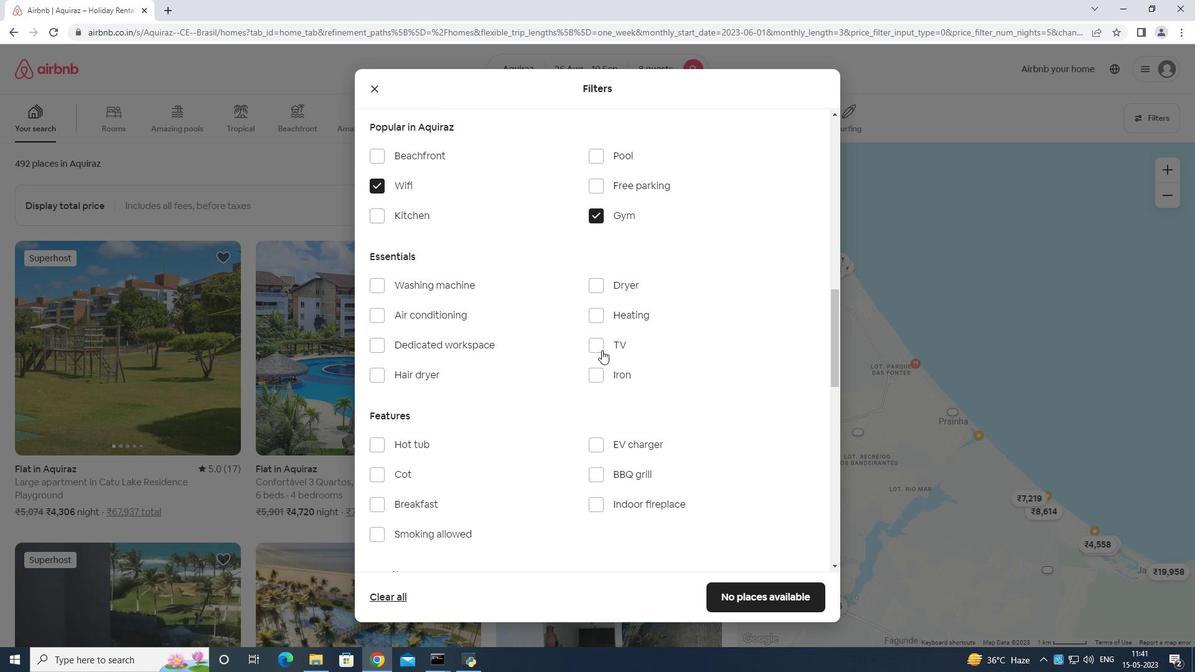 
Action: Mouse pressed left at (598, 341)
Screenshot: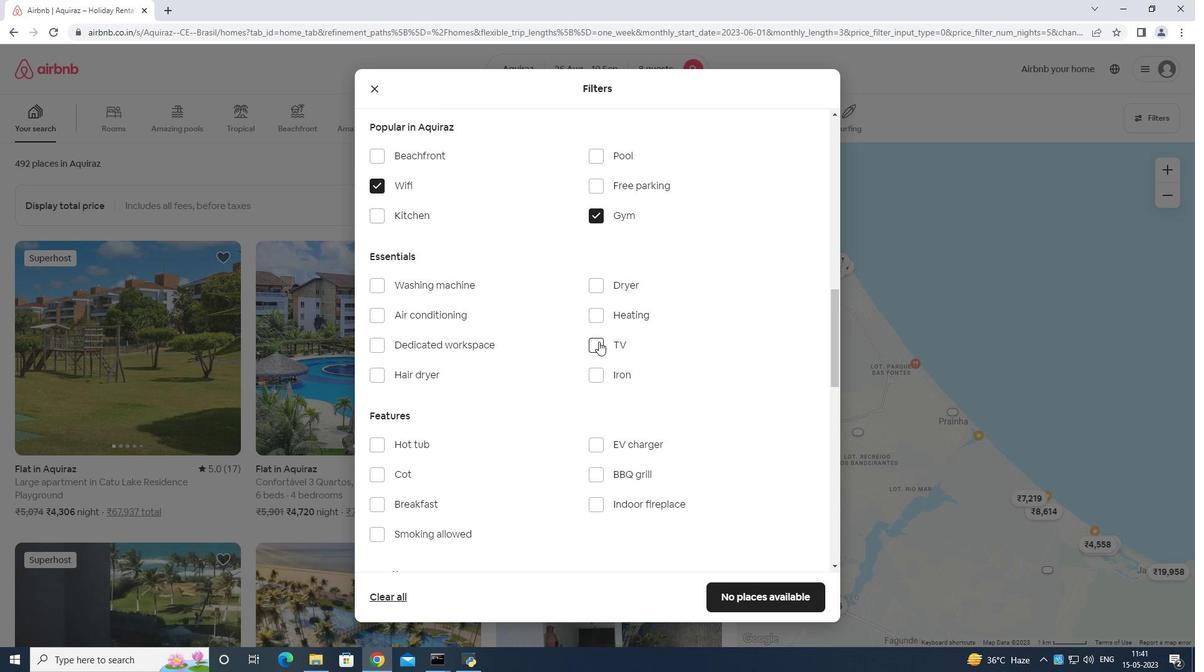 
Action: Mouse moved to (440, 500)
Screenshot: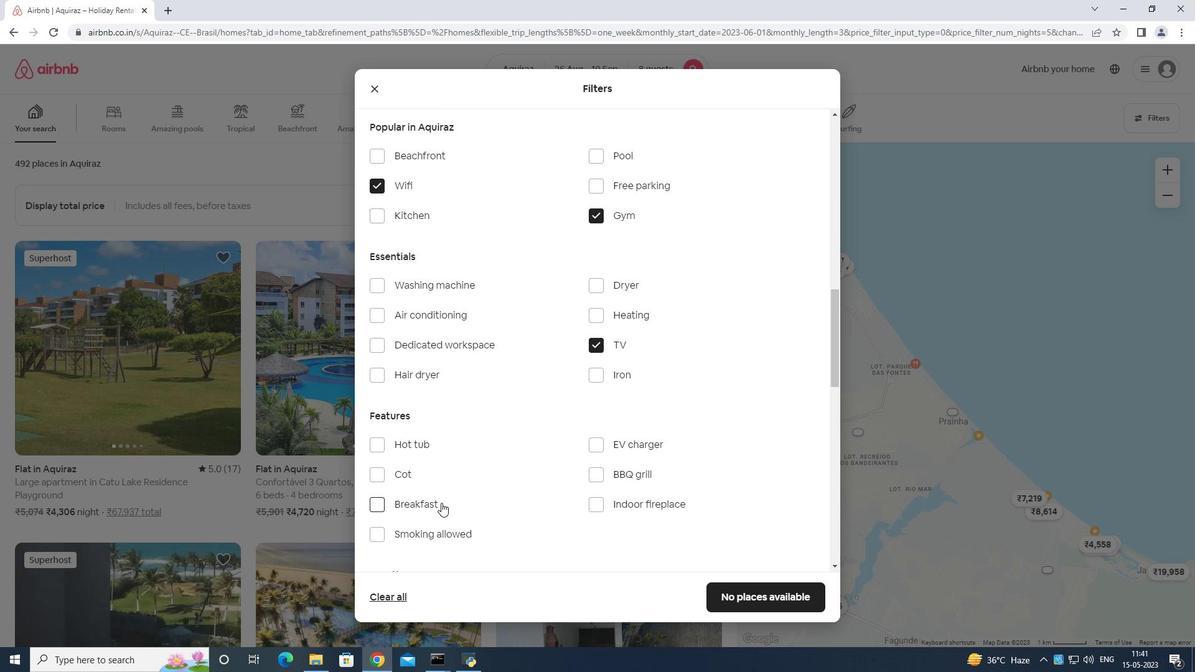 
Action: Mouse pressed left at (440, 500)
Screenshot: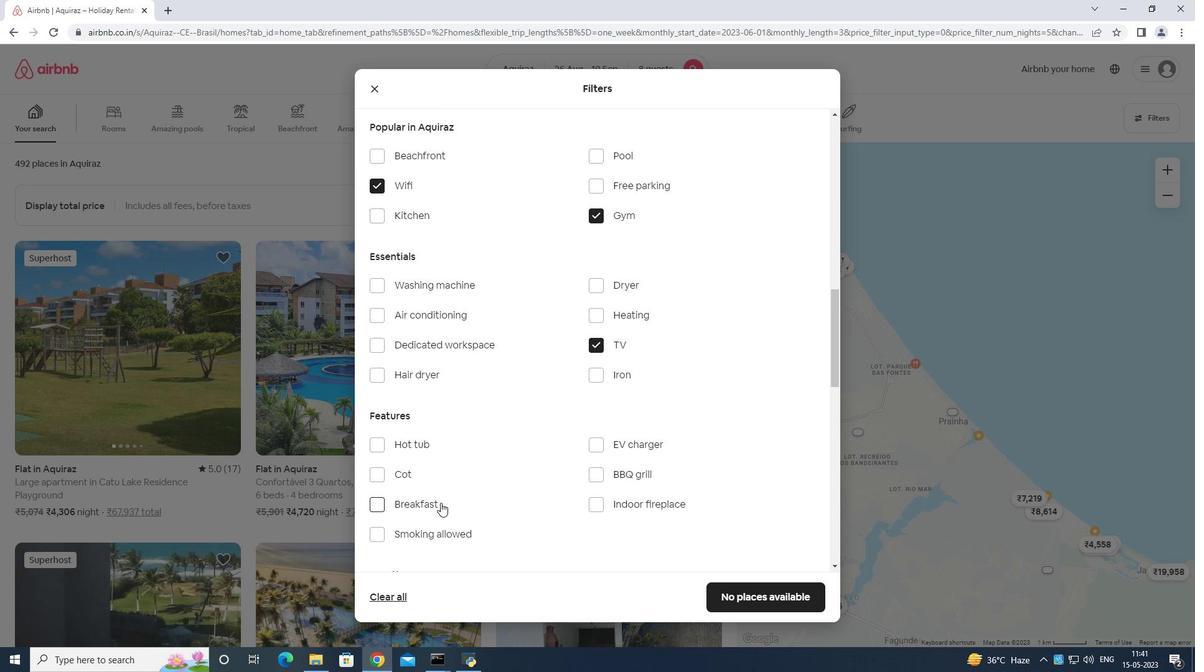 
Action: Mouse moved to (560, 454)
Screenshot: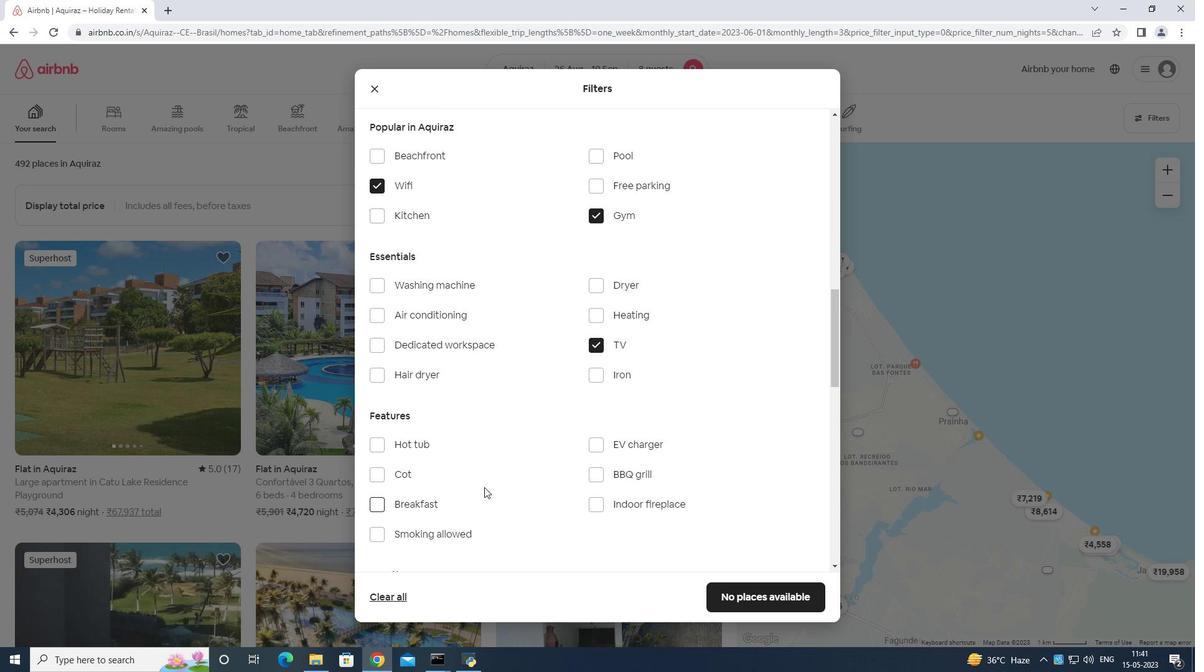 
Action: Mouse scrolled (560, 454) with delta (0, 0)
Screenshot: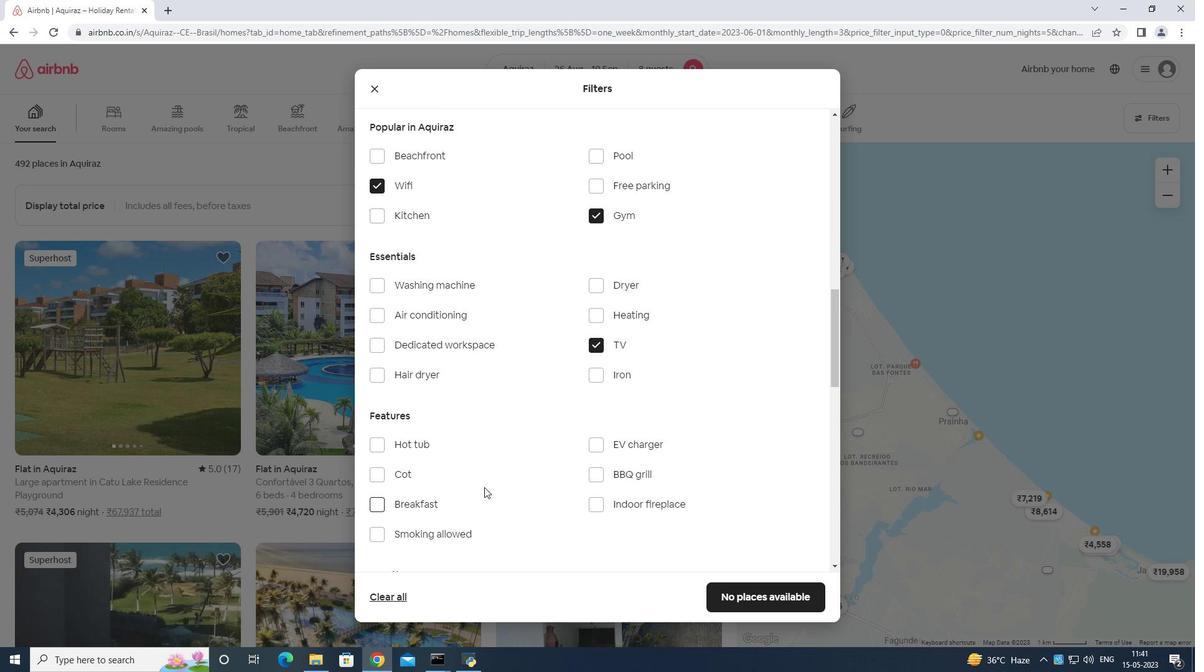 
Action: Mouse moved to (561, 449)
Screenshot: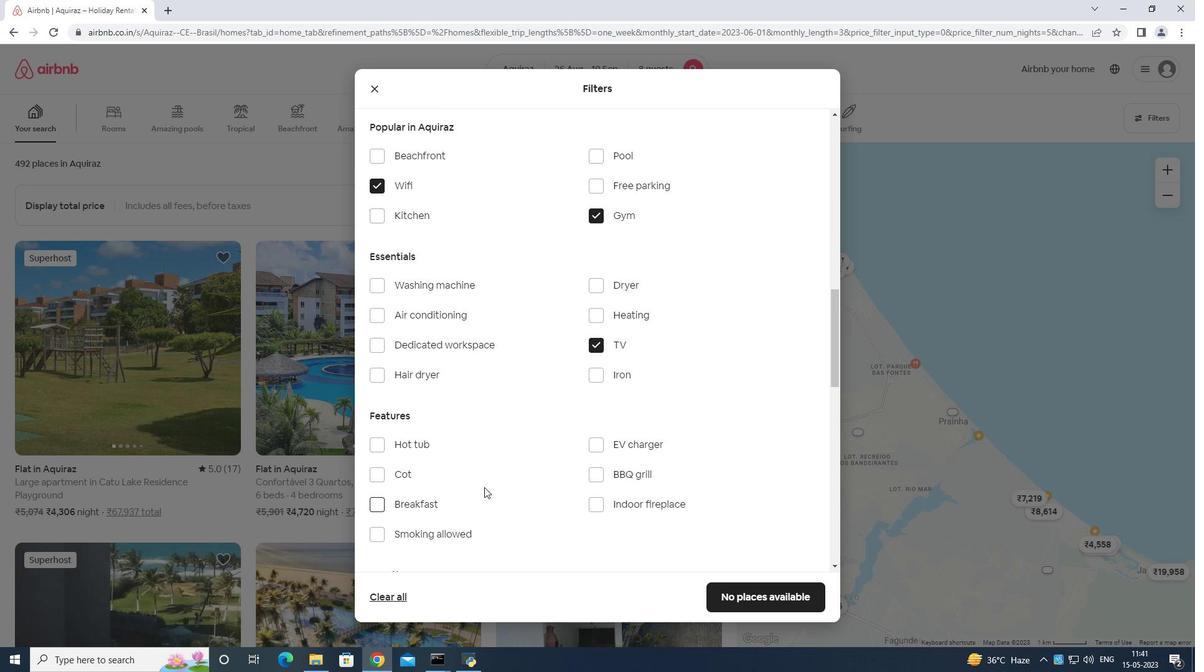 
Action: Mouse scrolled (561, 449) with delta (0, 0)
Screenshot: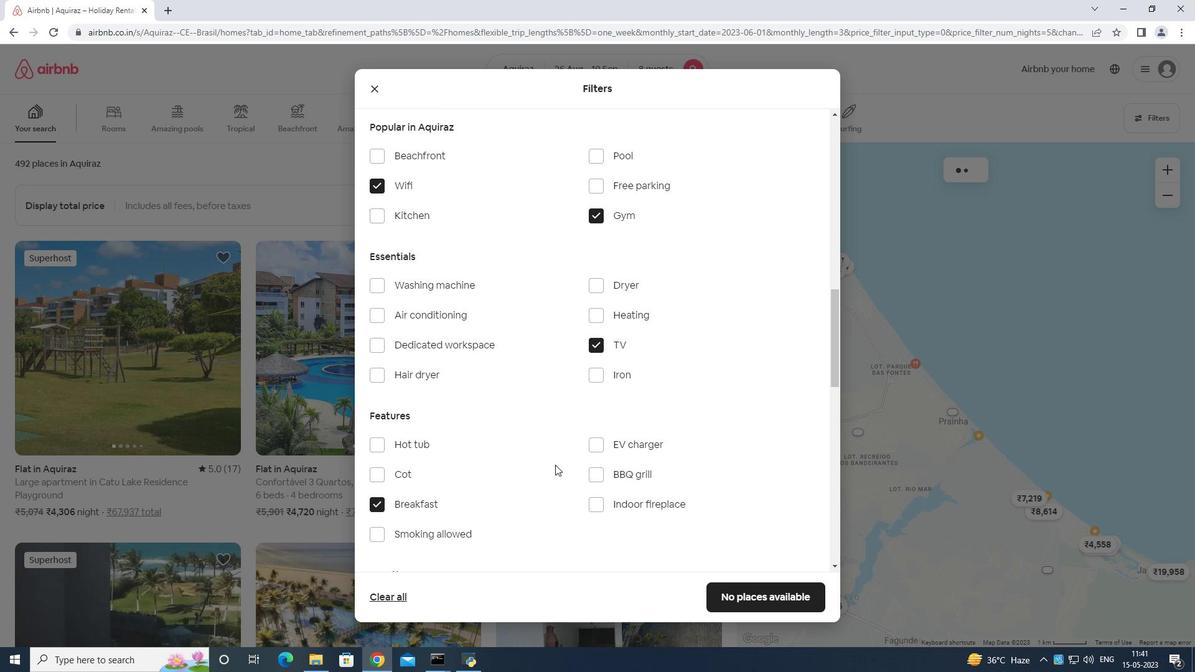 
Action: Mouse moved to (563, 446)
Screenshot: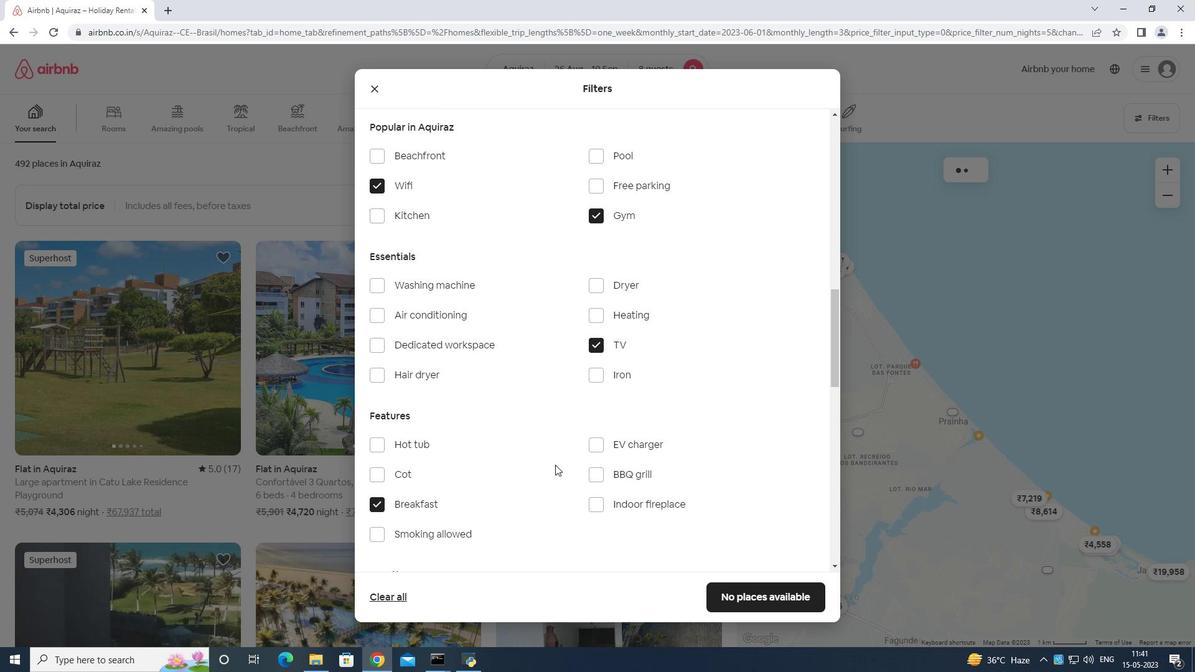 
Action: Mouse scrolled (563, 447) with delta (0, 0)
Screenshot: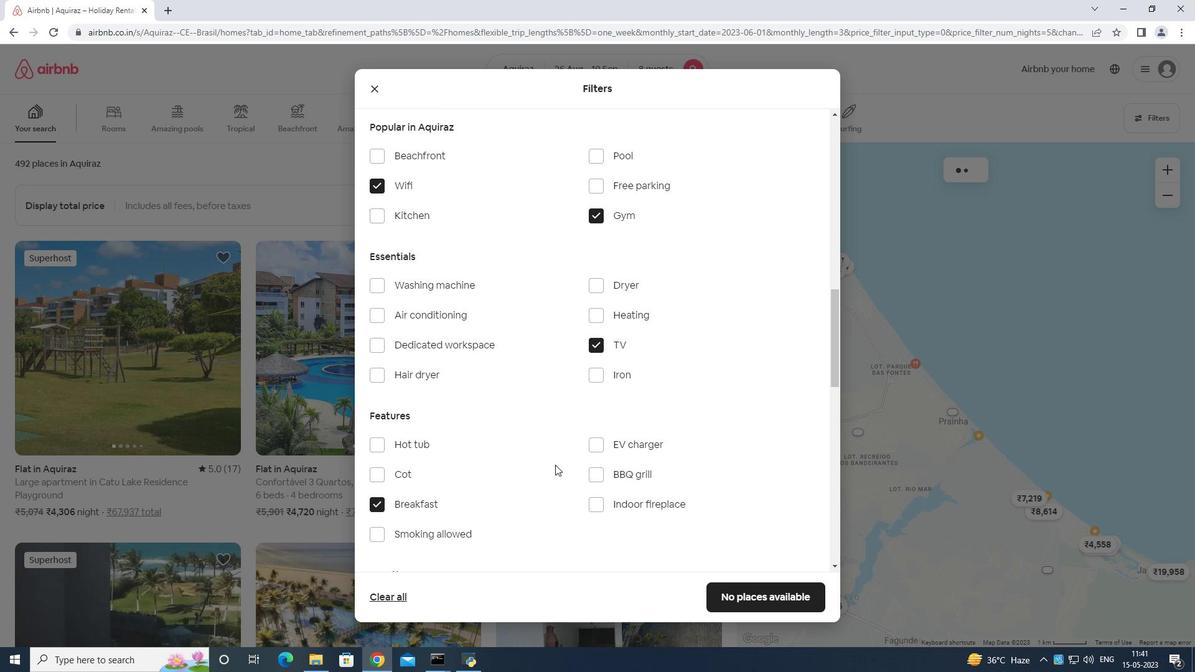 
Action: Mouse moved to (563, 445)
Screenshot: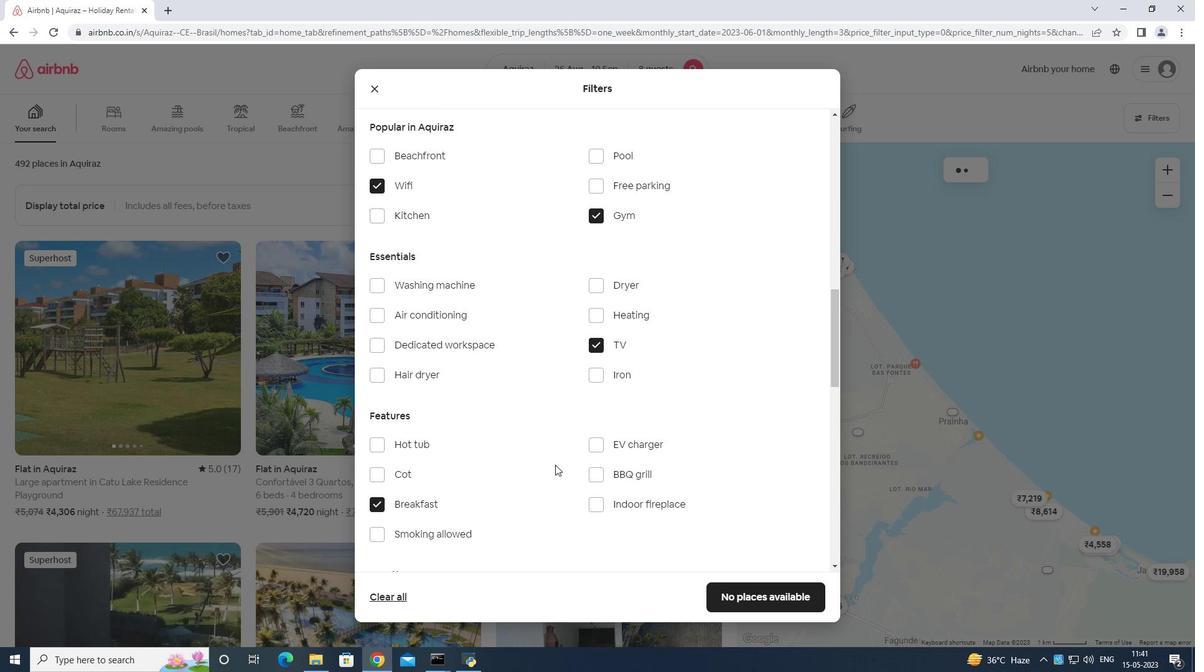 
Action: Mouse scrolled (563, 445) with delta (0, 0)
Screenshot: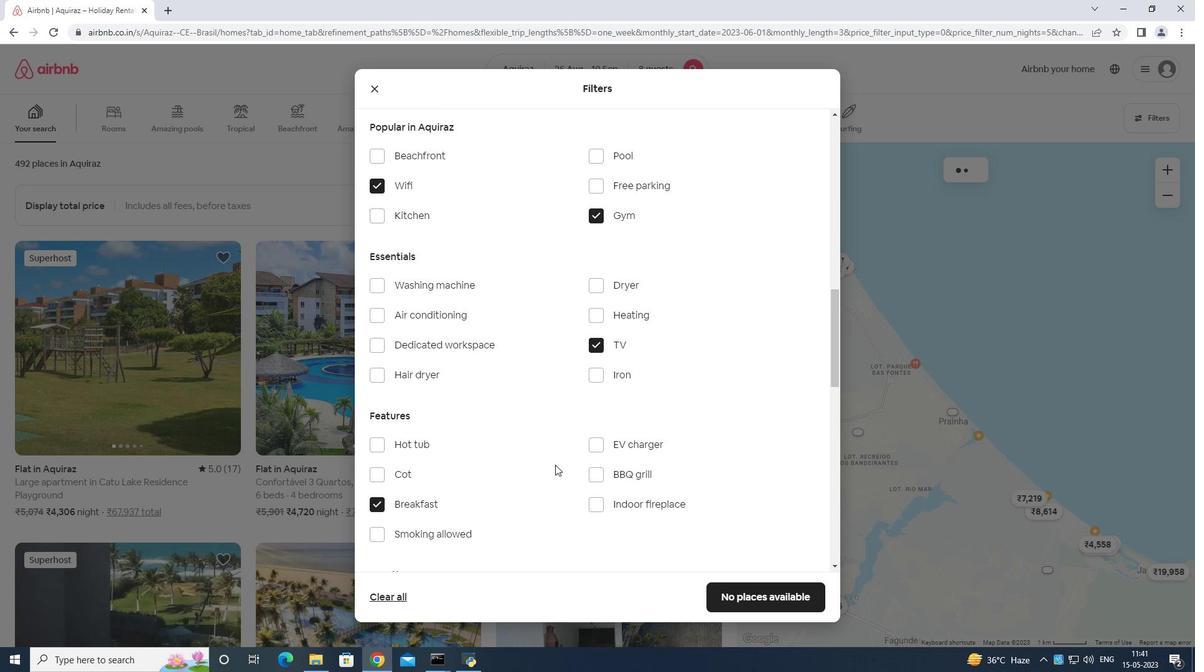 
Action: Mouse moved to (563, 444)
Screenshot: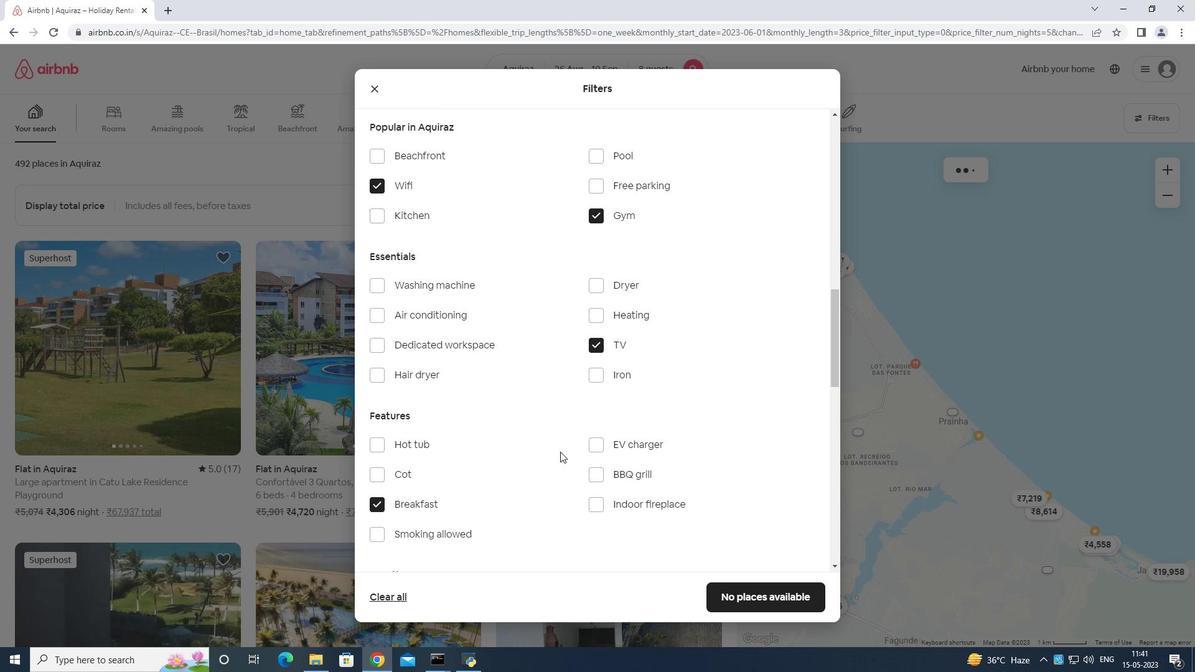 
Action: Mouse scrolled (563, 443) with delta (0, 0)
Screenshot: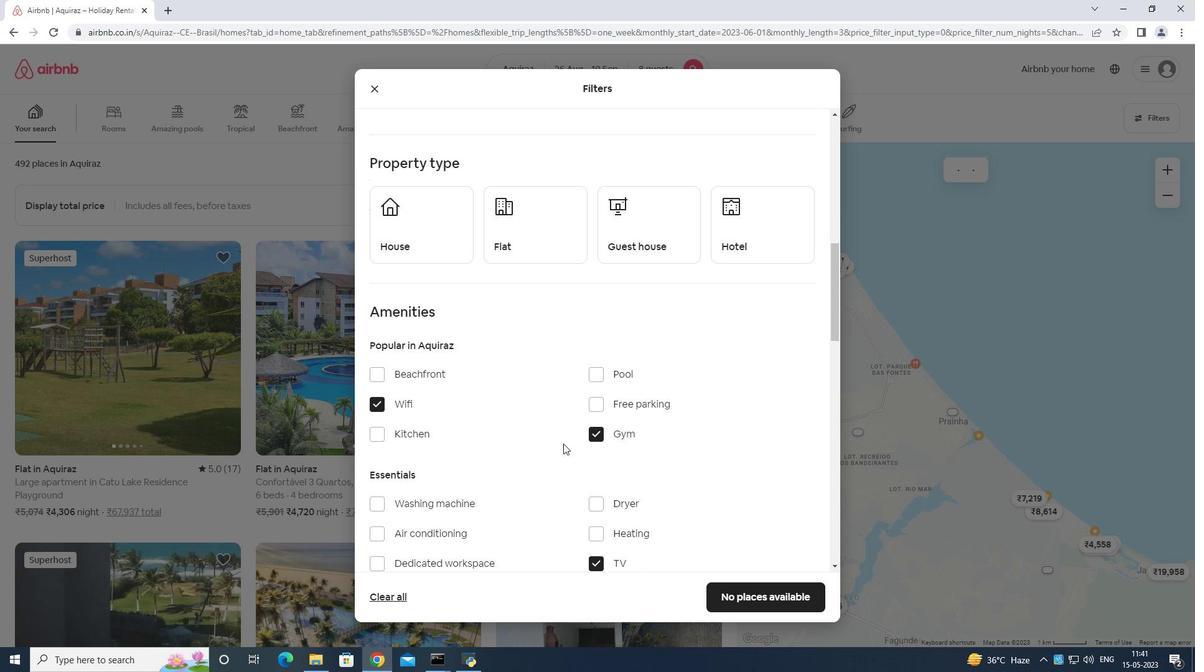 
Action: Mouse scrolled (563, 443) with delta (0, 0)
Screenshot: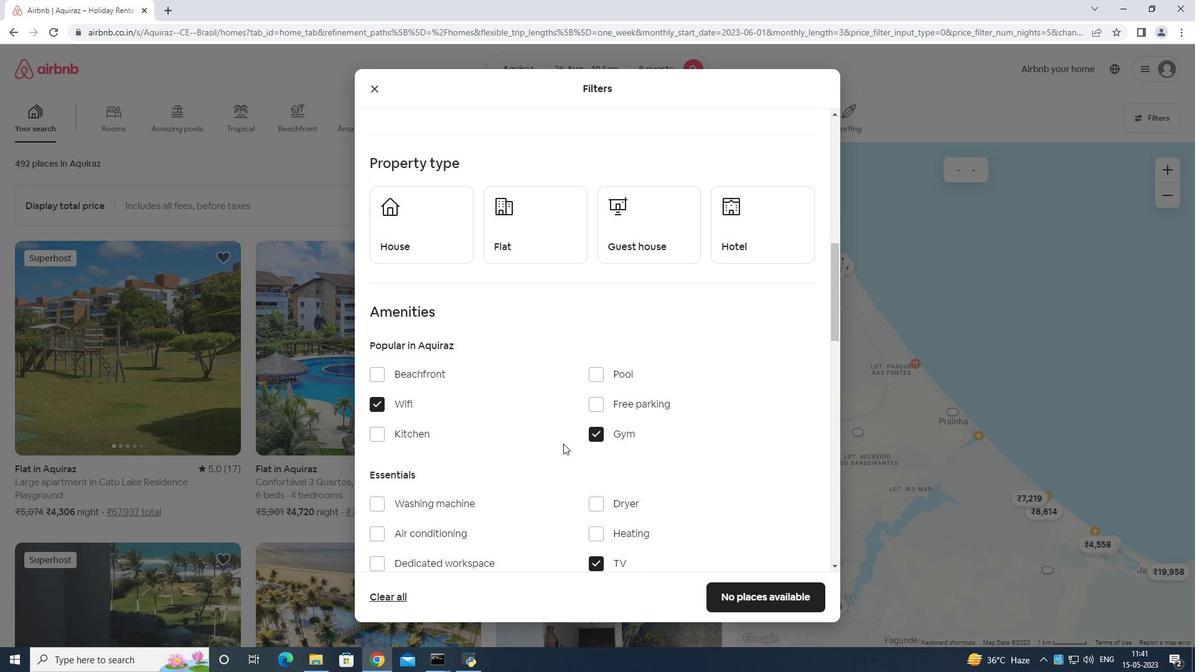 
Action: Mouse scrolled (563, 443) with delta (0, 0)
Screenshot: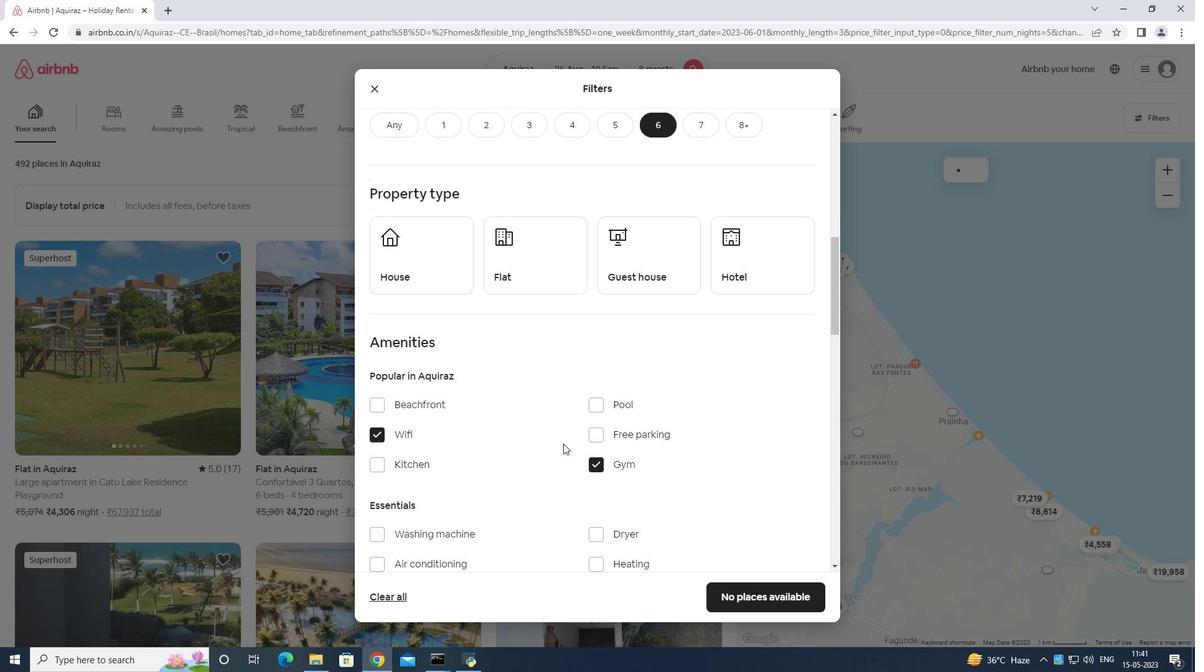 
Action: Mouse scrolled (563, 443) with delta (0, 0)
Screenshot: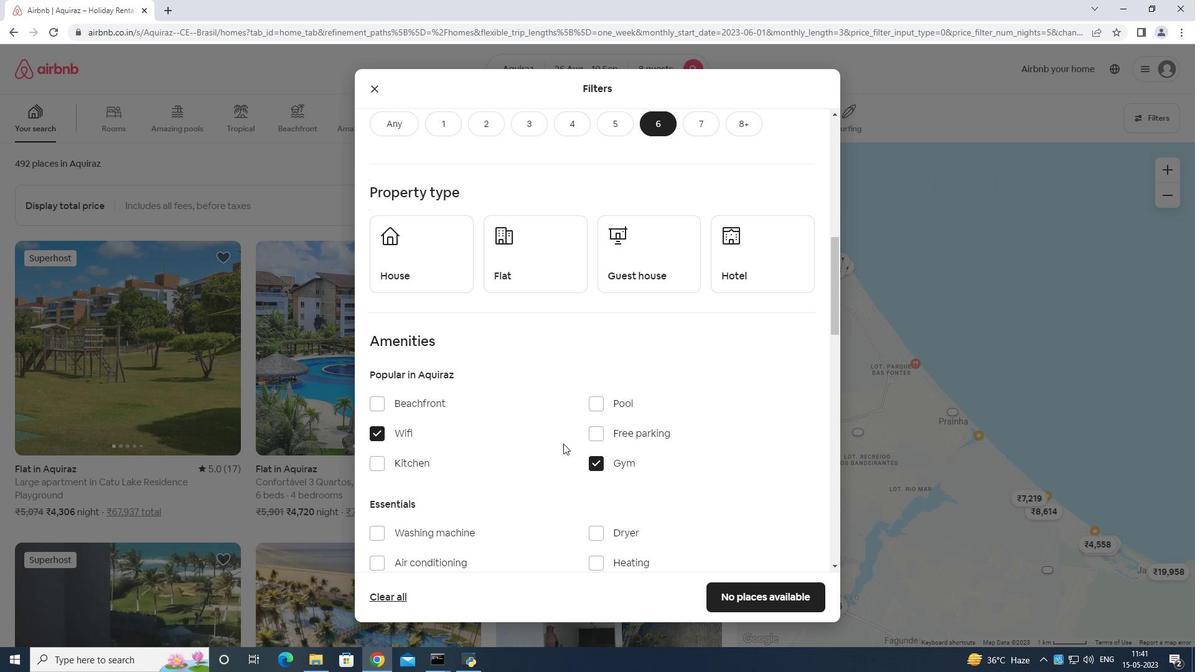 
Action: Mouse moved to (652, 181)
Screenshot: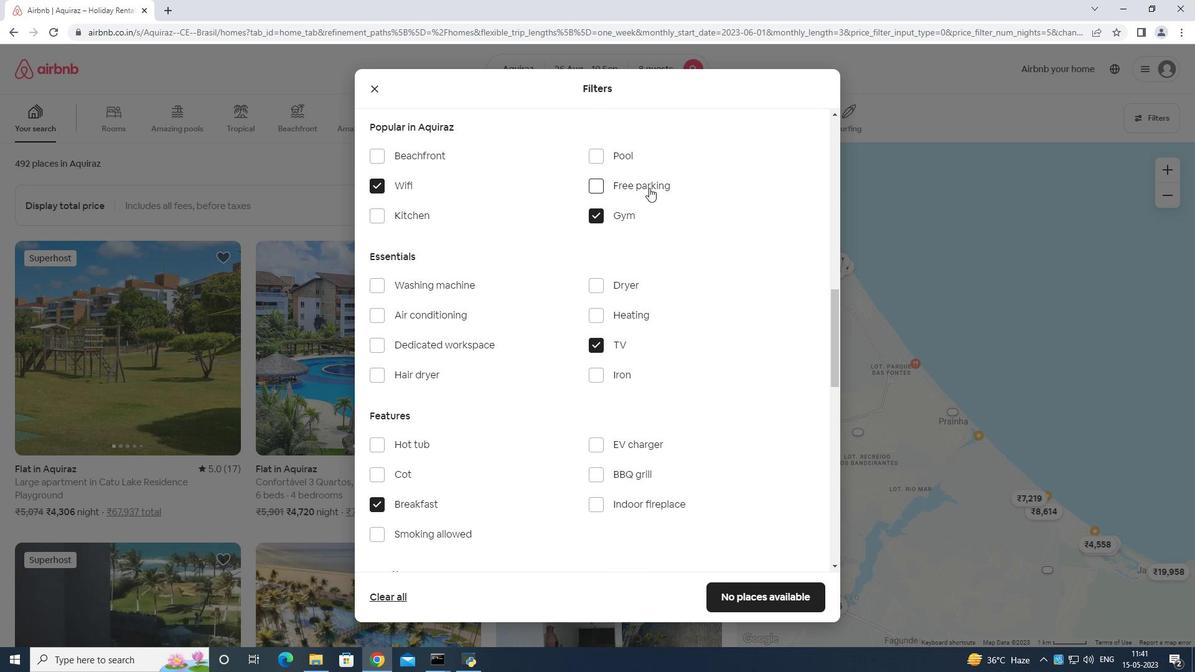 
Action: Mouse pressed left at (652, 181)
Screenshot: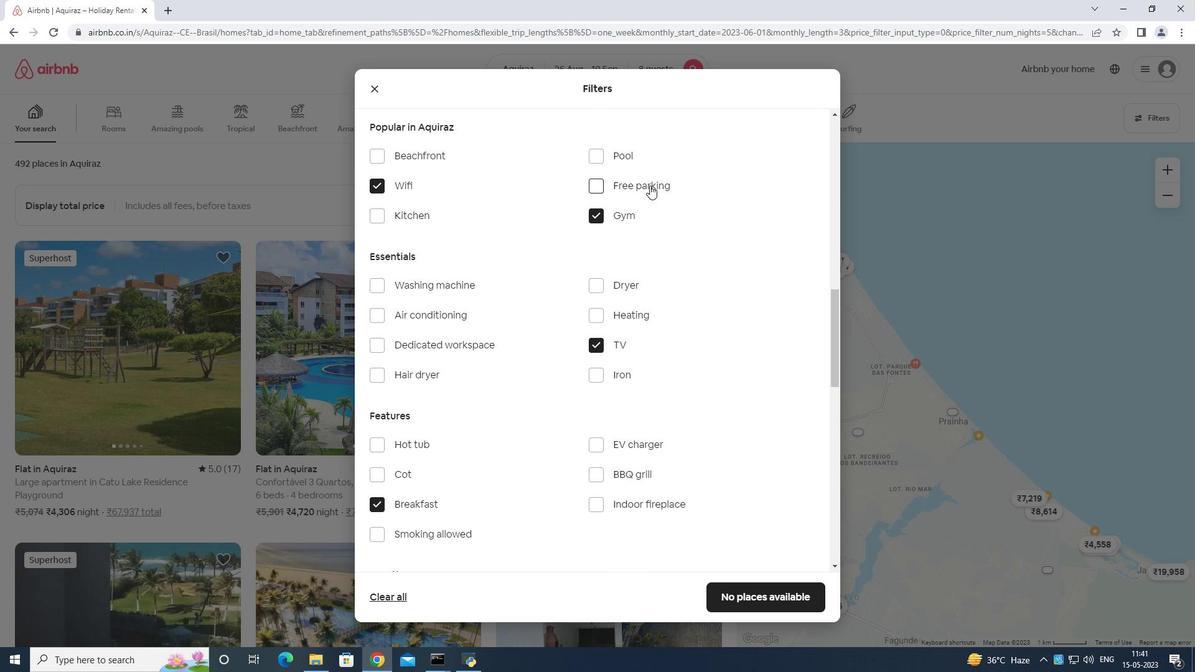 
Action: Mouse moved to (596, 260)
Screenshot: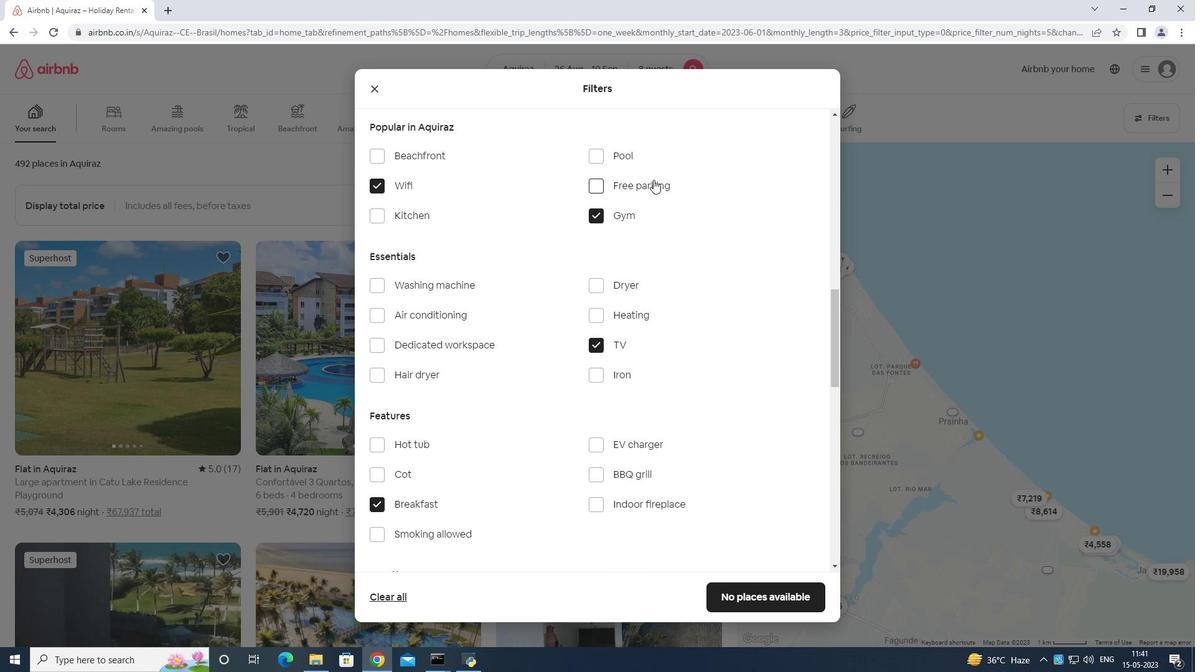 
Action: Mouse scrolled (596, 259) with delta (0, 0)
Screenshot: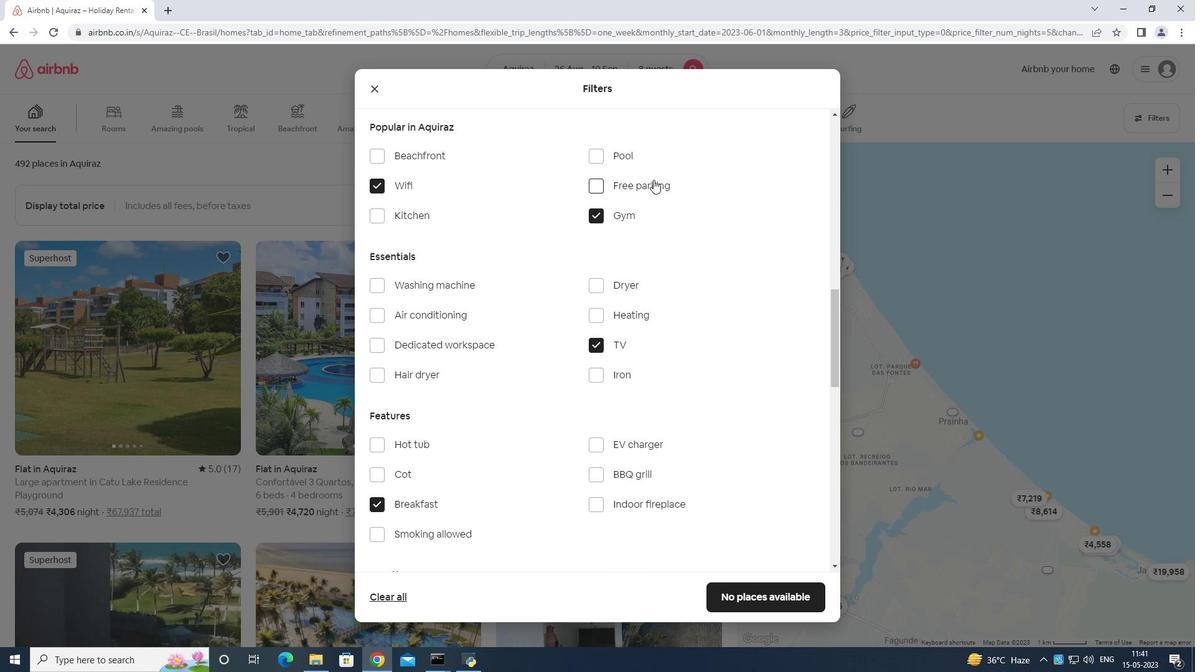 
Action: Mouse moved to (591, 295)
Screenshot: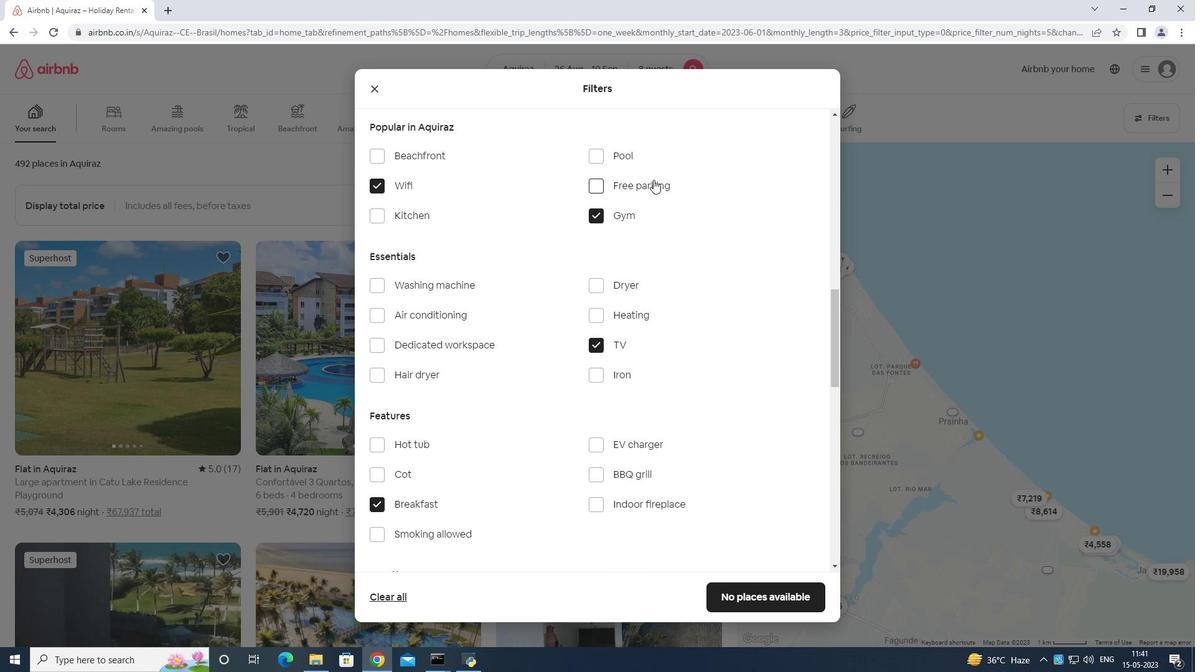 
Action: Mouse scrolled (591, 295) with delta (0, 0)
Screenshot: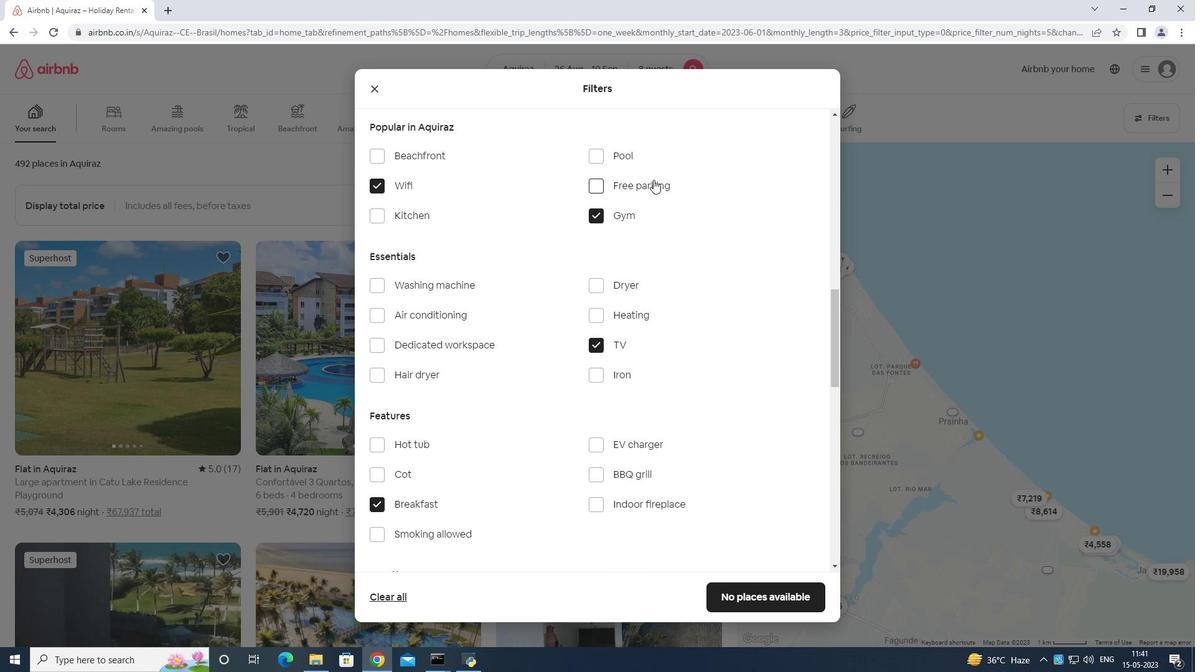 
Action: Mouse moved to (590, 313)
Screenshot: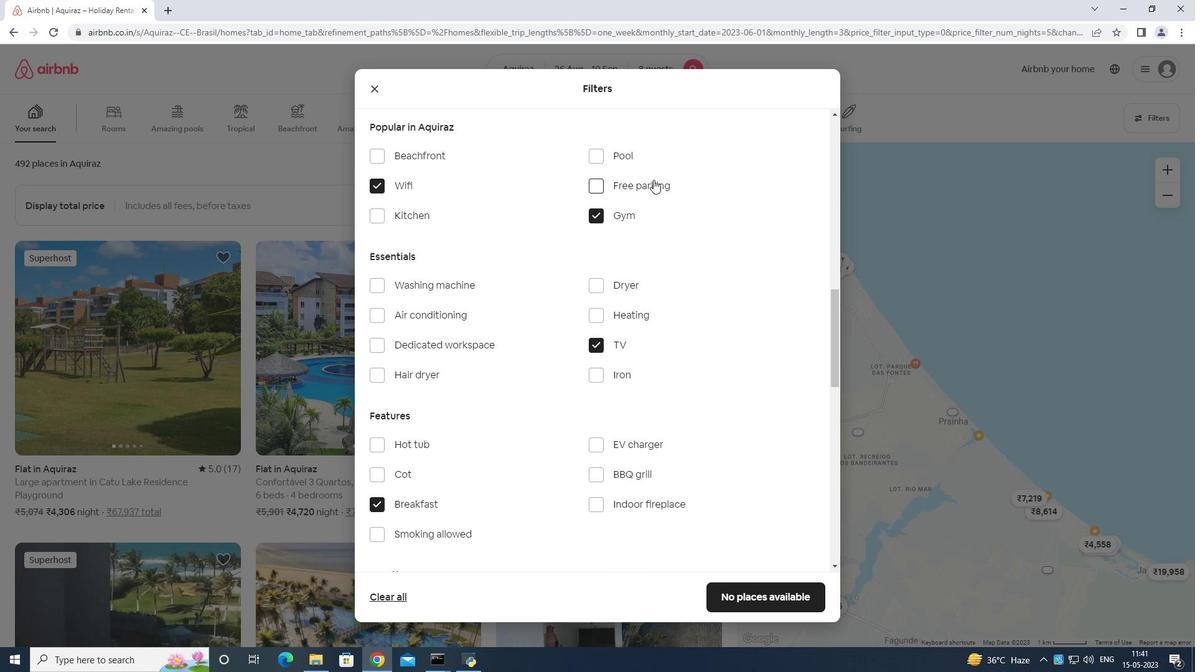 
Action: Mouse scrolled (590, 312) with delta (0, 0)
Screenshot: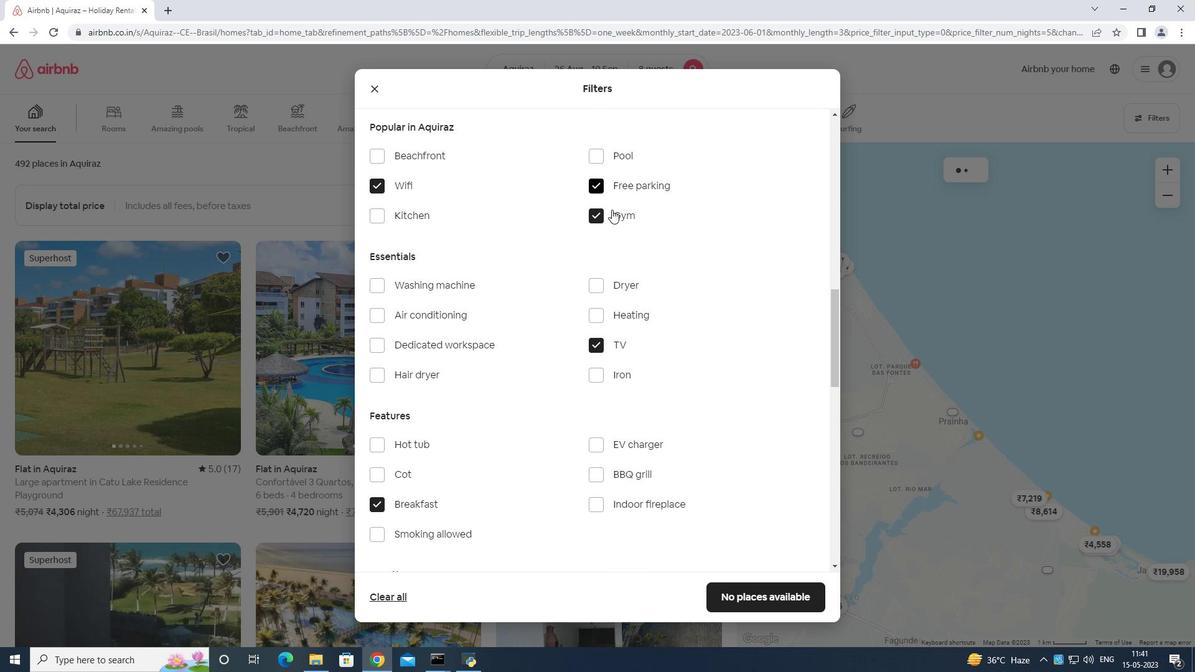 
Action: Mouse moved to (590, 329)
Screenshot: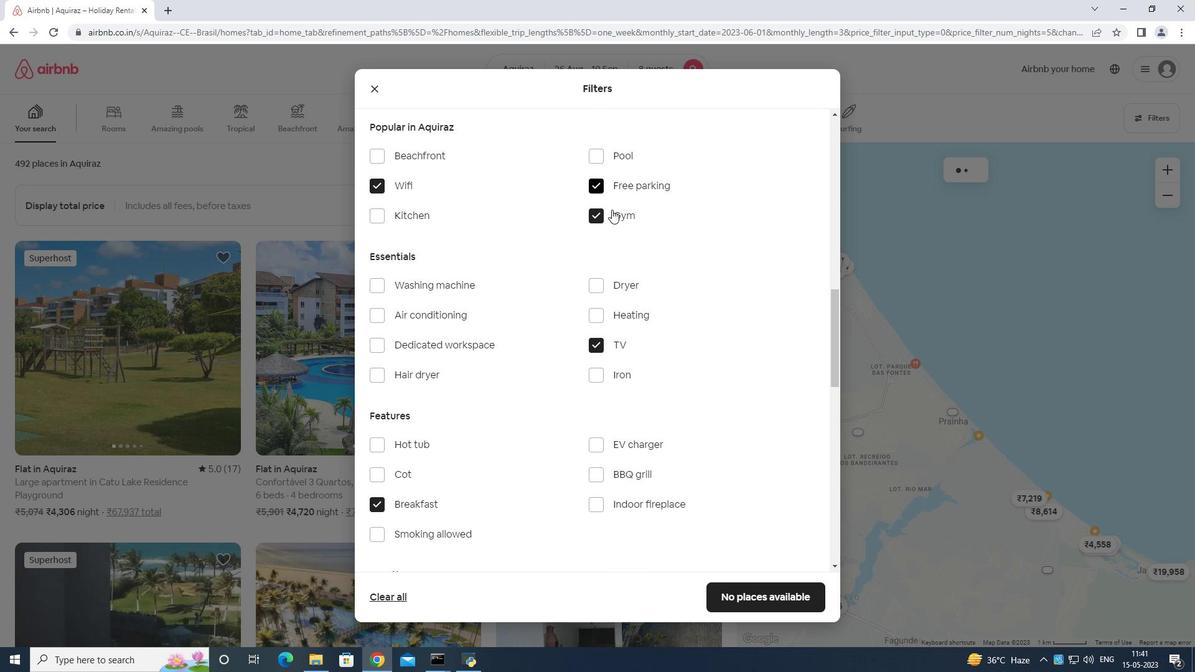 
Action: Mouse scrolled (590, 328) with delta (0, 0)
Screenshot: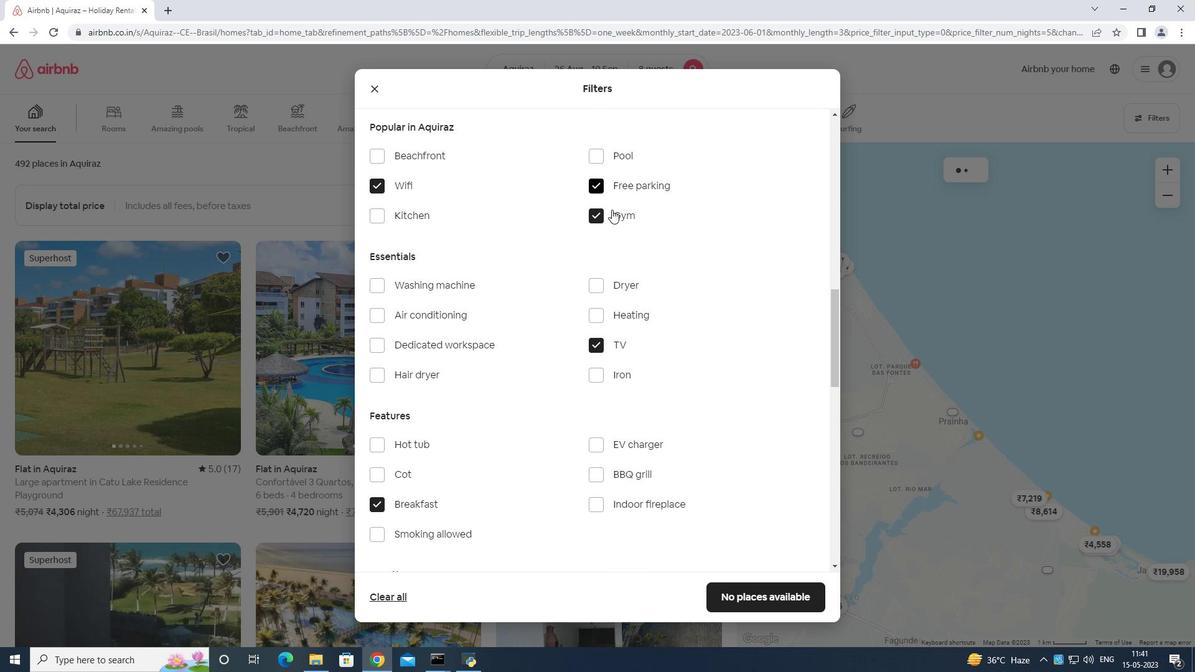 
Action: Mouse moved to (587, 363)
Screenshot: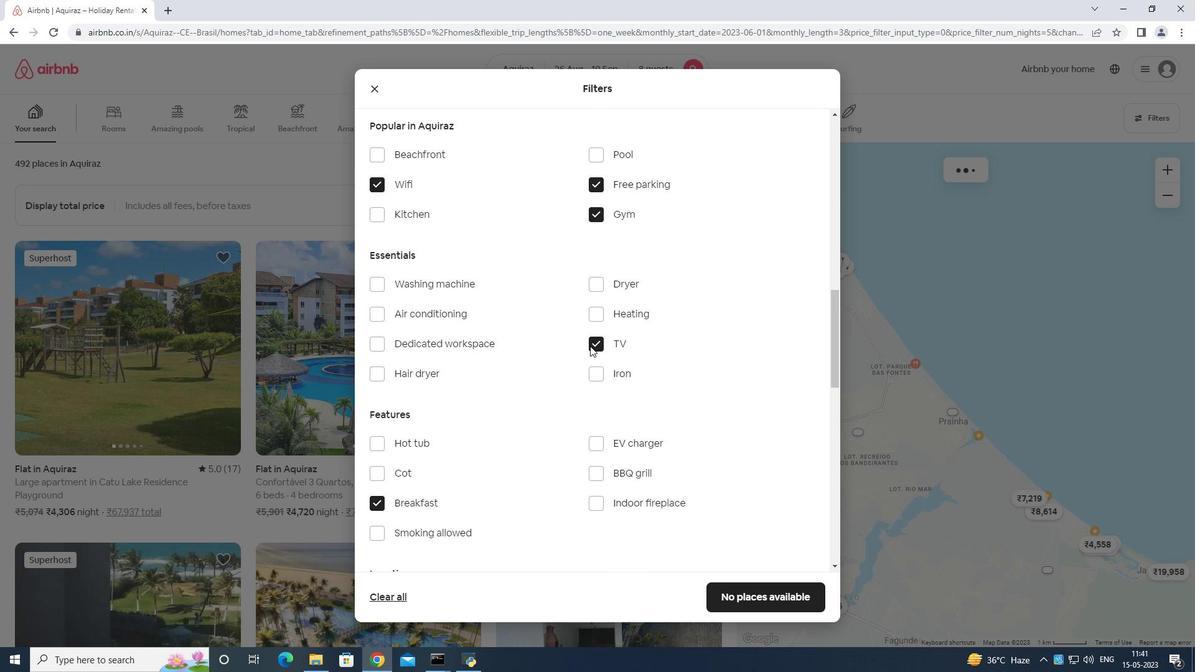 
Action: Mouse scrolled (587, 363) with delta (0, 0)
Screenshot: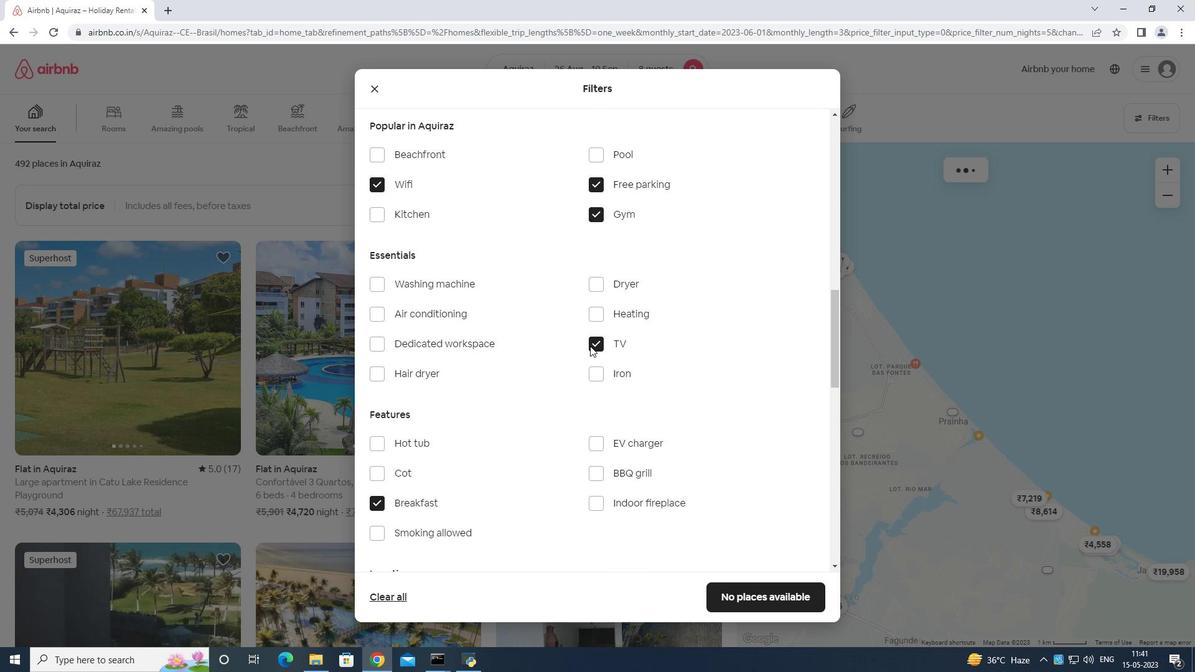 
Action: Mouse moved to (589, 366)
Screenshot: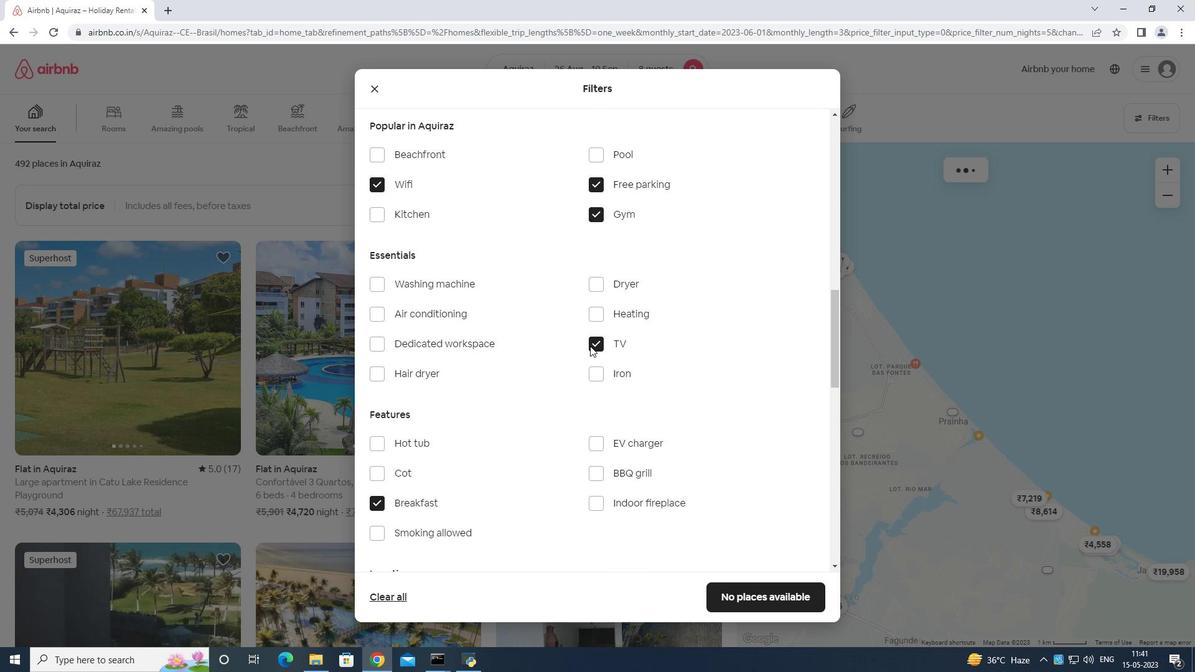 
Action: Mouse scrolled (588, 365) with delta (0, 0)
Screenshot: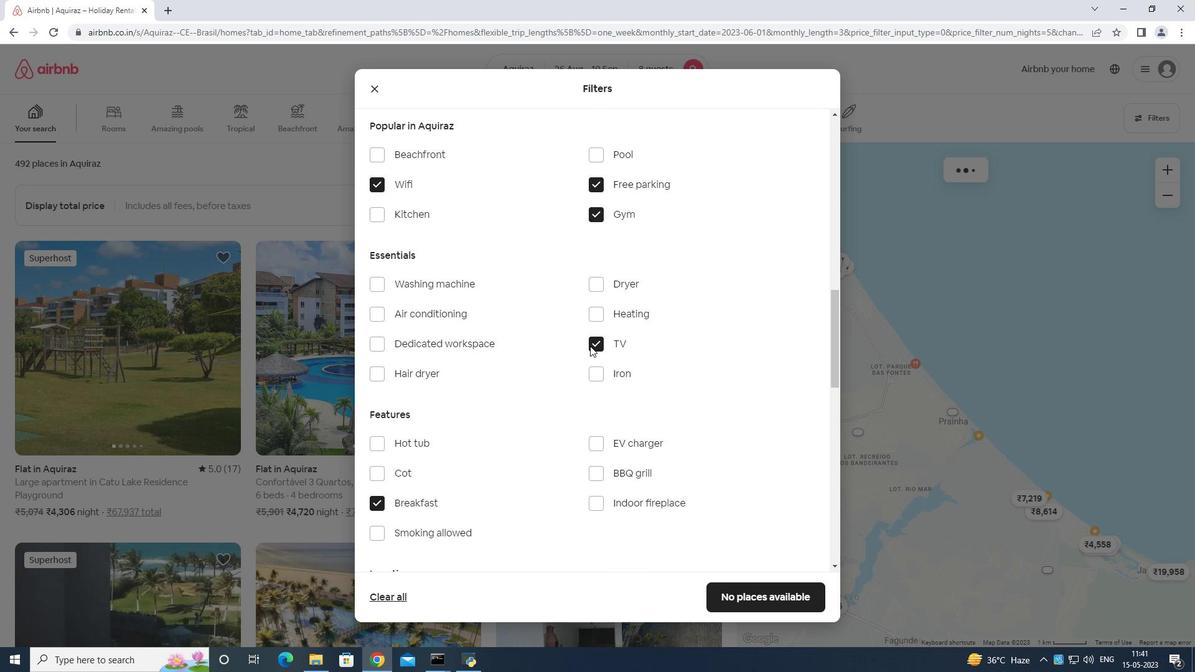 
Action: Mouse moved to (590, 368)
Screenshot: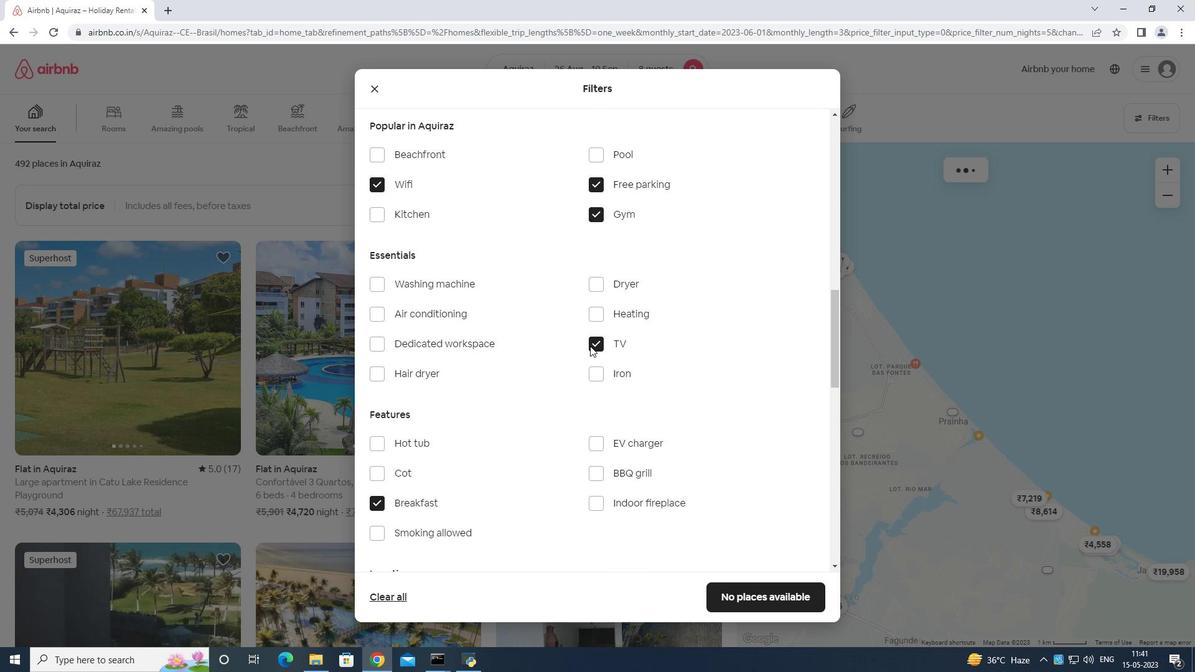 
Action: Mouse scrolled (590, 367) with delta (0, 0)
Screenshot: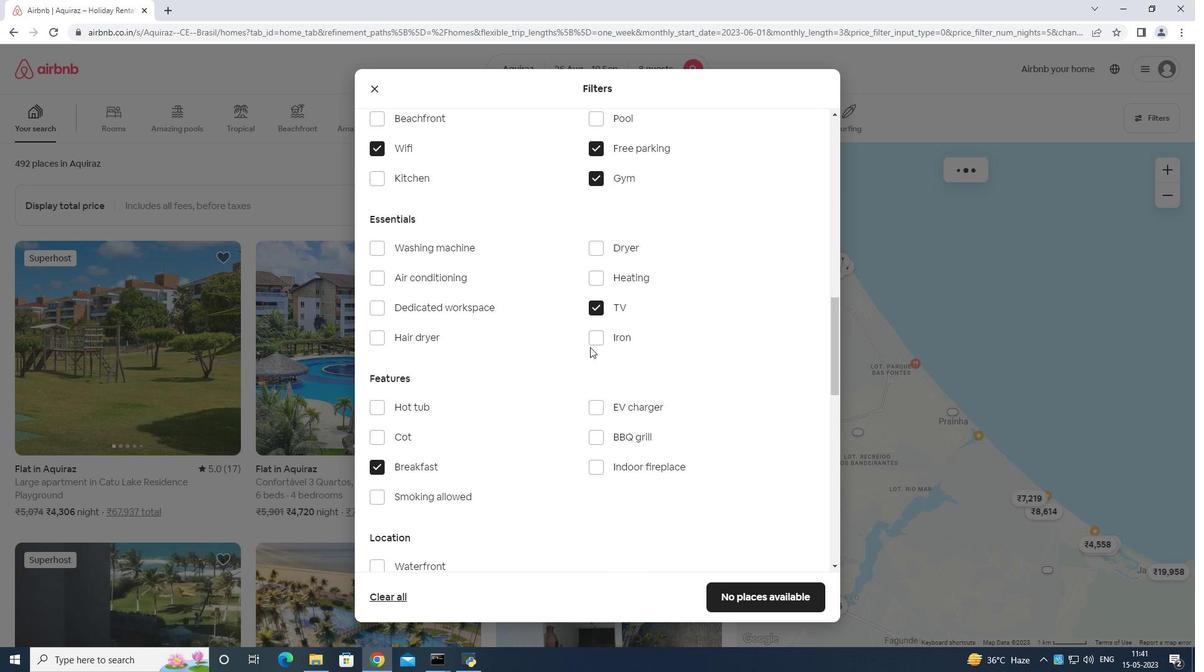 
Action: Mouse moved to (787, 411)
Screenshot: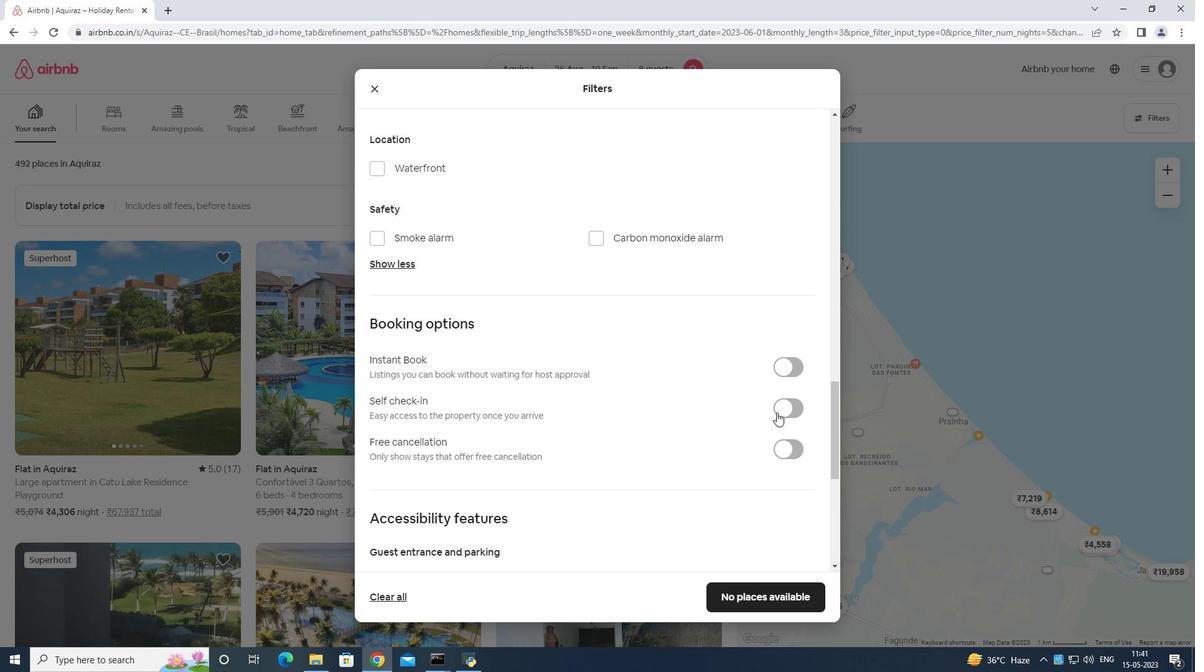 
Action: Mouse pressed left at (787, 411)
Screenshot: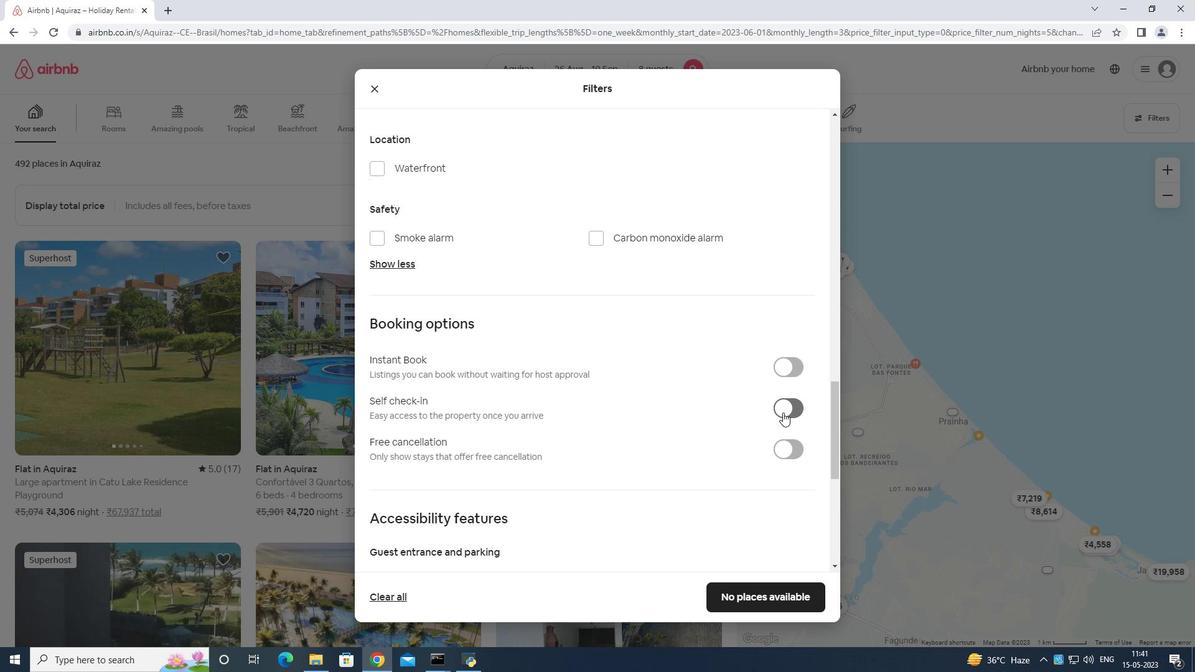 
Action: Mouse moved to (780, 424)
Screenshot: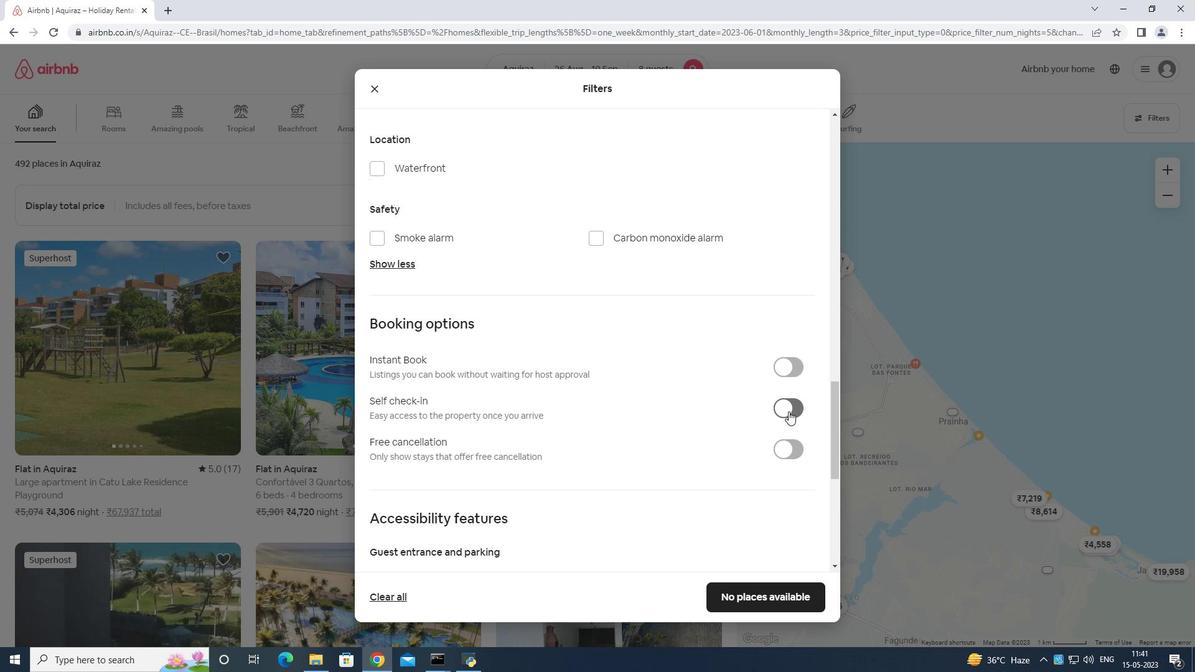 
Action: Mouse scrolled (780, 424) with delta (0, 0)
Screenshot: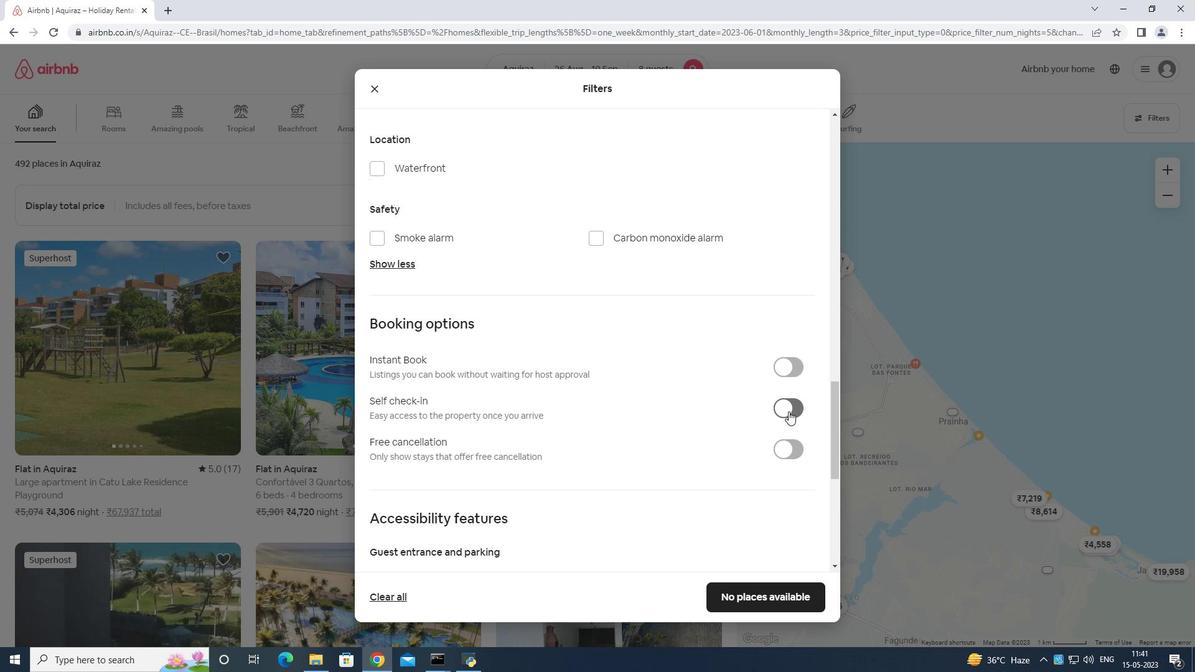 
Action: Mouse moved to (779, 434)
Screenshot: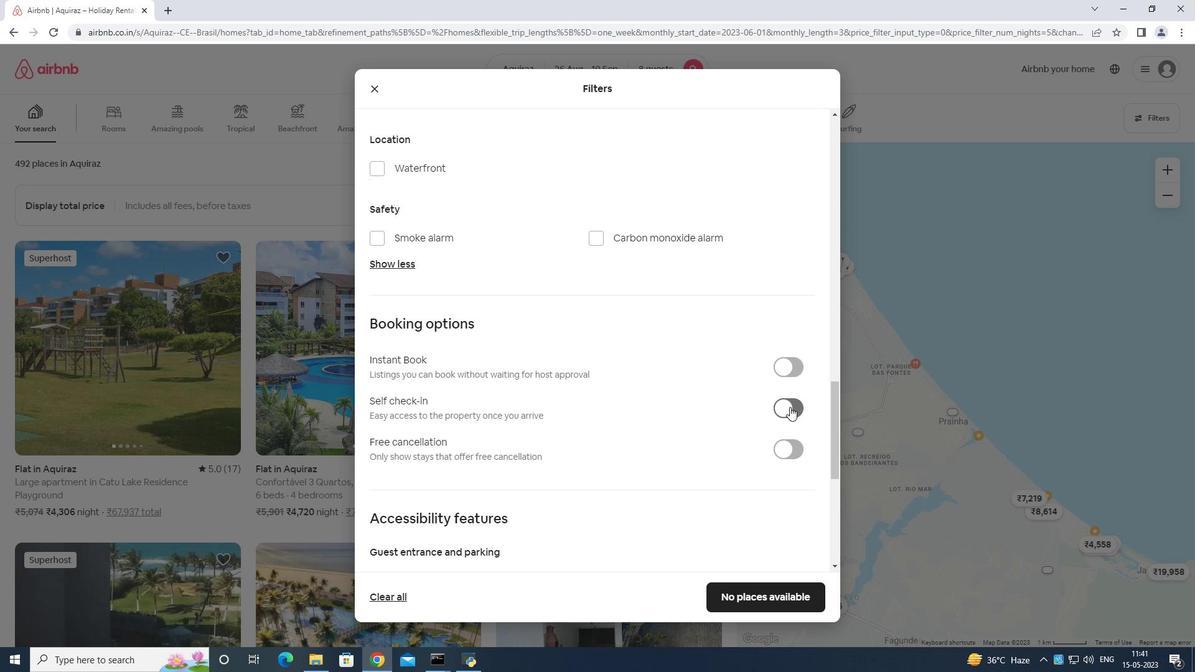 
Action: Mouse scrolled (779, 434) with delta (0, 0)
Screenshot: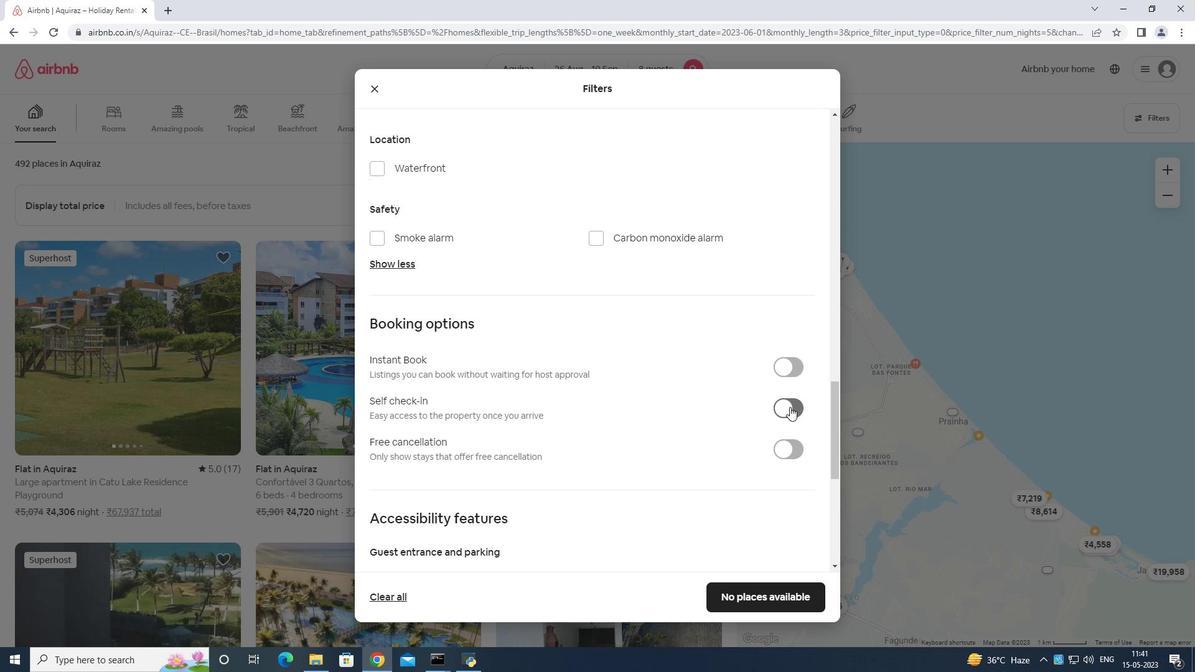 
Action: Mouse moved to (778, 437)
Screenshot: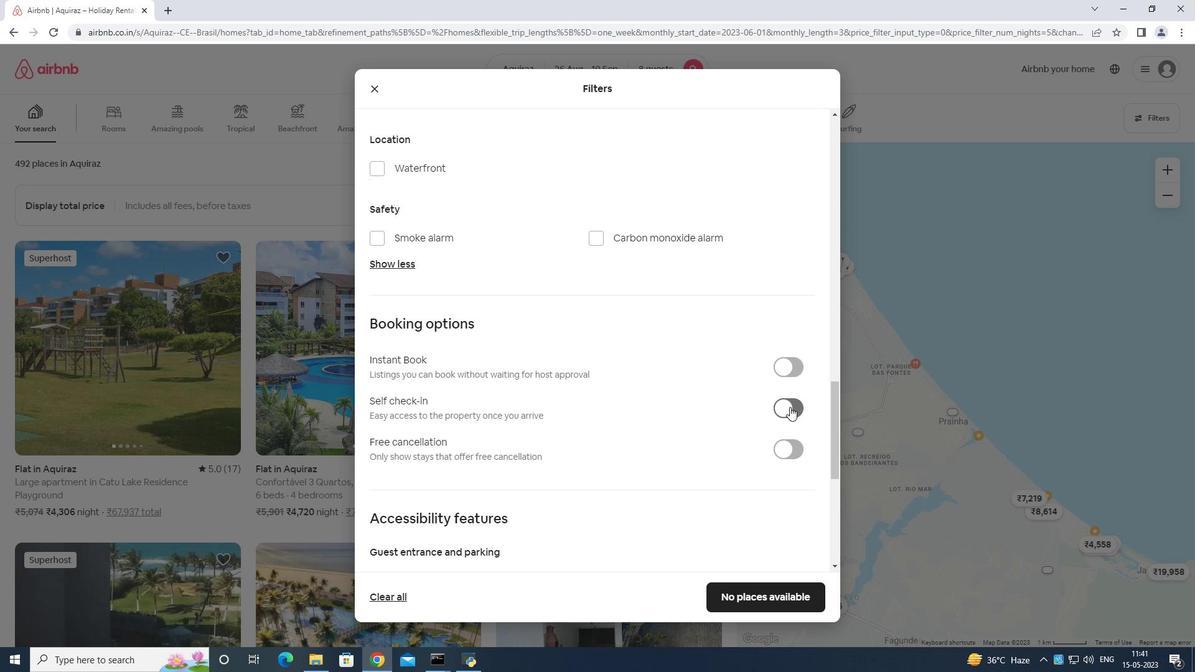 
Action: Mouse scrolled (778, 437) with delta (0, 0)
Screenshot: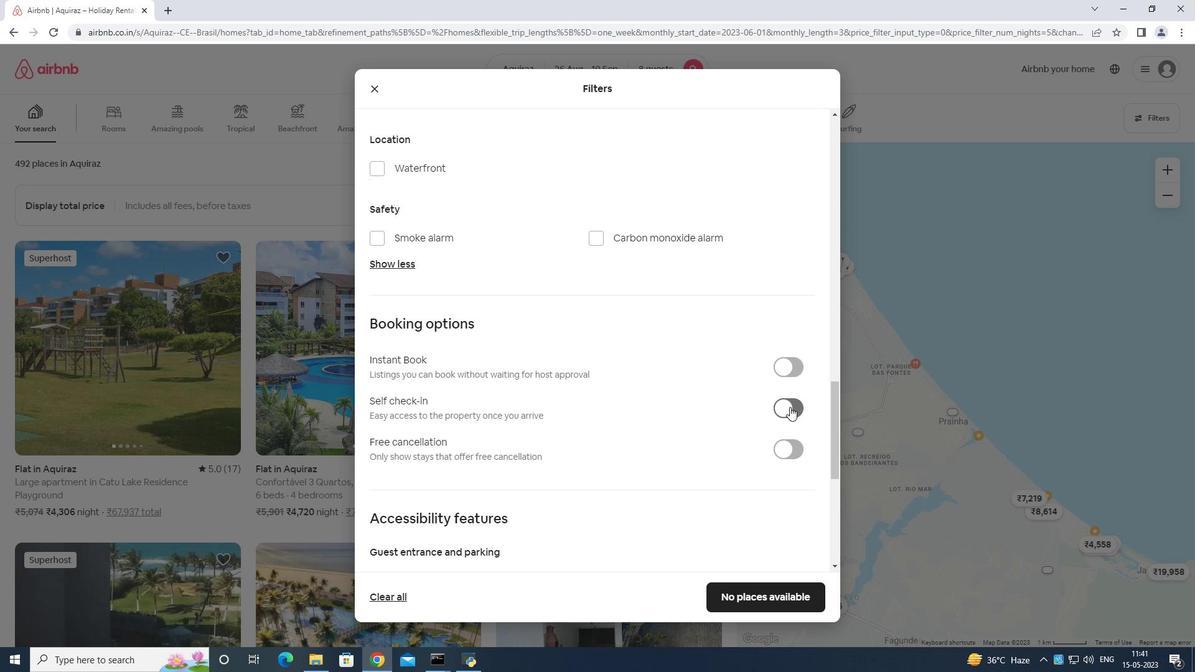 
Action: Mouse moved to (777, 439)
Screenshot: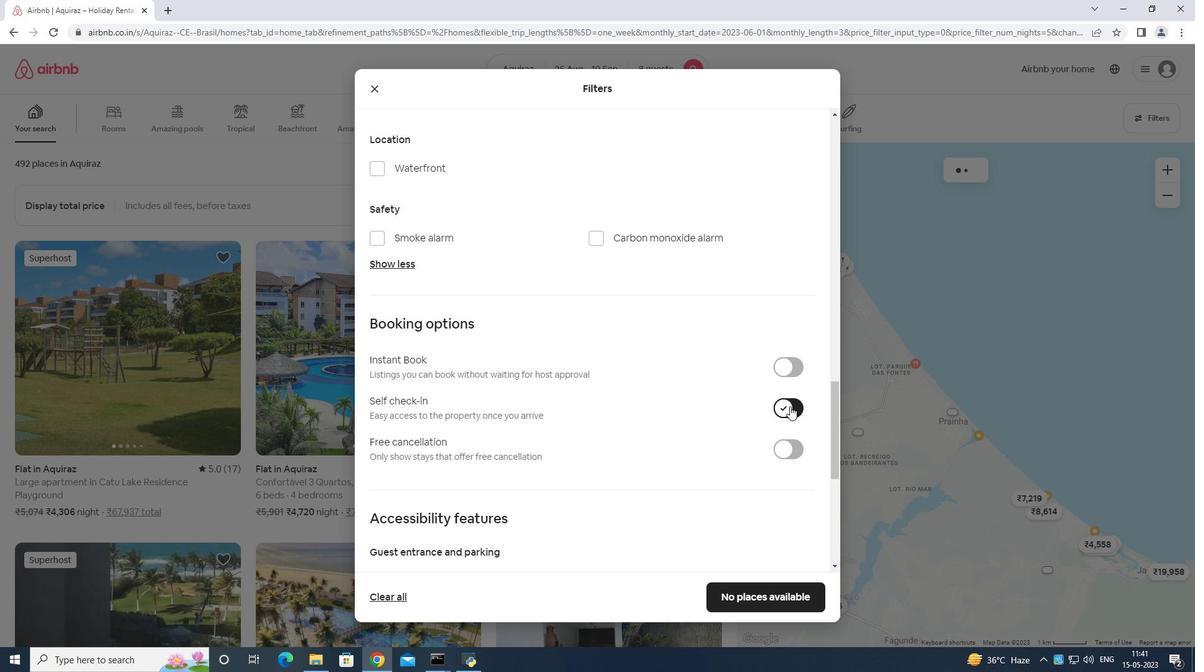 
Action: Mouse scrolled (777, 439) with delta (0, 0)
Screenshot: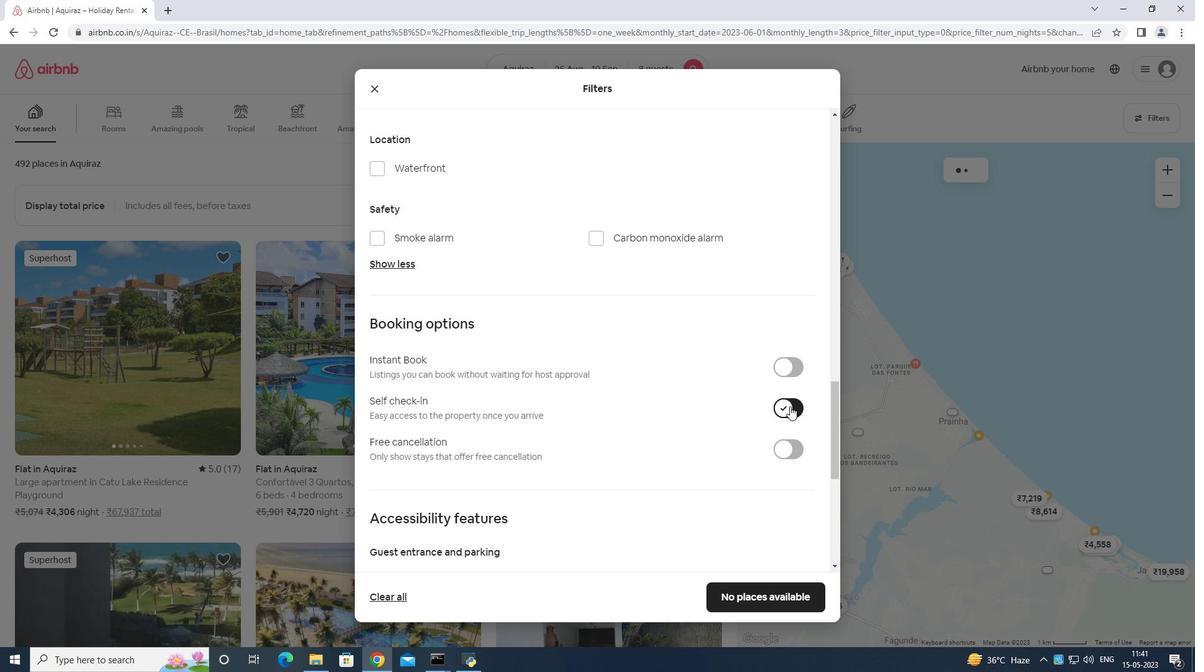 
Action: Mouse moved to (776, 440)
Screenshot: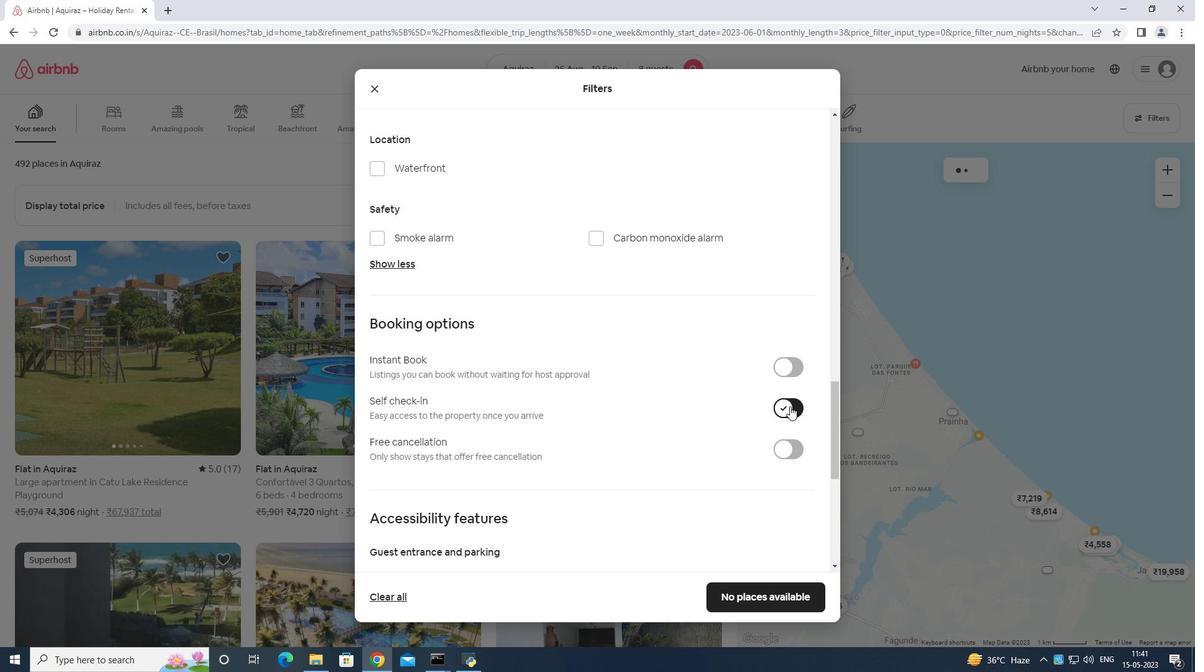 
Action: Mouse scrolled (776, 439) with delta (0, 0)
Screenshot: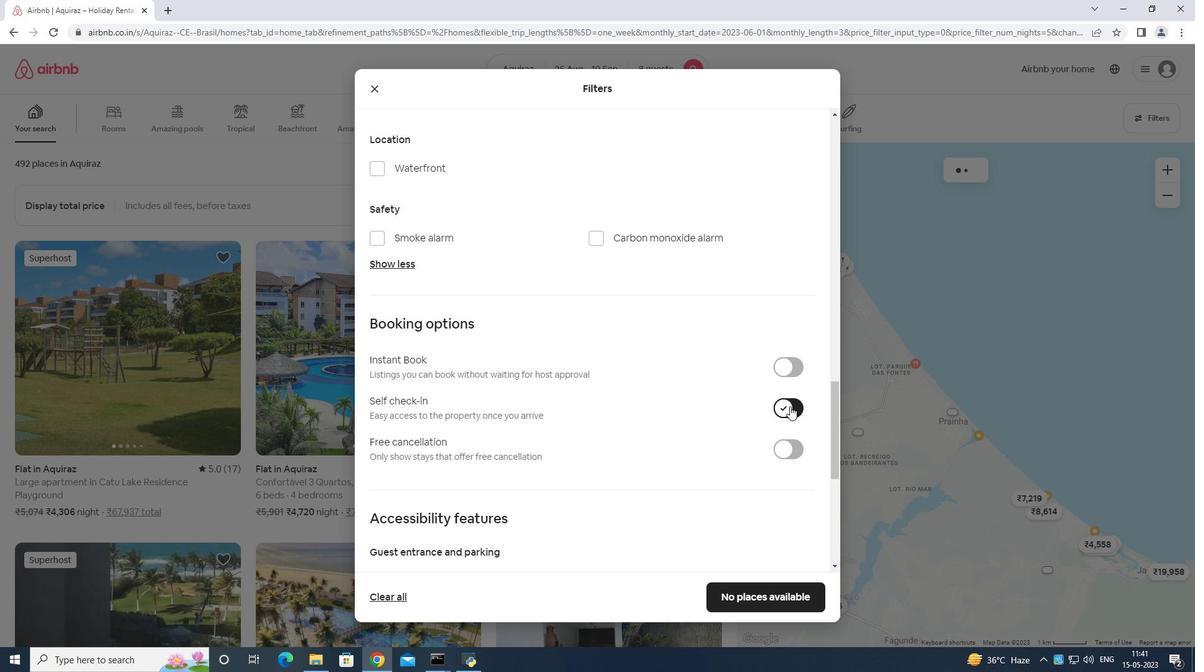 
Action: Mouse moved to (763, 448)
Screenshot: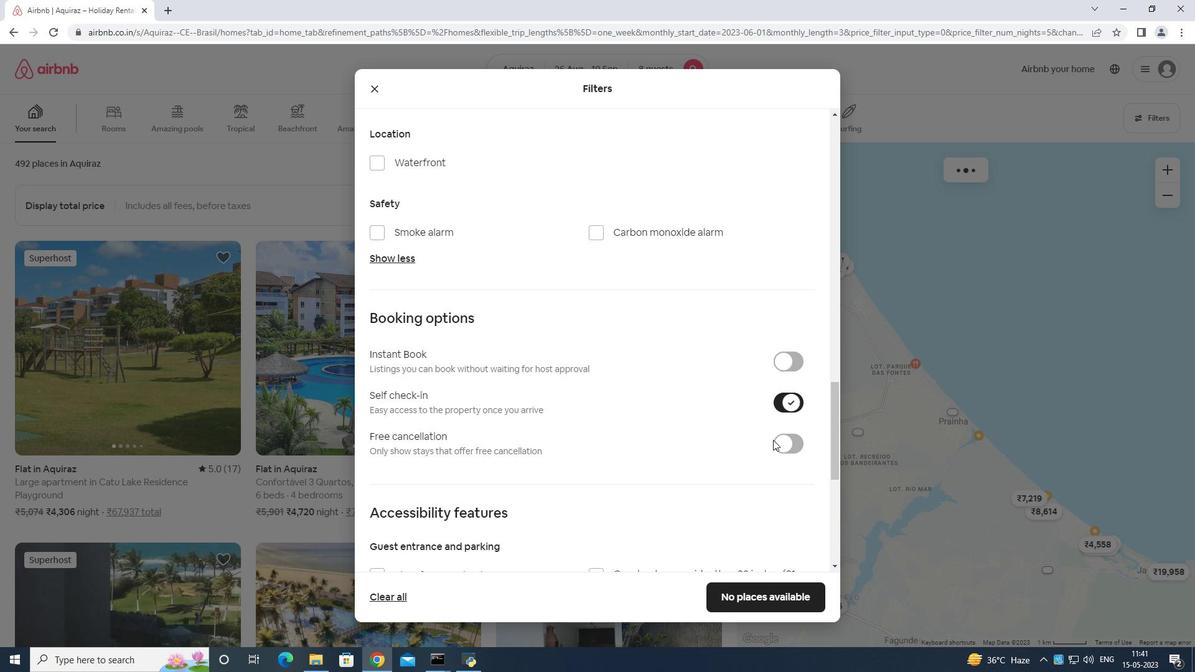 
Action: Mouse scrolled (763, 447) with delta (0, 0)
Screenshot: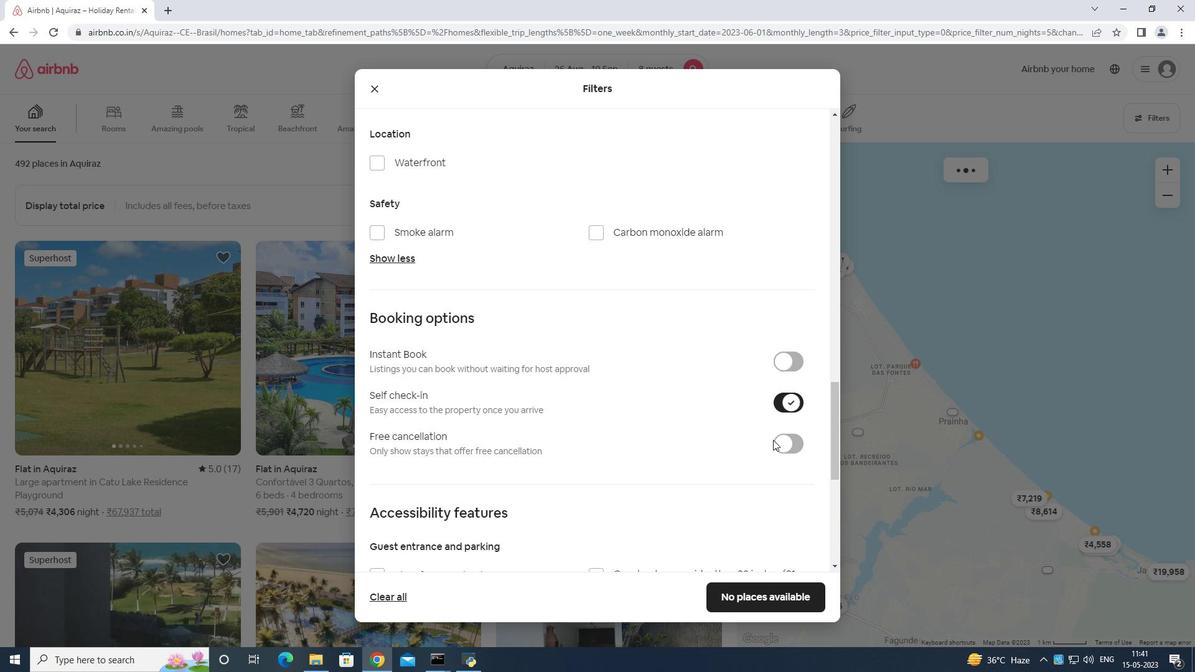 
Action: Mouse moved to (754, 464)
Screenshot: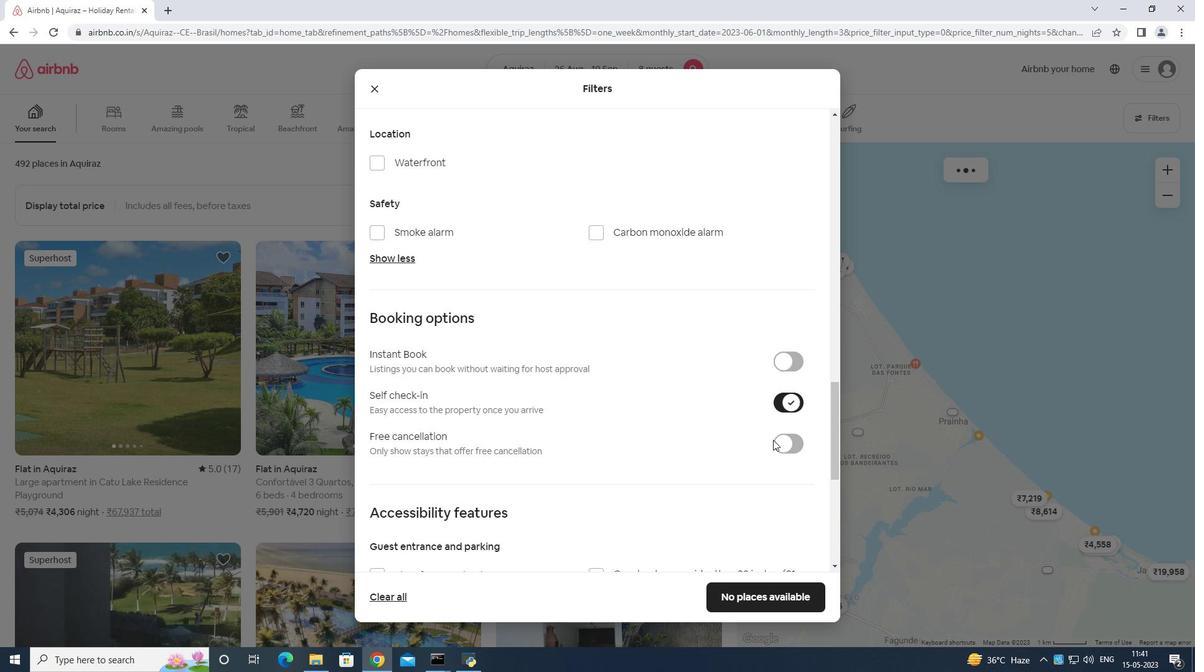
Action: Mouse scrolled (754, 461) with delta (0, 0)
Screenshot: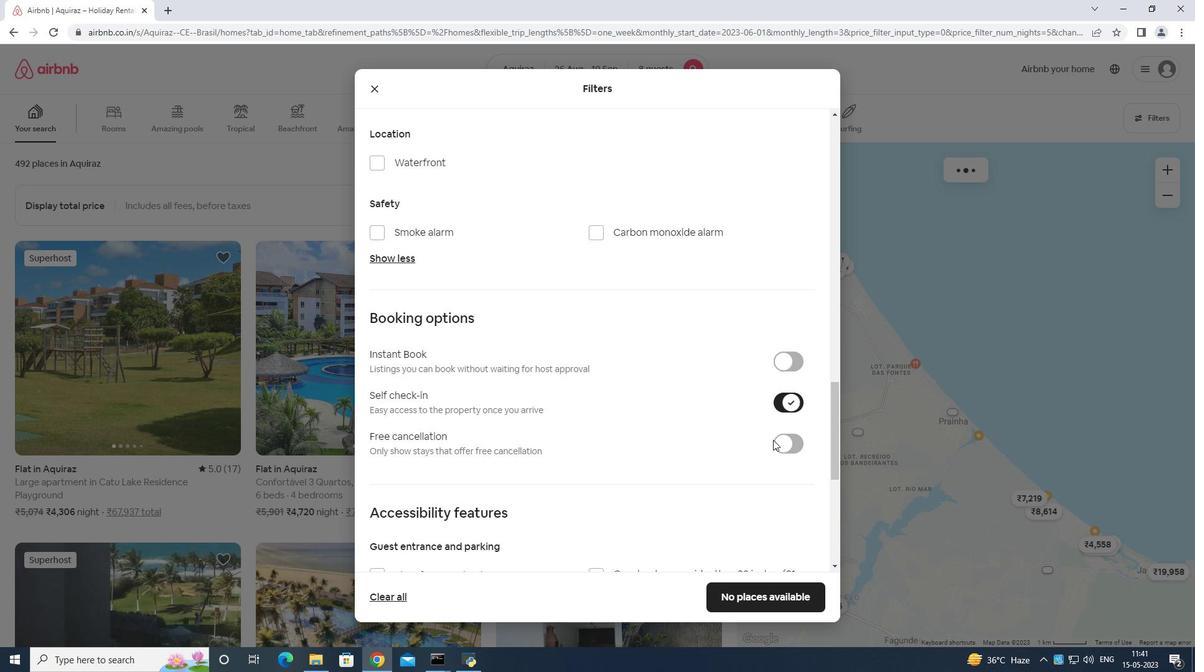 
Action: Mouse moved to (754, 465)
Screenshot: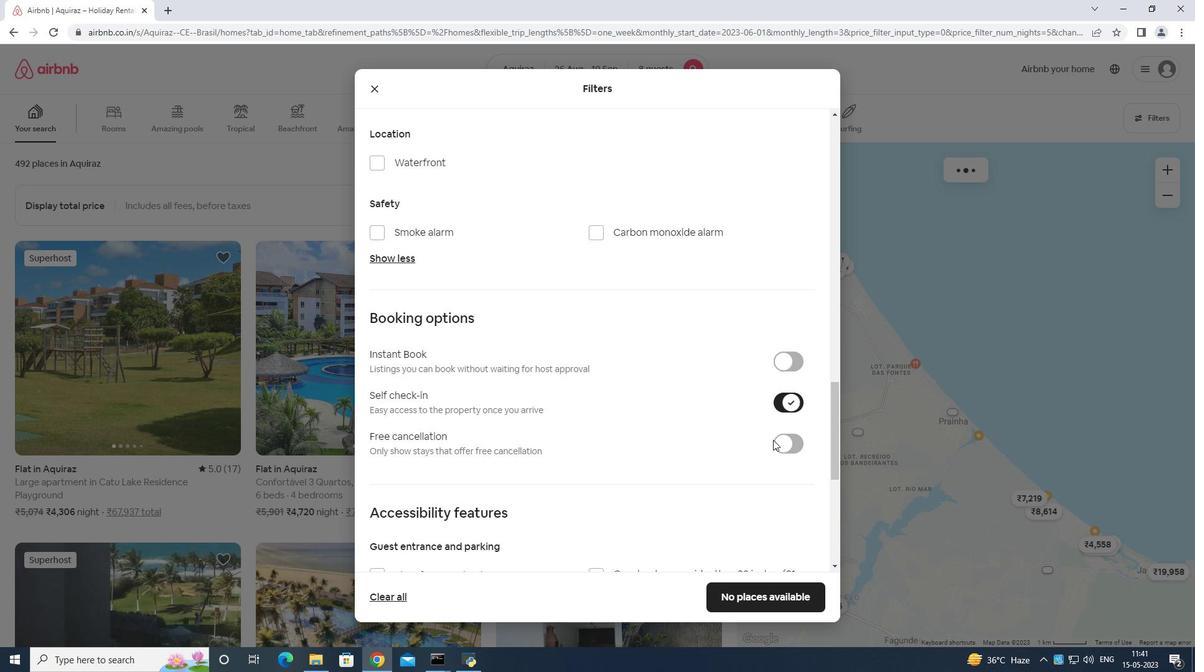 
Action: Mouse scrolled (754, 464) with delta (0, 0)
Screenshot: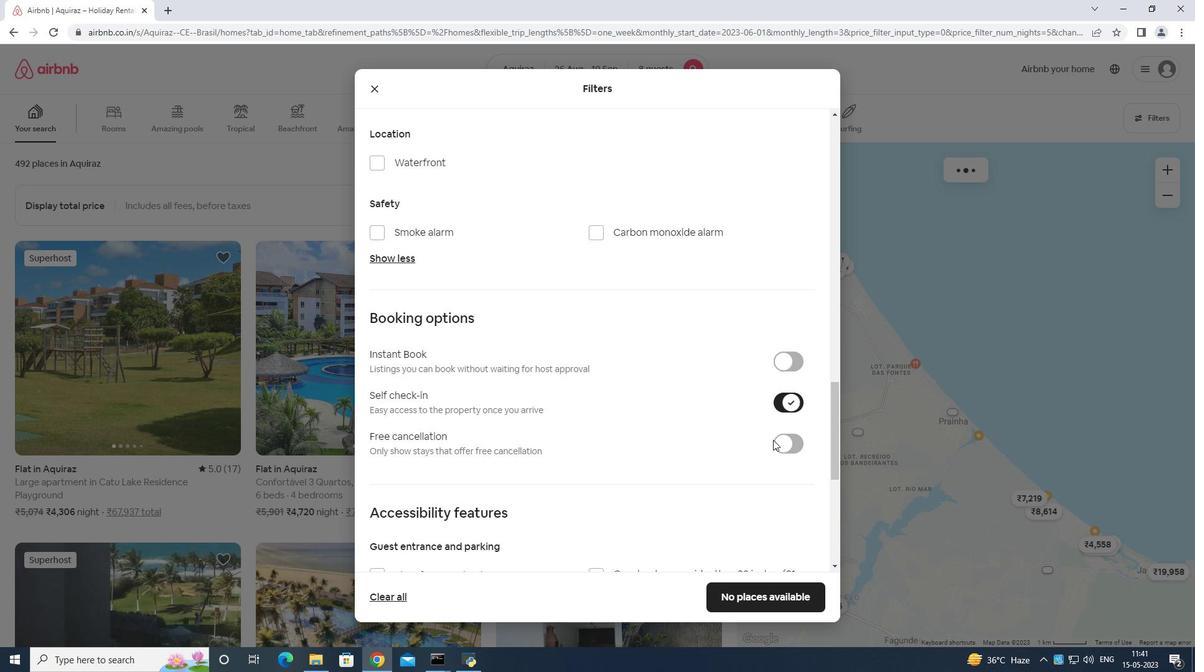 
Action: Mouse moved to (754, 467)
Screenshot: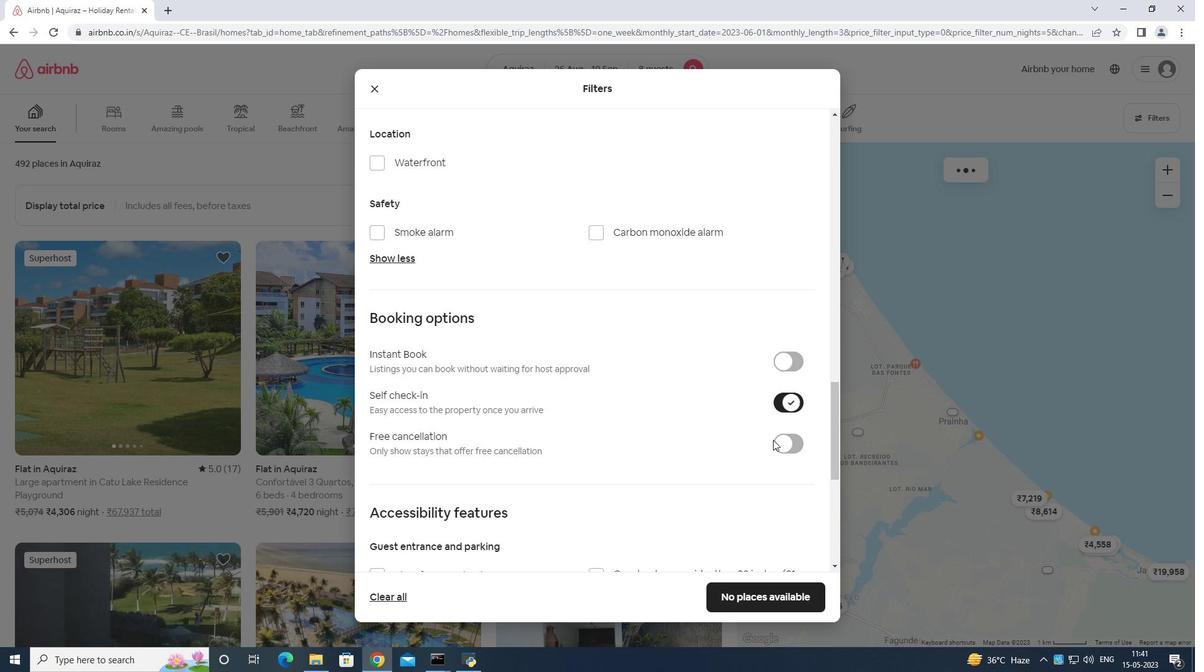 
Action: Mouse scrolled (754, 466) with delta (0, 0)
Screenshot: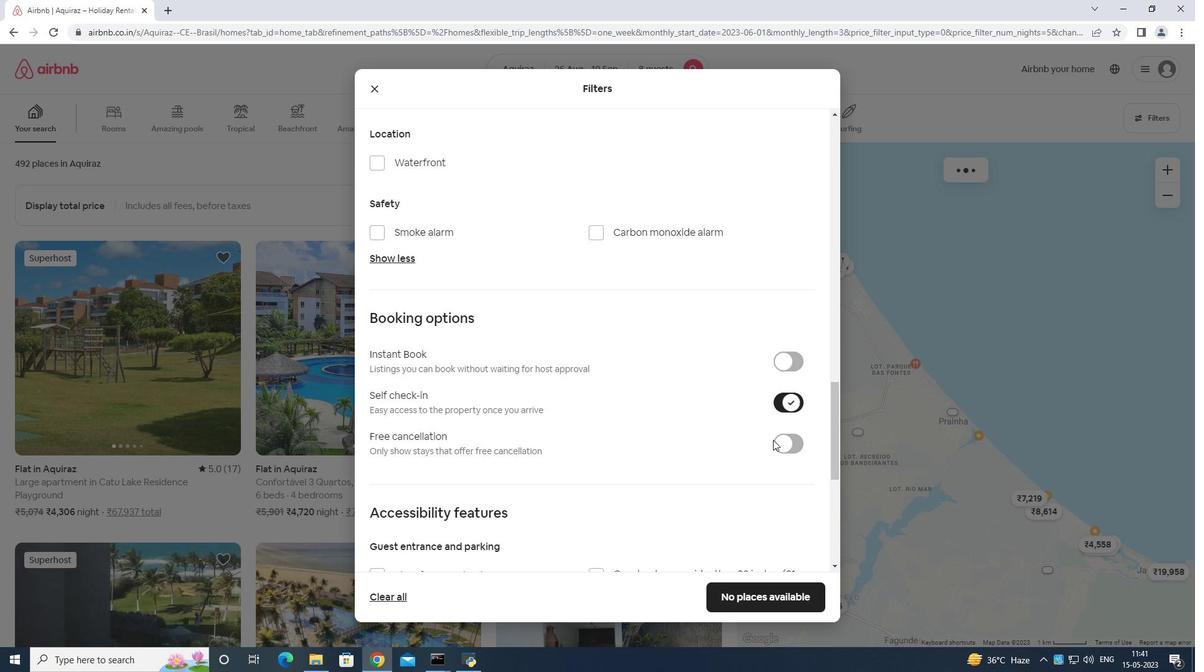 
Action: Mouse moved to (741, 479)
Screenshot: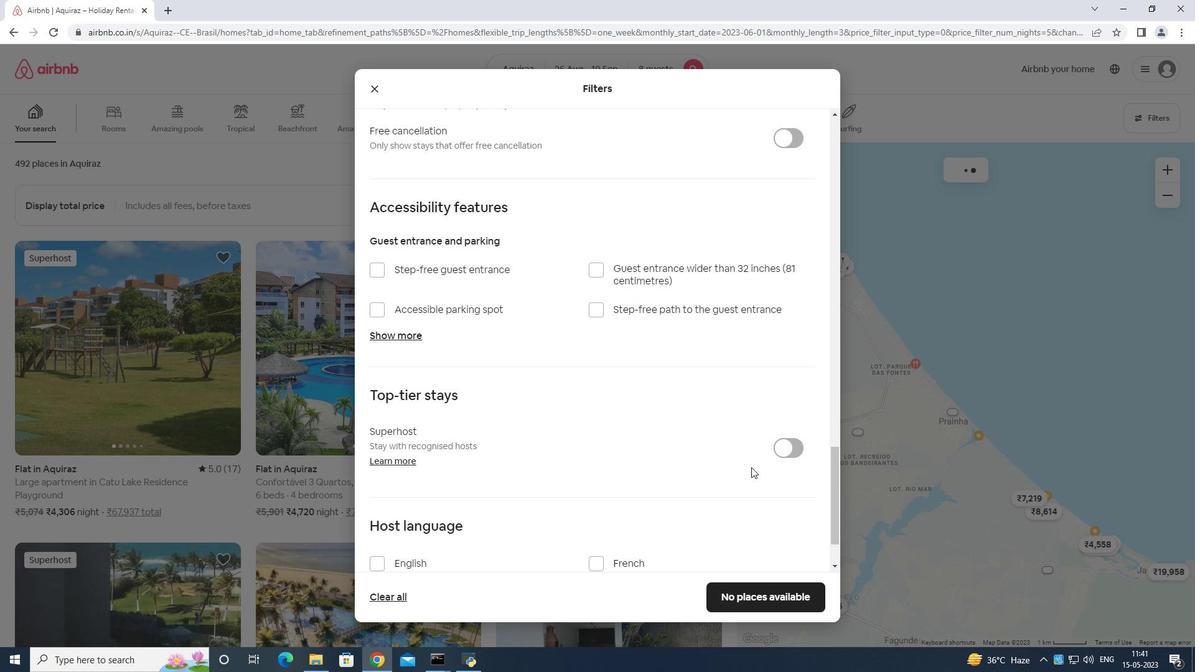 
Action: Mouse scrolled (741, 478) with delta (0, 0)
Screenshot: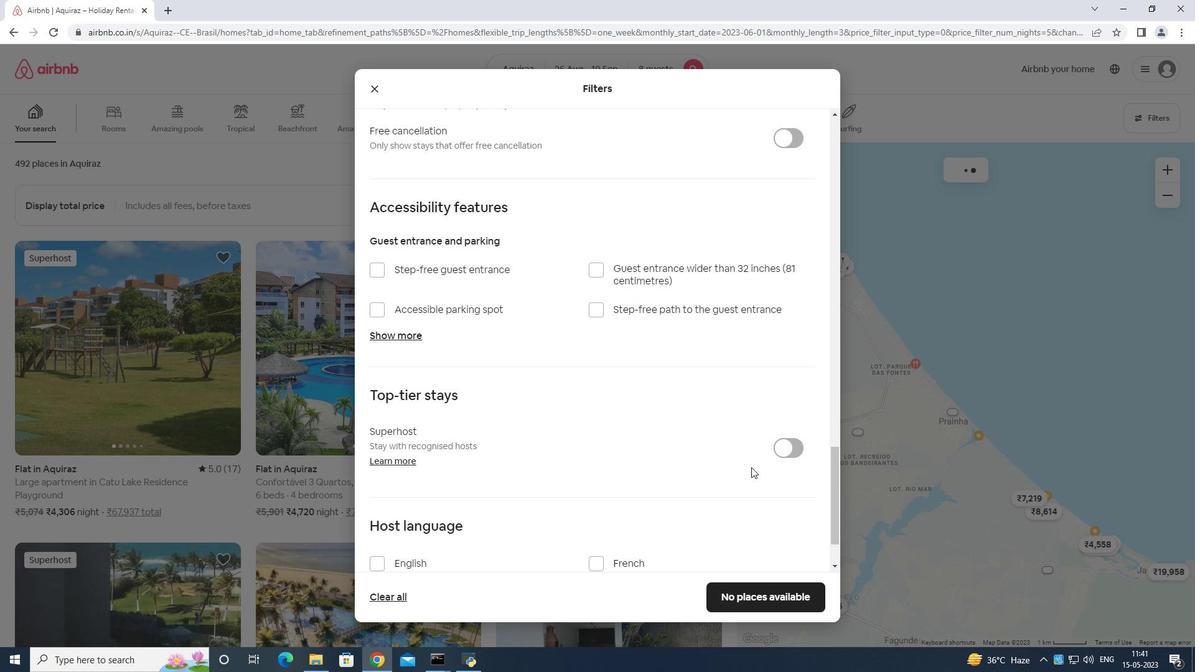 
Action: Mouse moved to (739, 485)
Screenshot: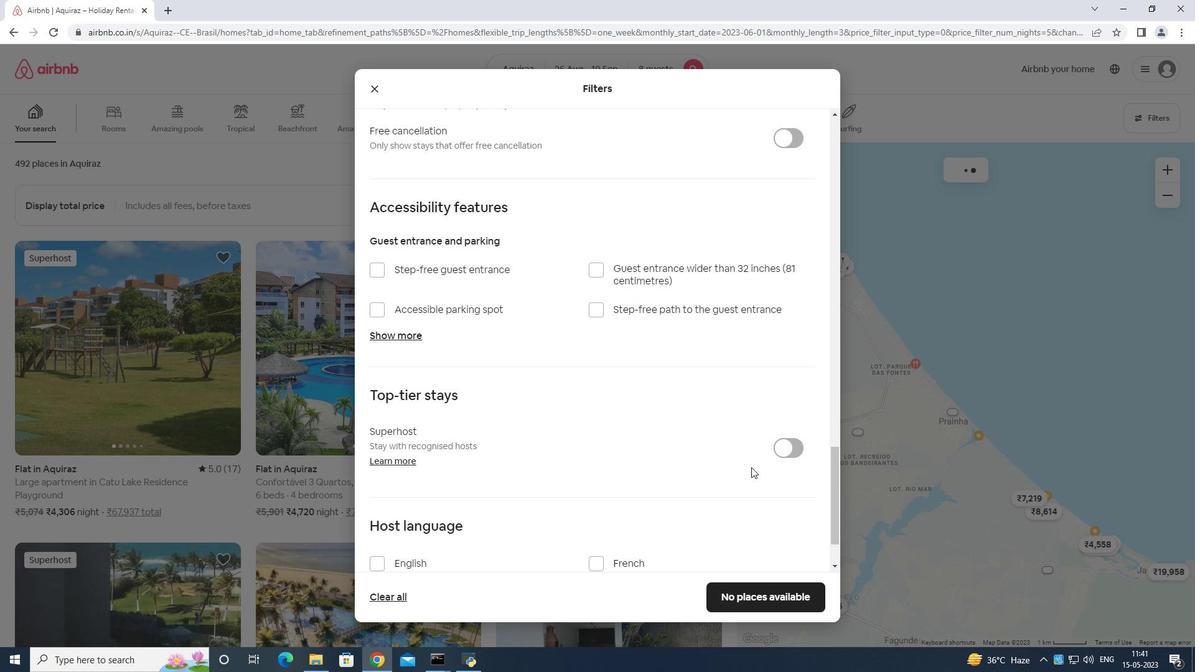 
Action: Mouse scrolled (739, 484) with delta (0, 0)
Screenshot: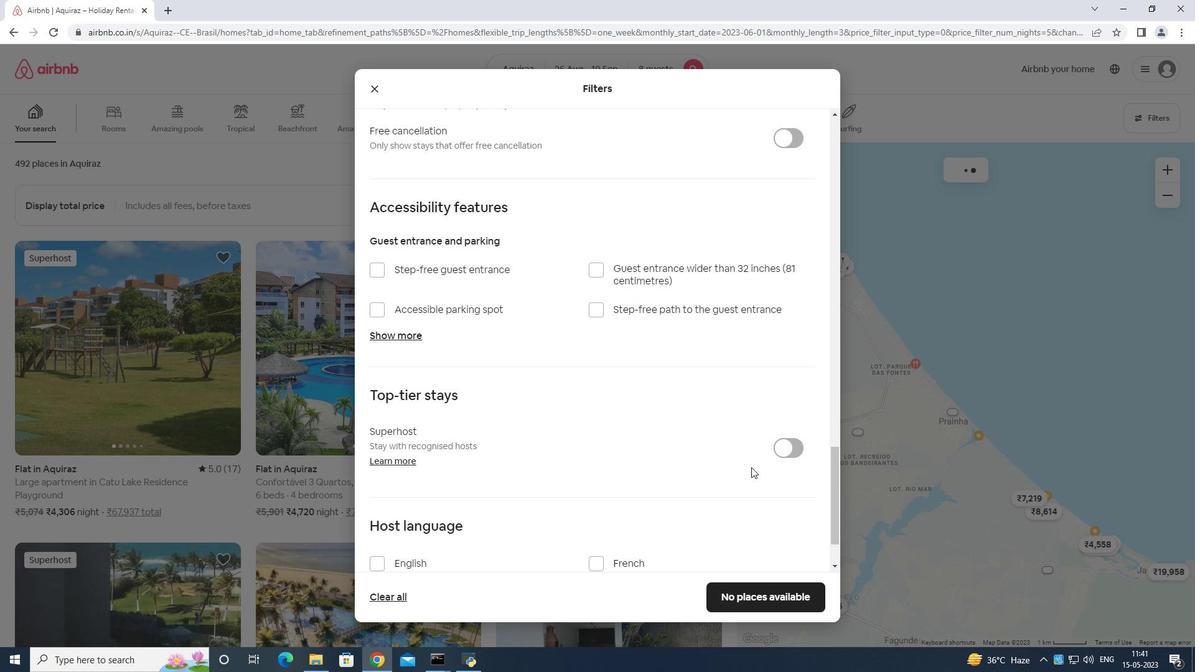 
Action: Mouse moved to (739, 485)
Screenshot: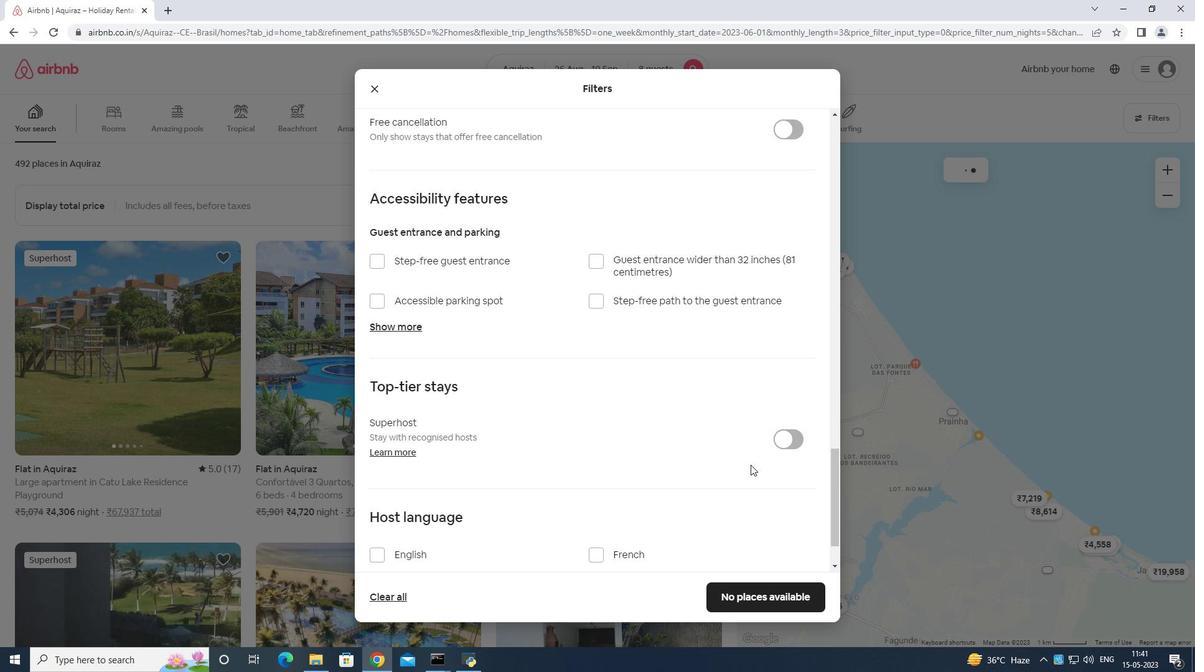 
Action: Mouse scrolled (739, 484) with delta (0, 0)
Screenshot: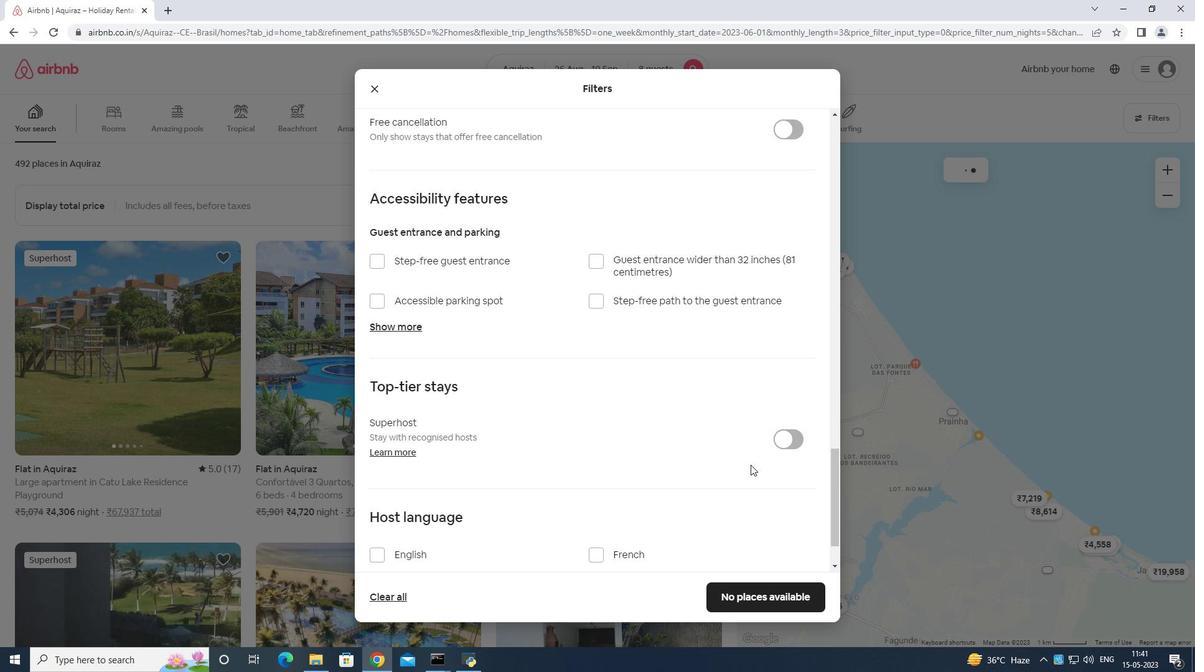 
Action: Mouse moved to (738, 485)
Screenshot: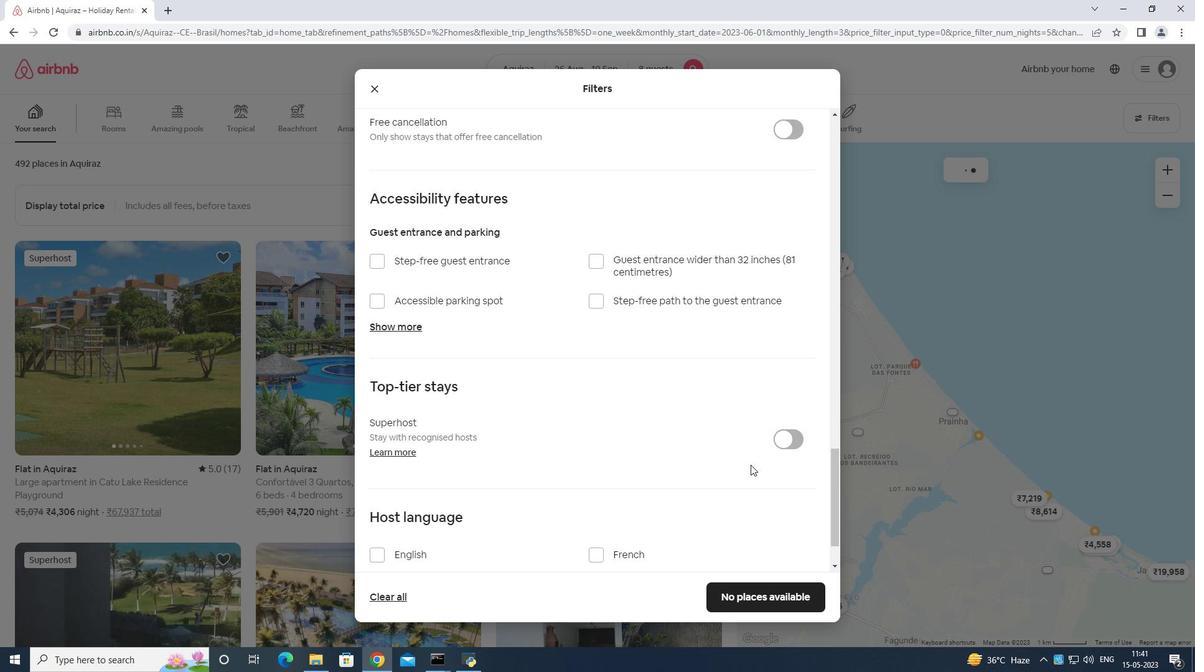 
Action: Mouse scrolled (739, 485) with delta (0, 0)
Screenshot: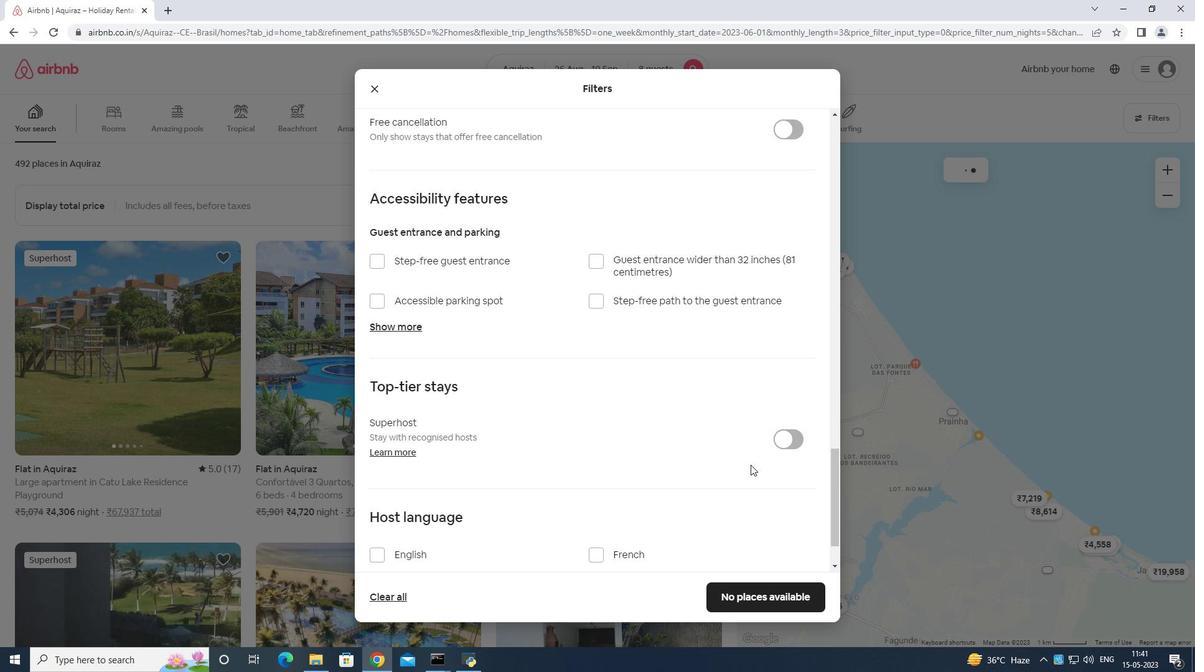
Action: Mouse moved to (735, 486)
Screenshot: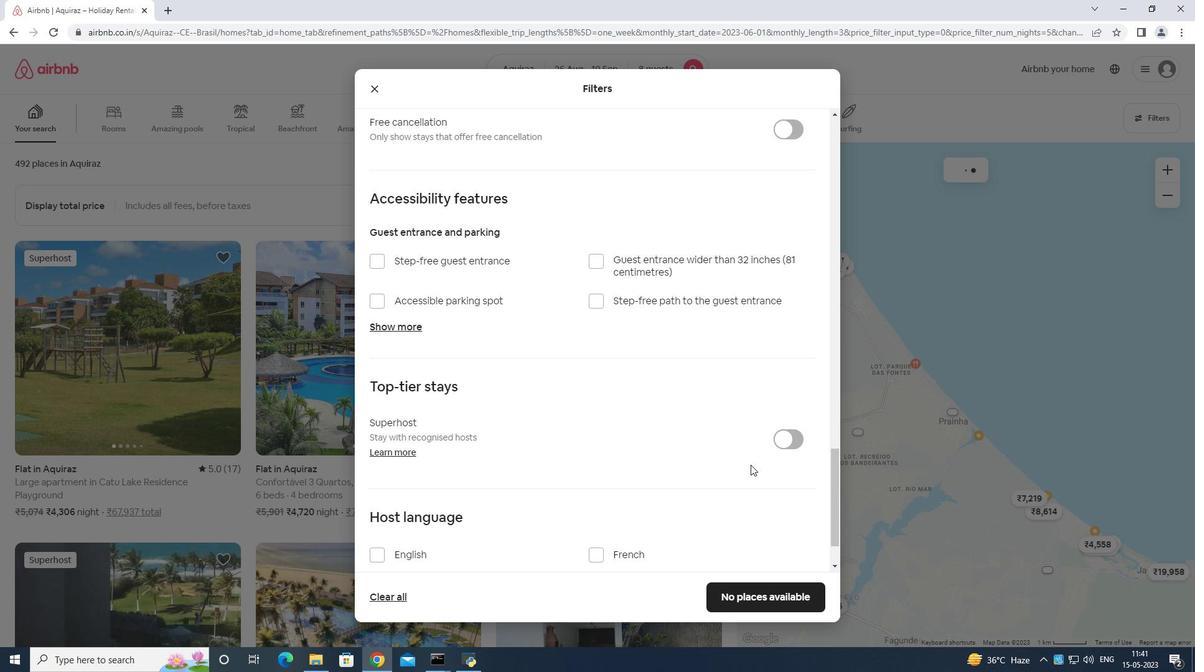 
Action: Mouse scrolled (737, 485) with delta (0, 0)
Screenshot: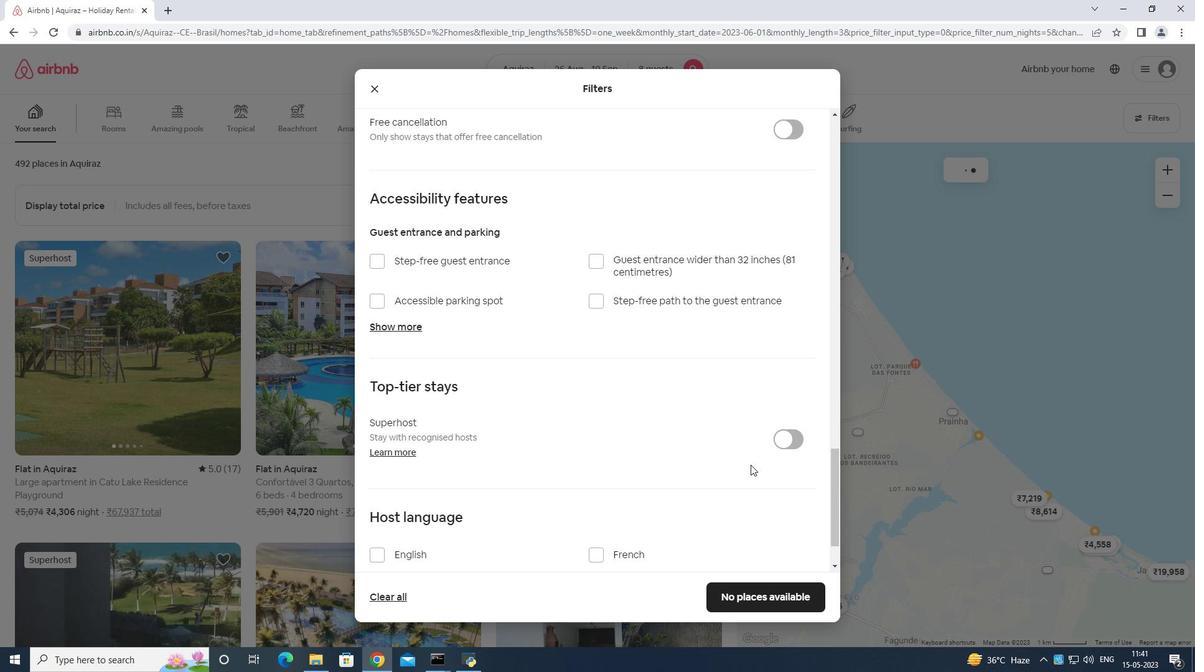 
Action: Mouse moved to (426, 471)
Screenshot: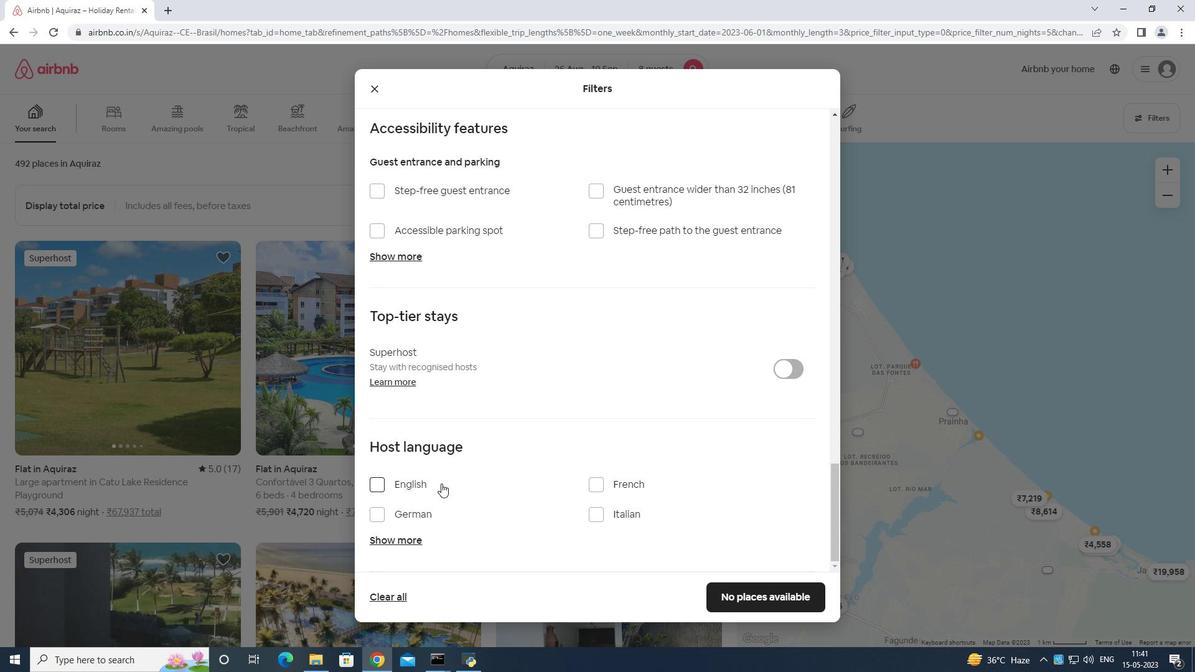 
Action: Mouse pressed left at (426, 471)
Screenshot: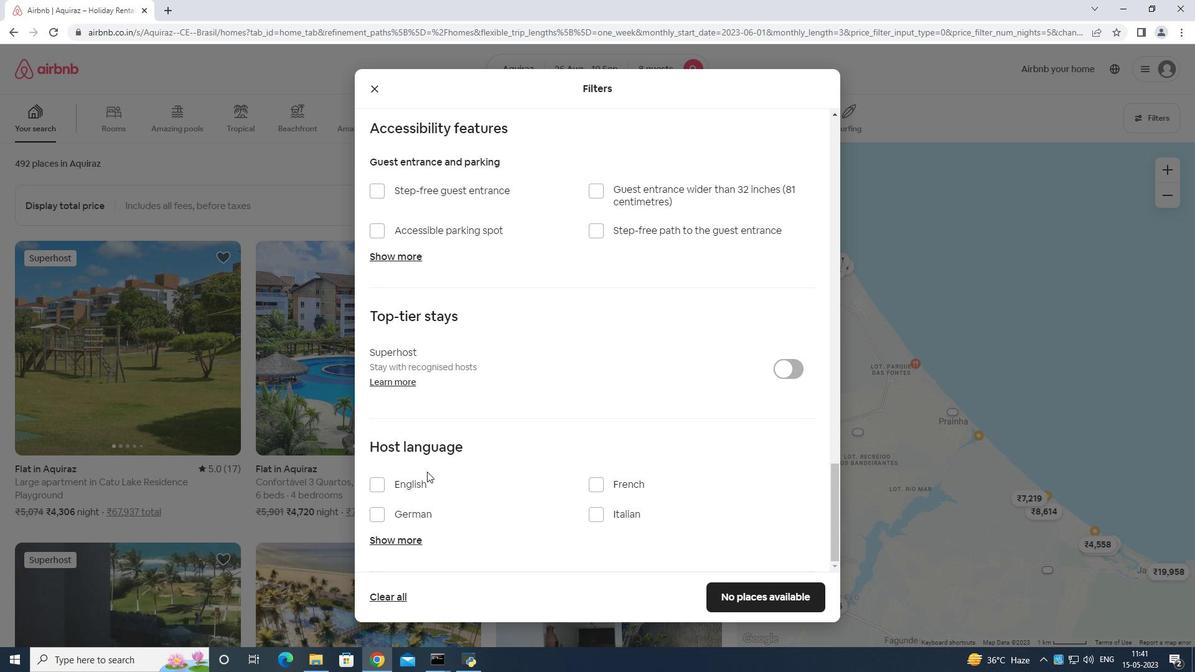 
Action: Mouse moved to (425, 483)
Screenshot: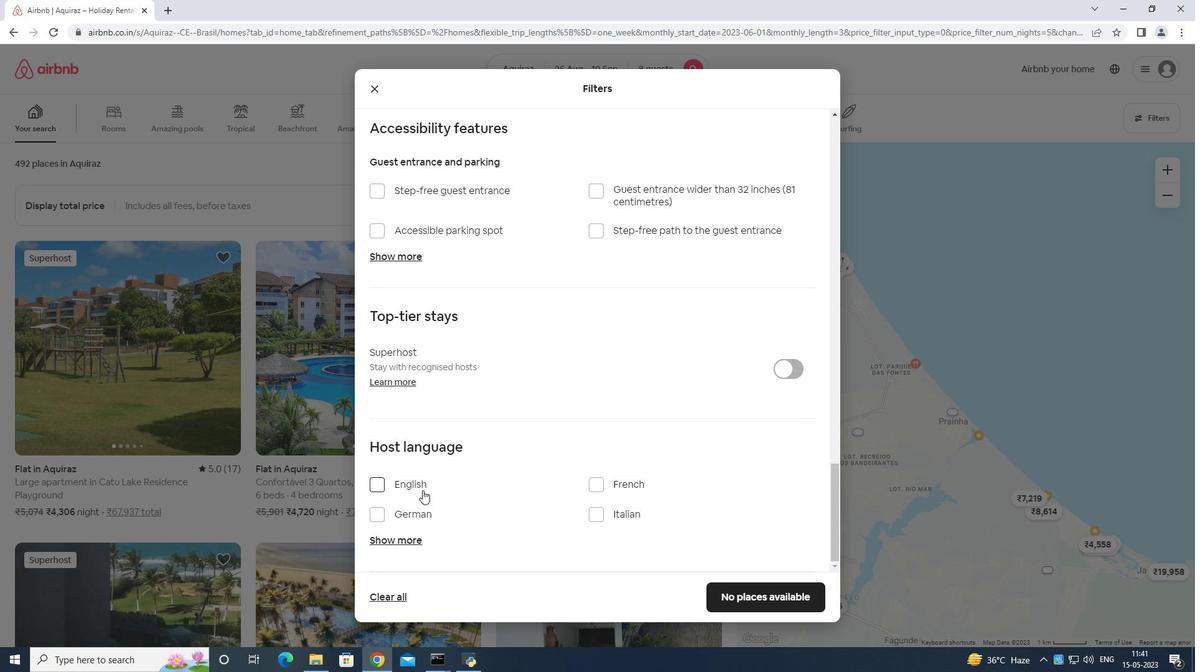 
Action: Mouse pressed left at (425, 483)
Screenshot: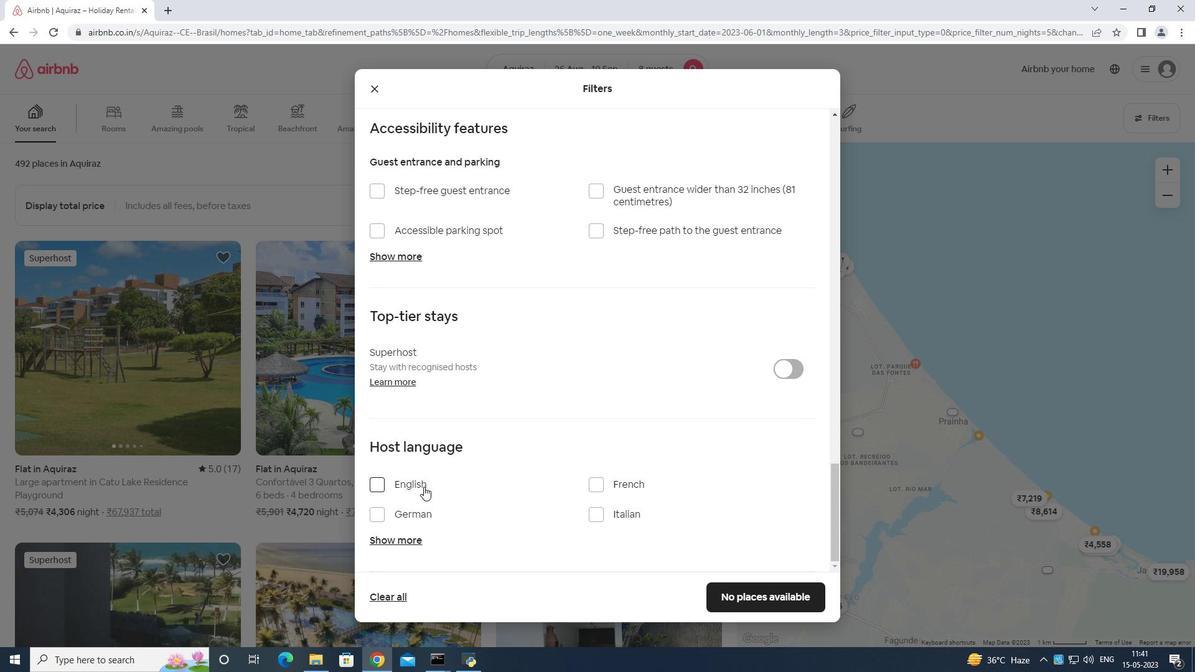 
Action: Mouse moved to (780, 594)
Screenshot: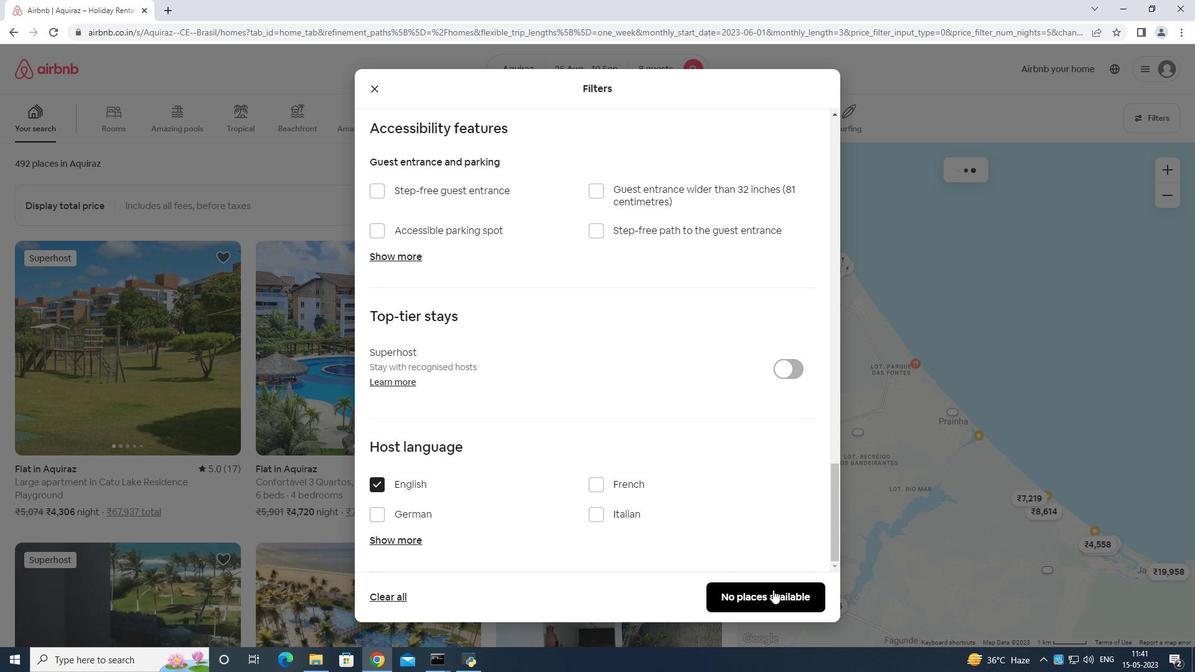 
Action: Mouse pressed left at (780, 594)
Screenshot: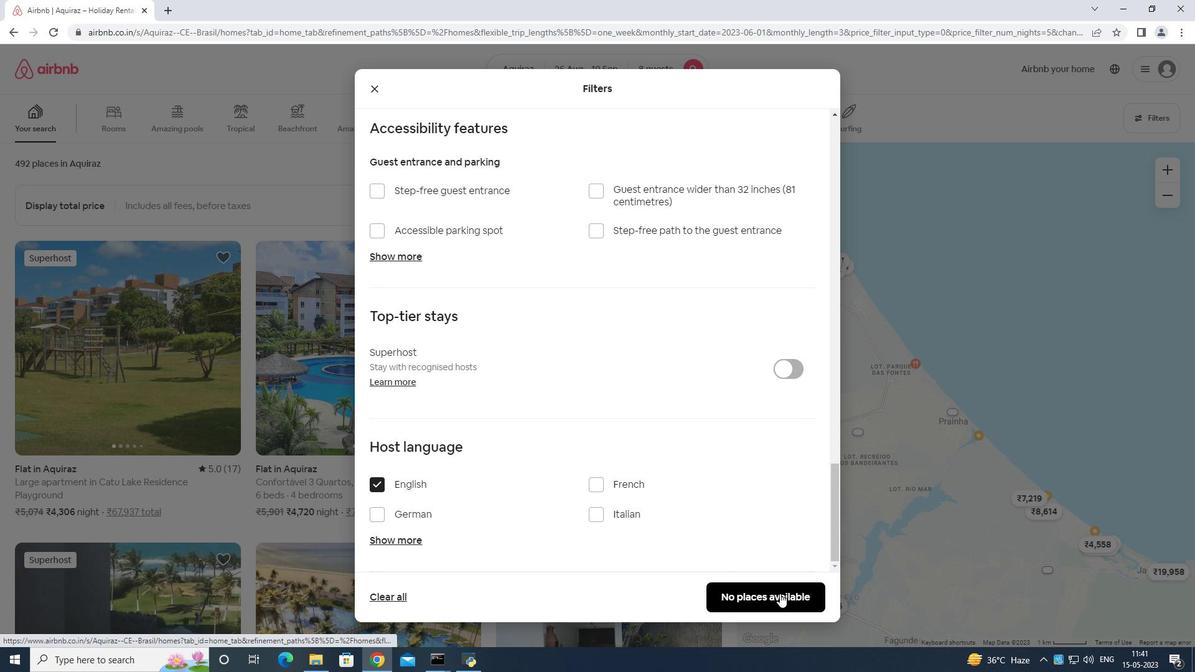 
Action: Mouse moved to (781, 594)
Screenshot: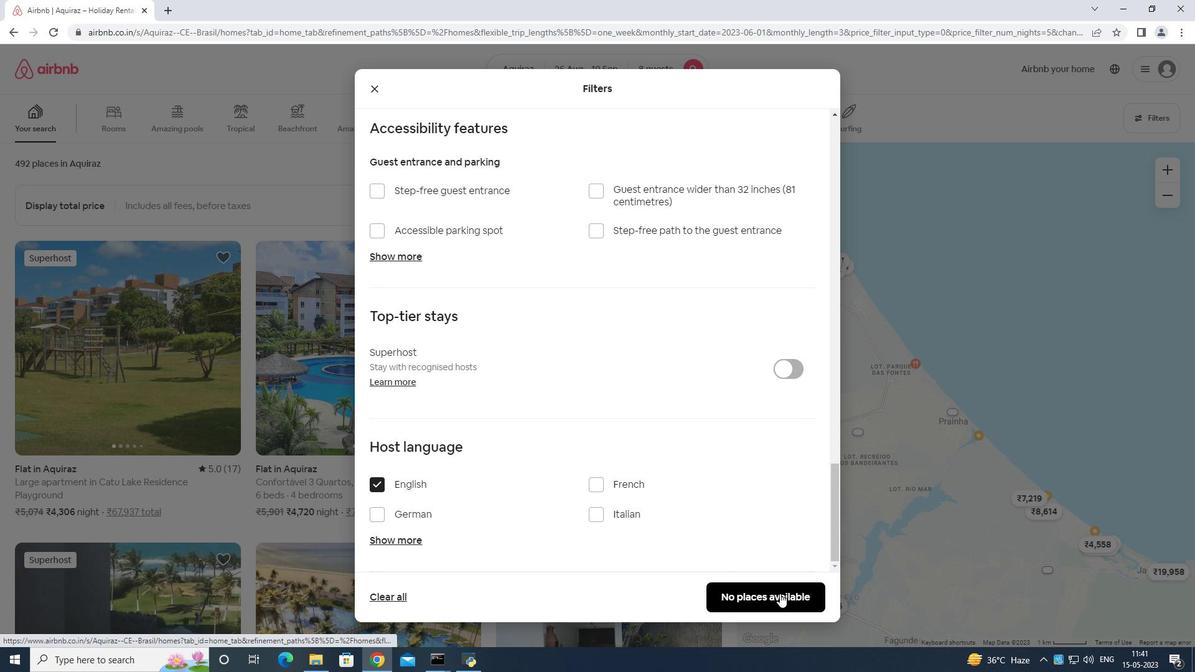 
